 Task: Find connections with filter location Fonte Boa with filter topic #covid19with filter profile language Spanish with filter current company Jindal Steel & Power Ltd. with filter school Vignan's Foundation for Science, Technology & Research with filter industry Utilities Administration with filter service category Coaching & Mentoring with filter keywords title Office Manager
Action: Mouse moved to (503, 88)
Screenshot: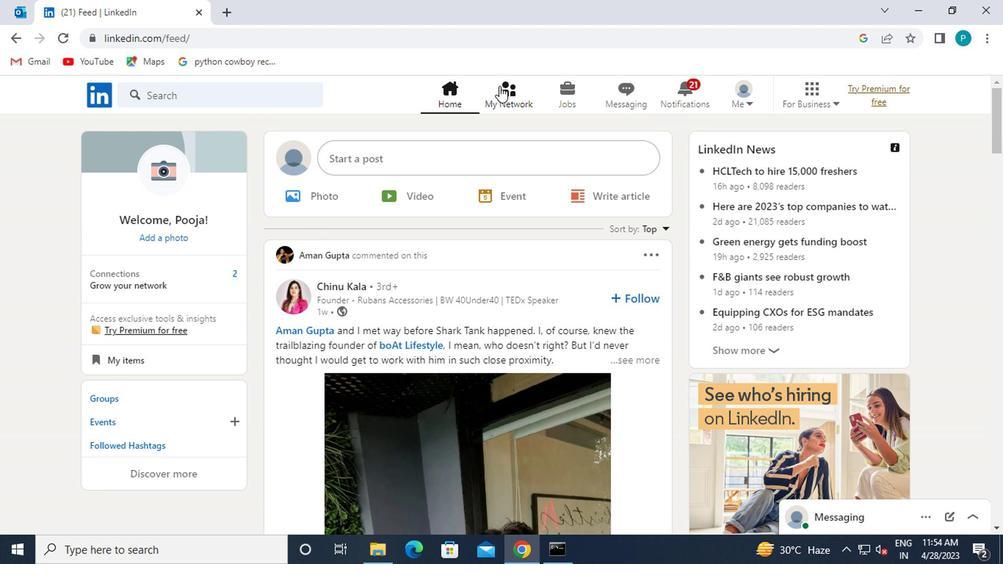 
Action: Mouse pressed left at (503, 88)
Screenshot: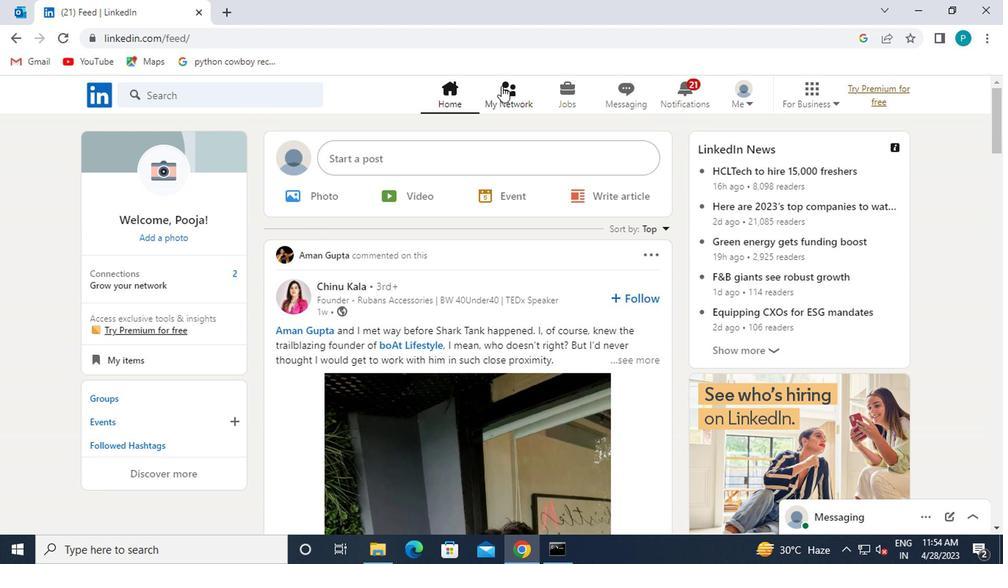 
Action: Mouse moved to (284, 183)
Screenshot: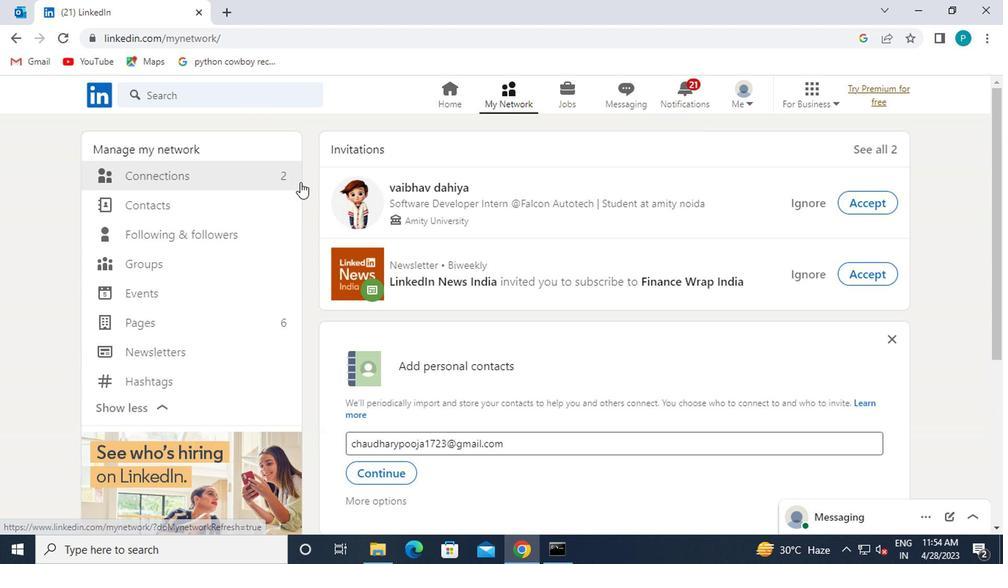 
Action: Mouse pressed left at (284, 183)
Screenshot: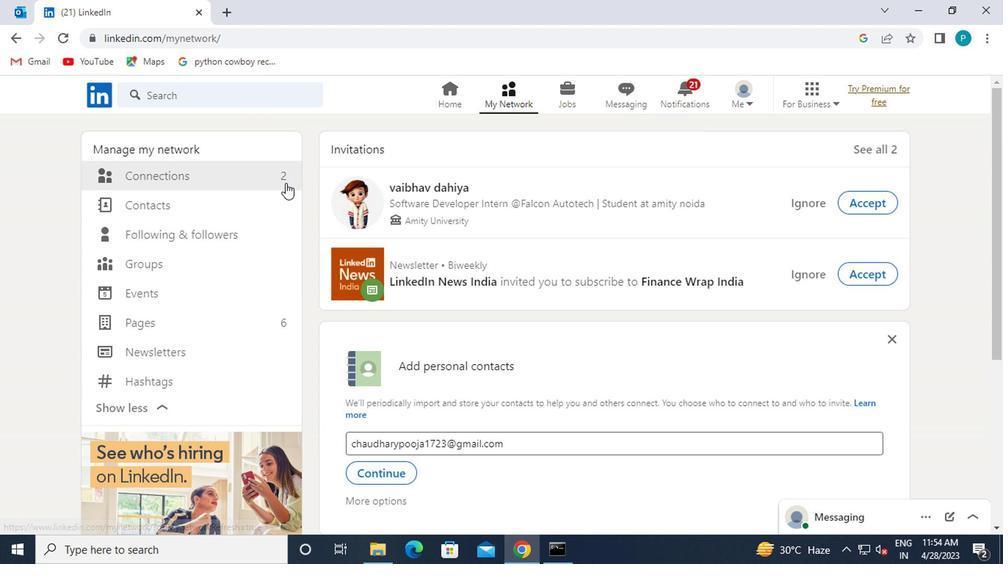 
Action: Mouse moved to (586, 172)
Screenshot: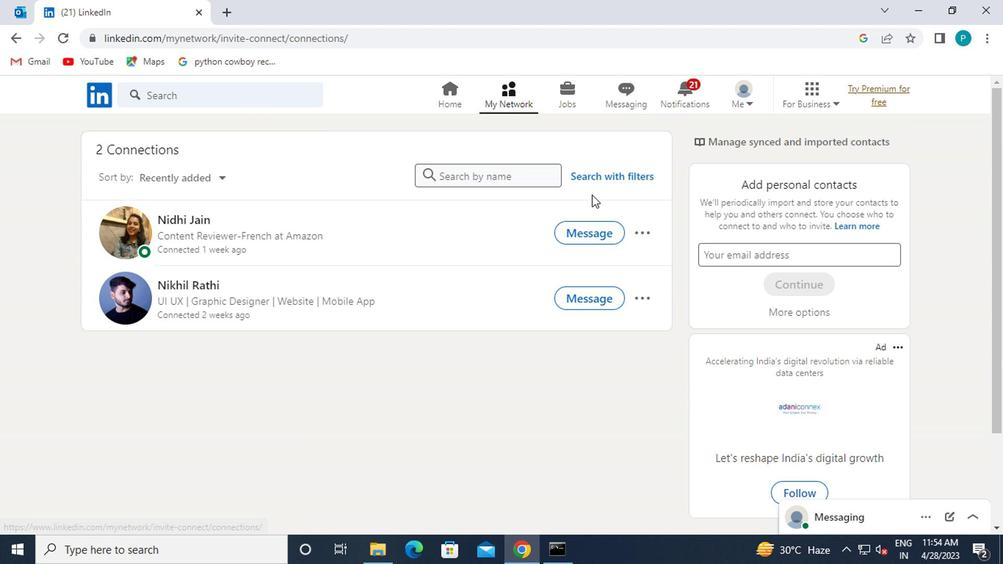 
Action: Mouse pressed left at (586, 172)
Screenshot: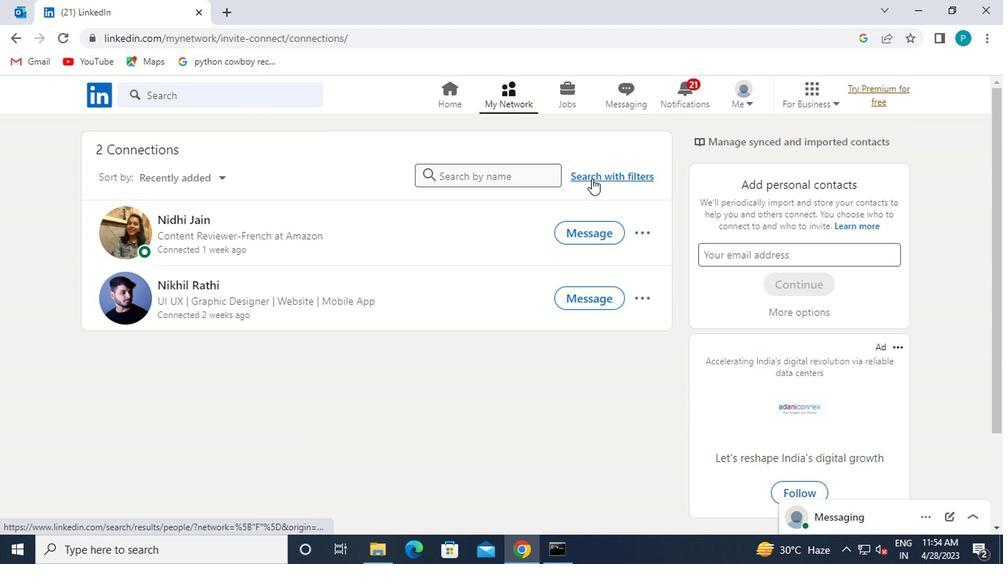 
Action: Mouse moved to (531, 133)
Screenshot: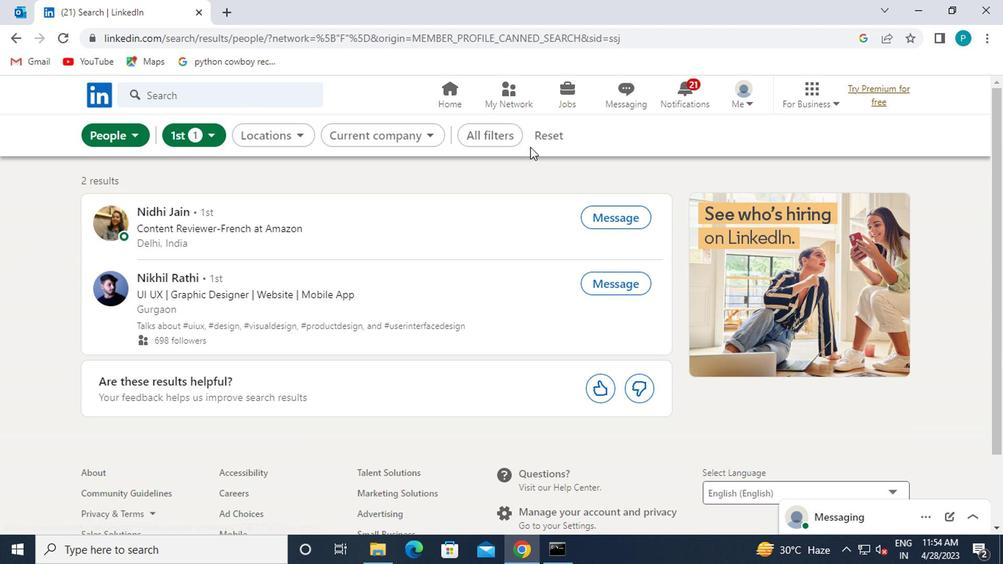 
Action: Mouse pressed left at (531, 133)
Screenshot: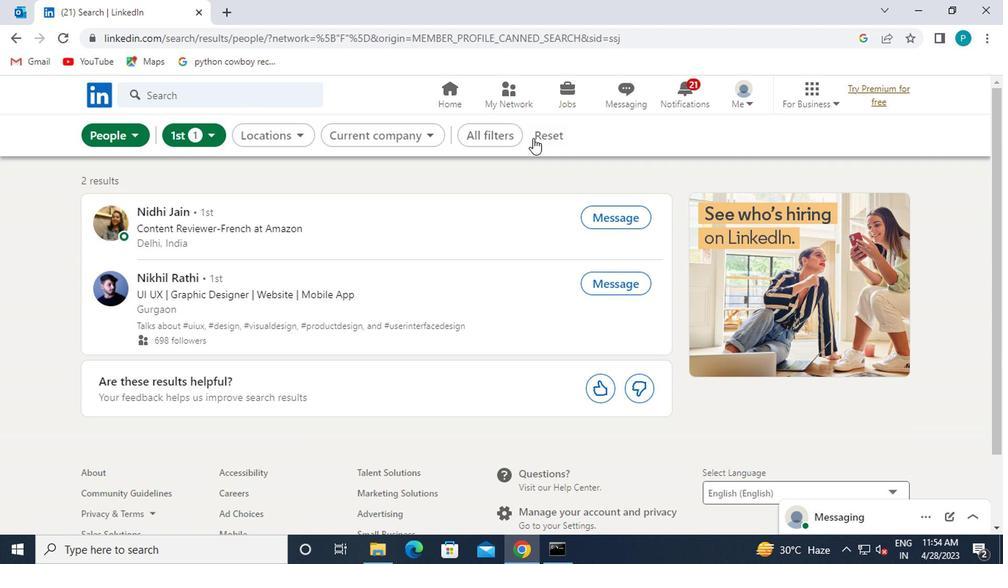 
Action: Mouse moved to (514, 141)
Screenshot: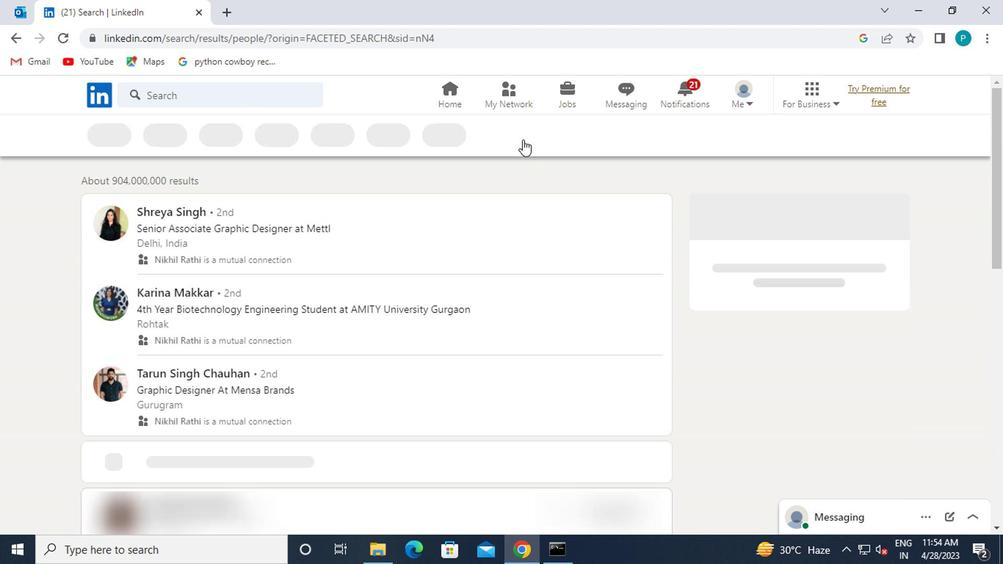 
Action: Mouse pressed left at (514, 141)
Screenshot: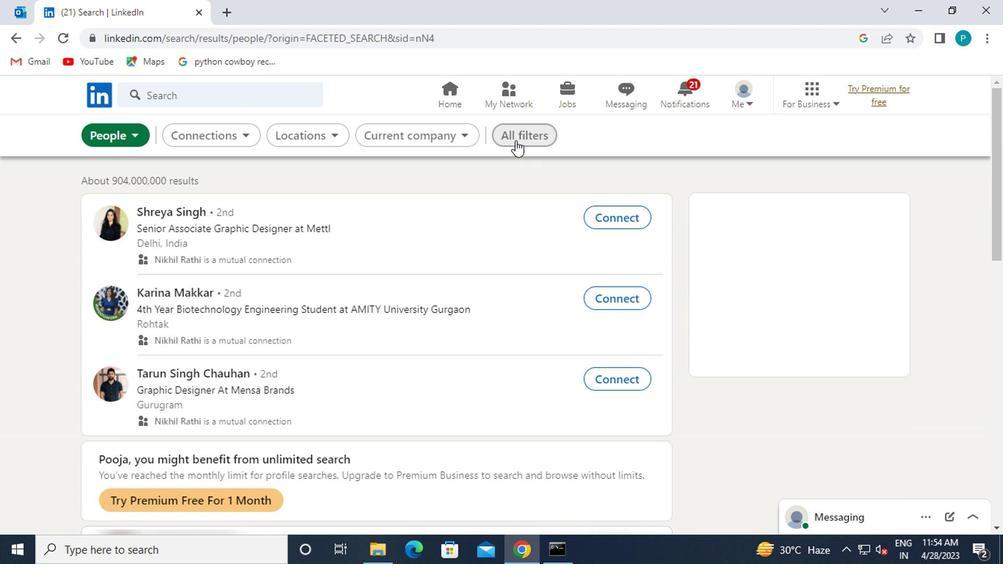 
Action: Mouse moved to (771, 277)
Screenshot: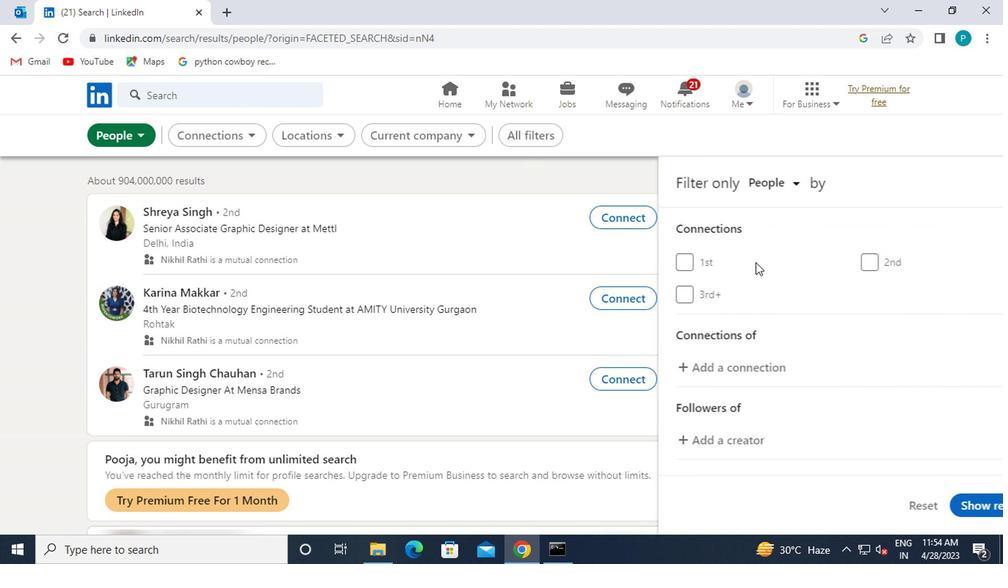 
Action: Mouse scrolled (771, 277) with delta (0, 0)
Screenshot: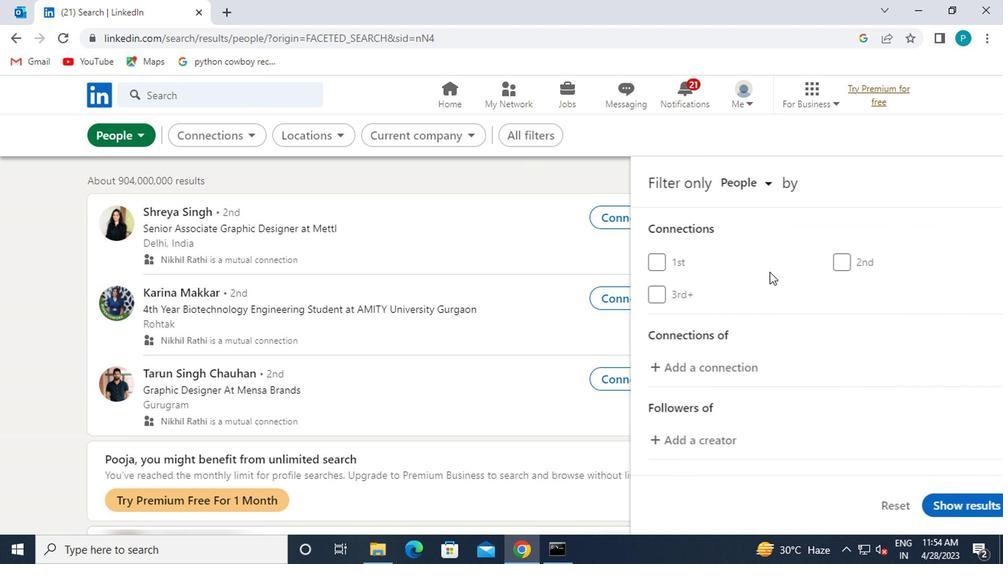 
Action: Mouse moved to (771, 277)
Screenshot: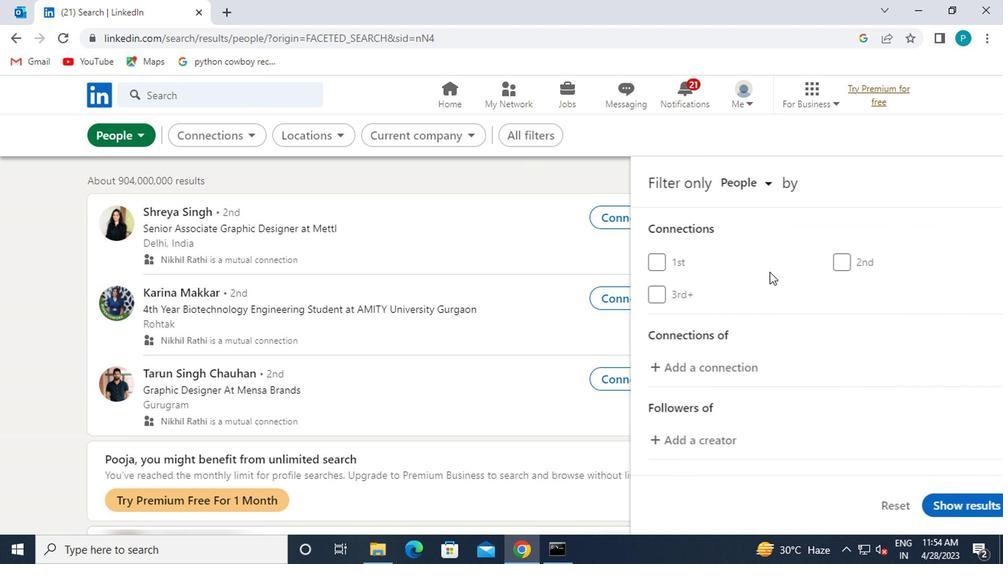 
Action: Mouse scrolled (771, 277) with delta (0, 0)
Screenshot: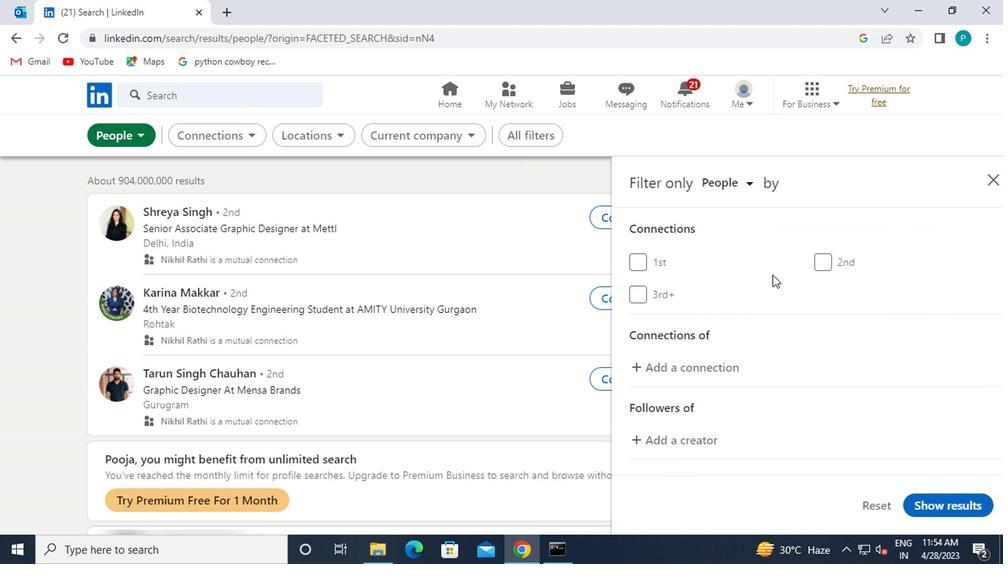 
Action: Mouse moved to (830, 361)
Screenshot: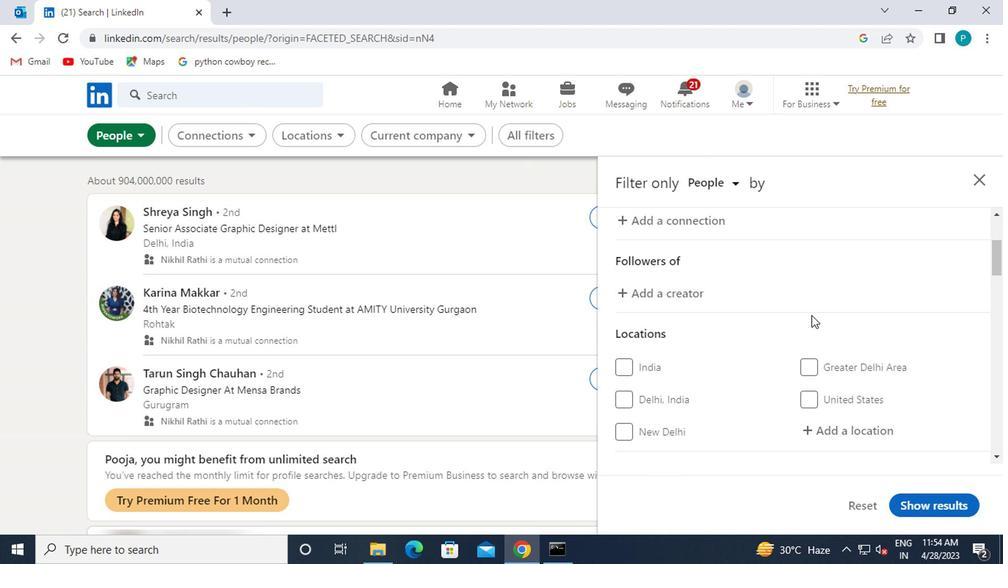 
Action: Mouse scrolled (830, 361) with delta (0, 0)
Screenshot: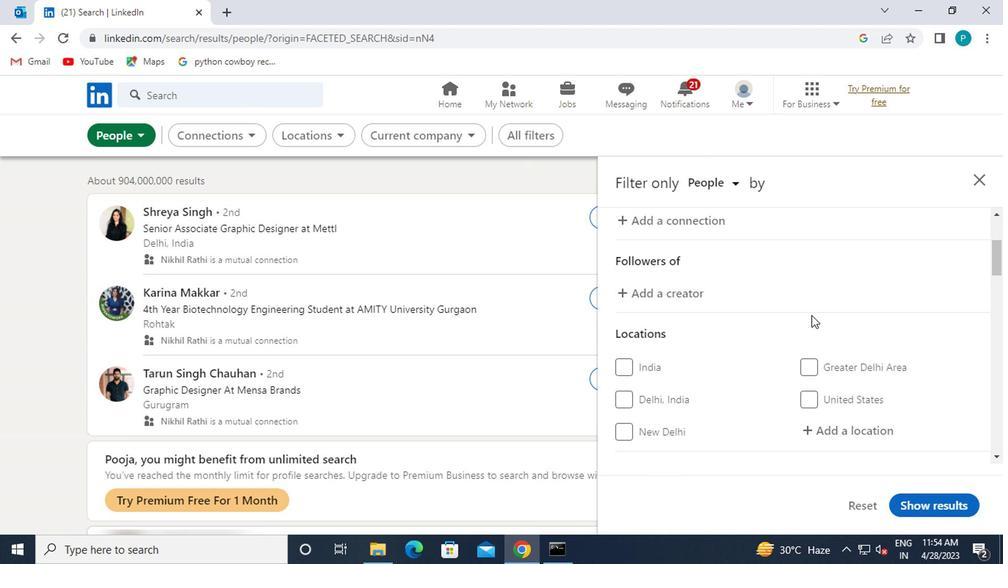 
Action: Mouse moved to (830, 363)
Screenshot: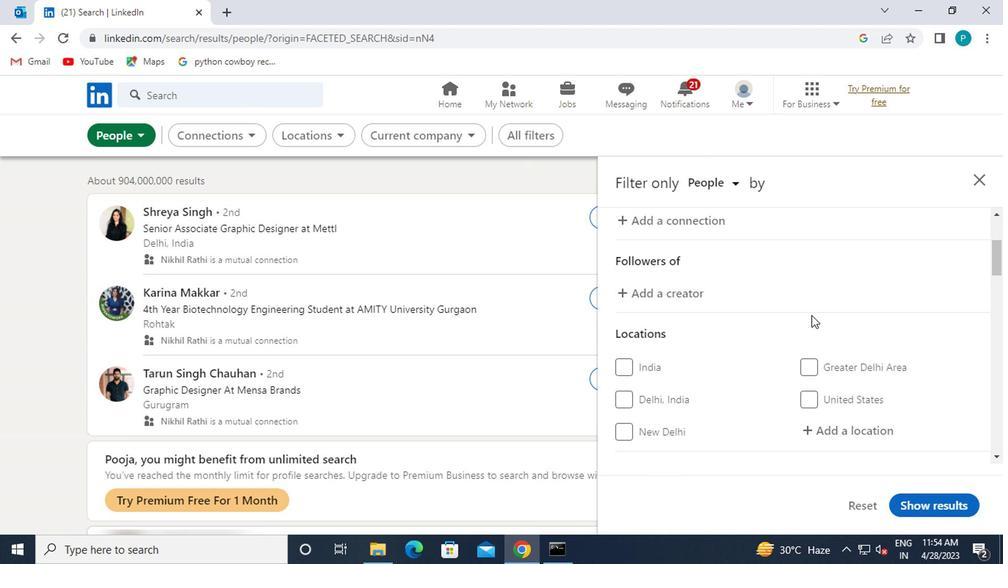 
Action: Mouse scrolled (830, 362) with delta (0, 0)
Screenshot: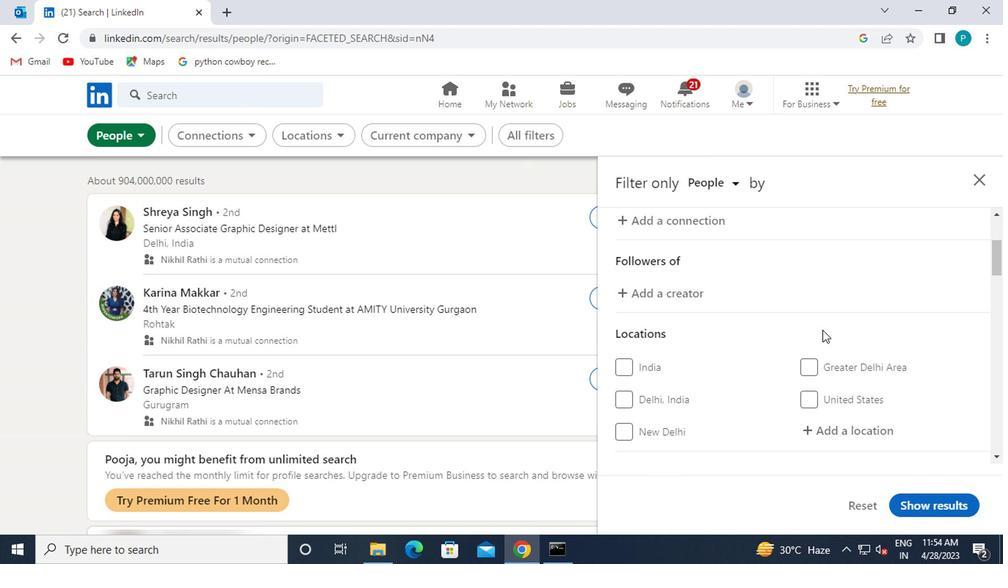 
Action: Mouse moved to (801, 293)
Screenshot: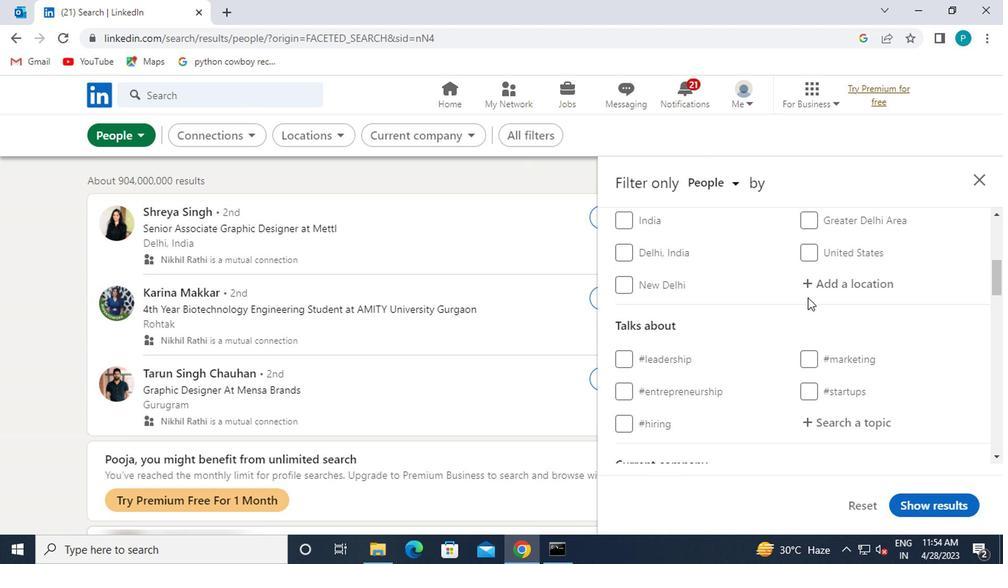 
Action: Mouse pressed left at (801, 293)
Screenshot: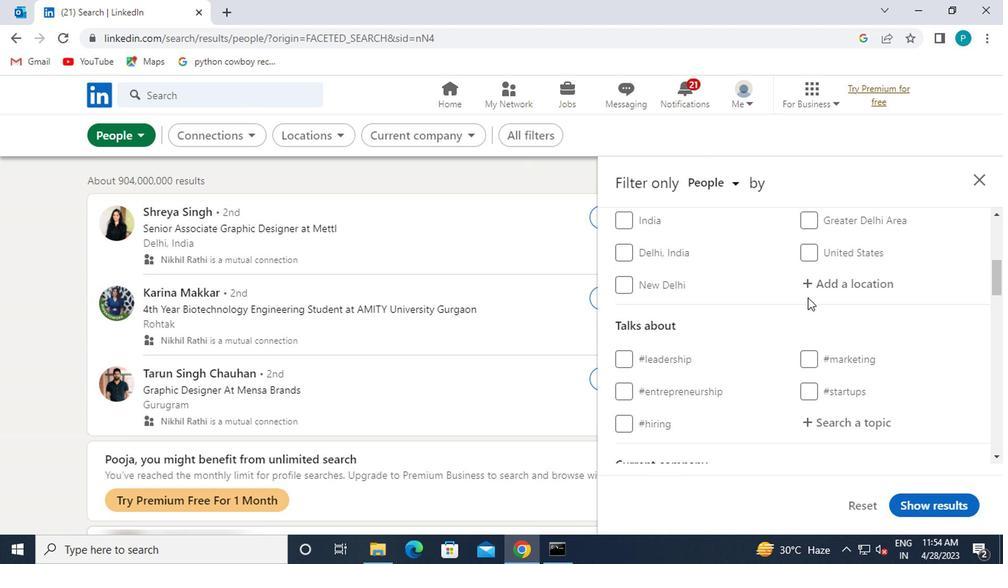 
Action: Mouse moved to (822, 289)
Screenshot: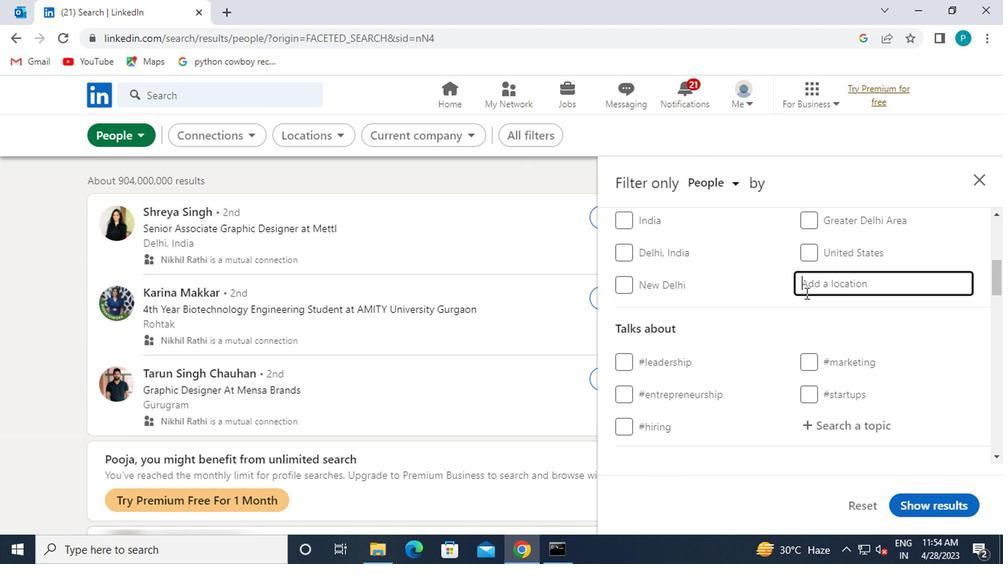
Action: Key pressed <Key.caps_lock>f<Key.caps_lock>onte<Key.space><Key.caps_lock>b<Key.caps_lock>o
Screenshot: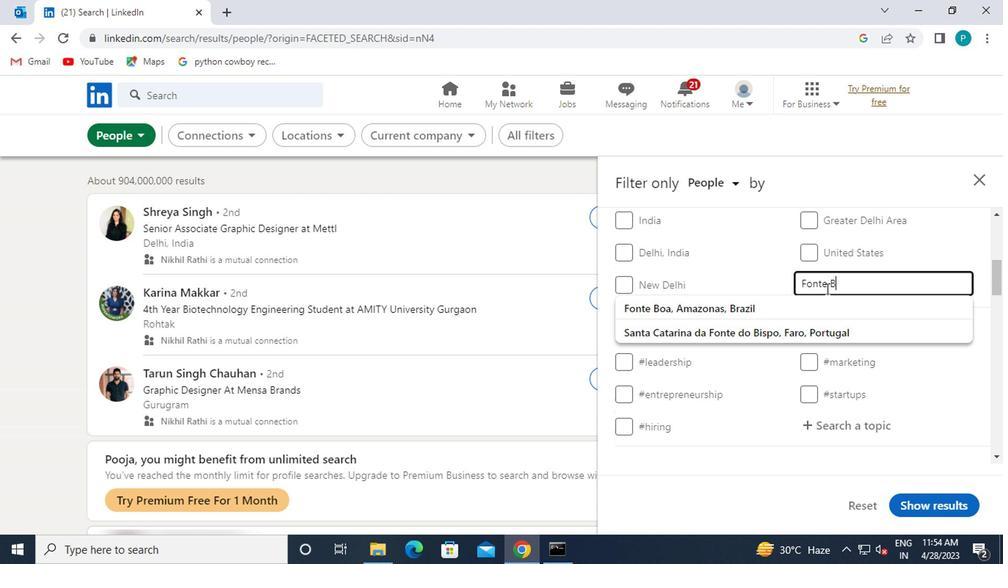 
Action: Mouse moved to (806, 298)
Screenshot: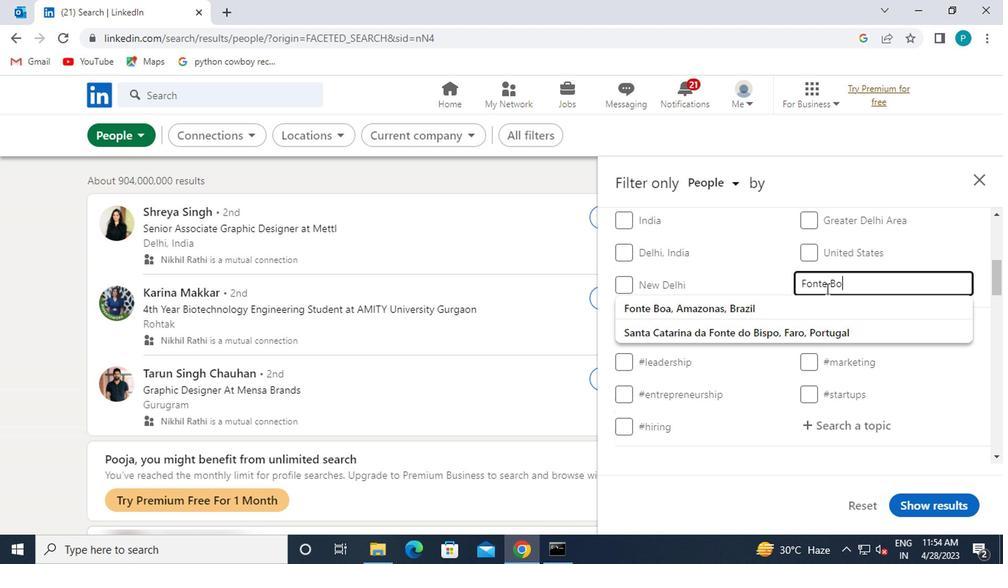 
Action: Key pressed a
Screenshot: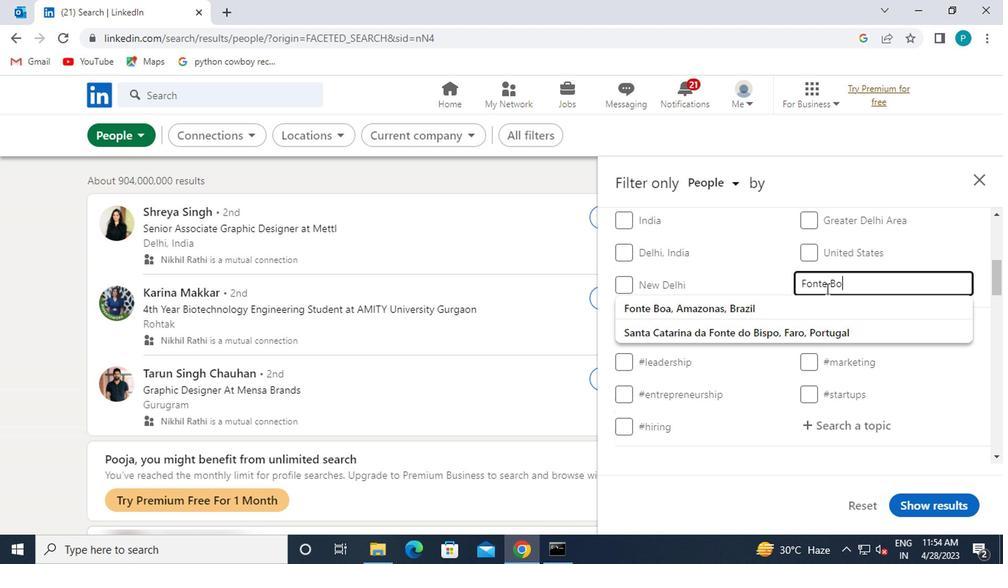 
Action: Mouse moved to (801, 309)
Screenshot: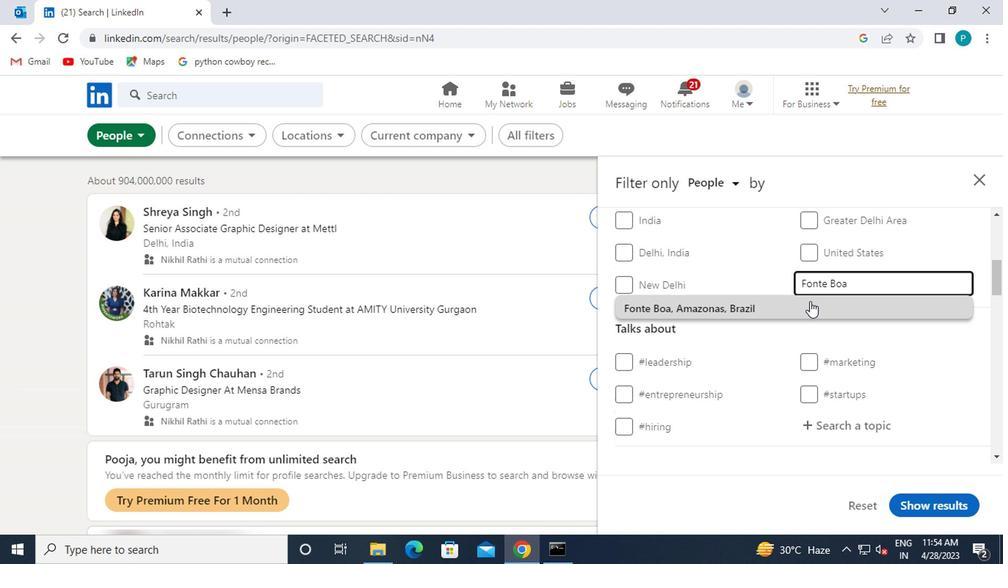 
Action: Mouse pressed left at (801, 309)
Screenshot: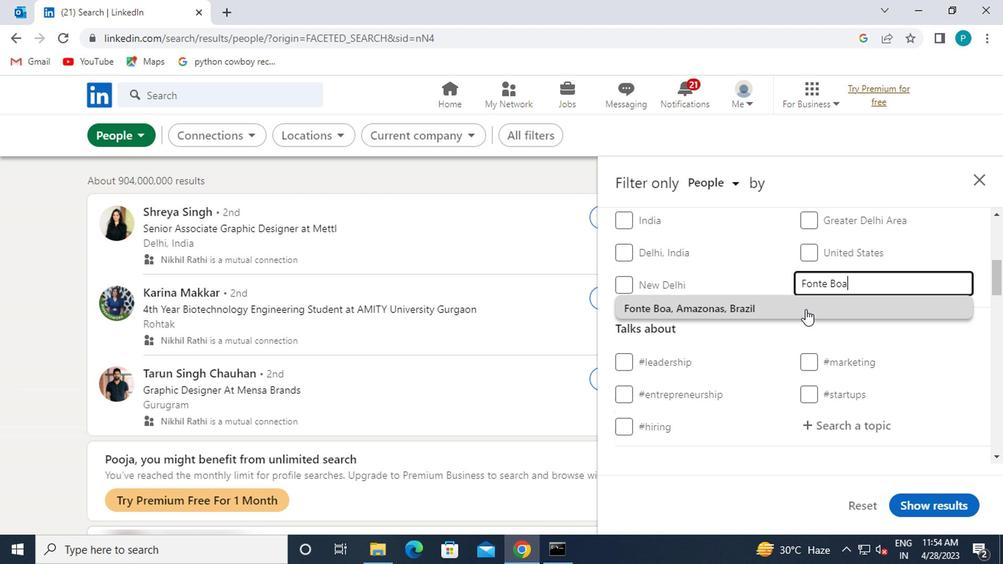 
Action: Mouse moved to (795, 313)
Screenshot: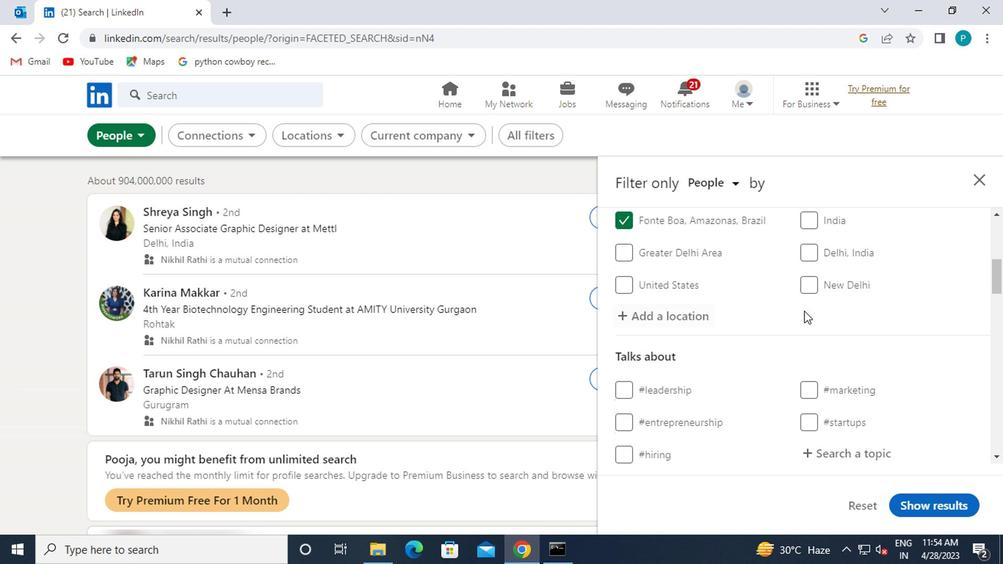 
Action: Mouse scrolled (795, 313) with delta (0, 0)
Screenshot: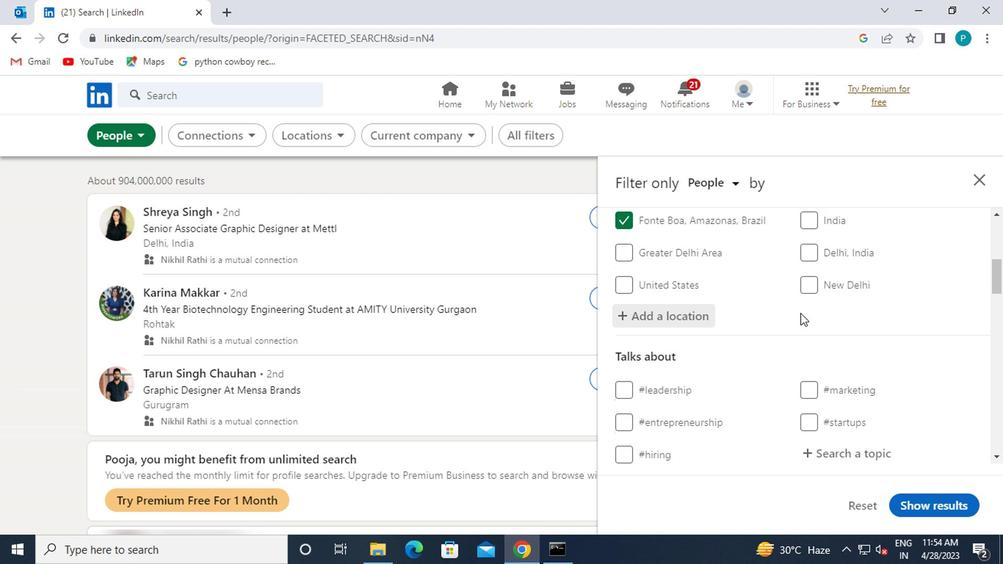 
Action: Mouse moved to (794, 324)
Screenshot: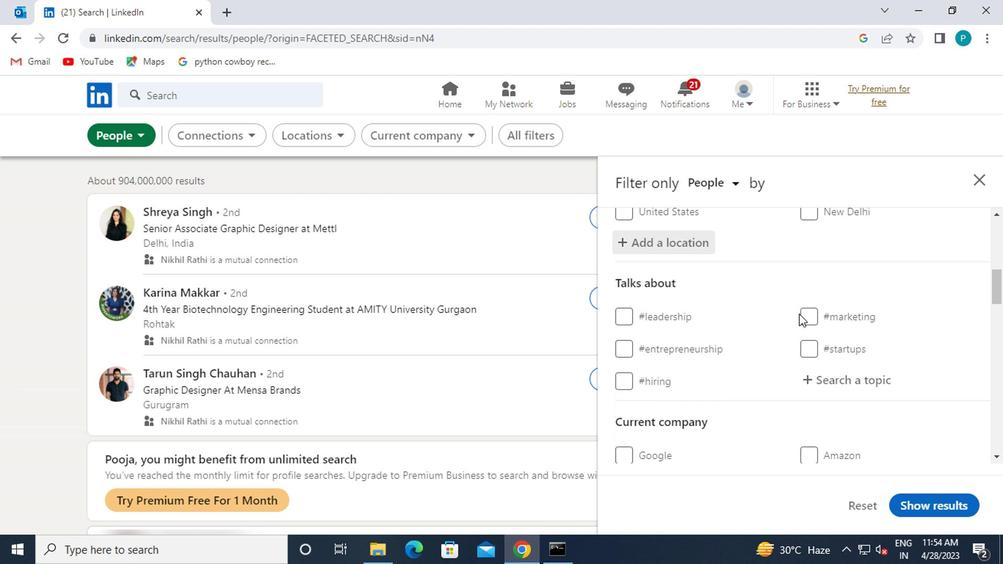 
Action: Mouse scrolled (794, 323) with delta (0, -1)
Screenshot: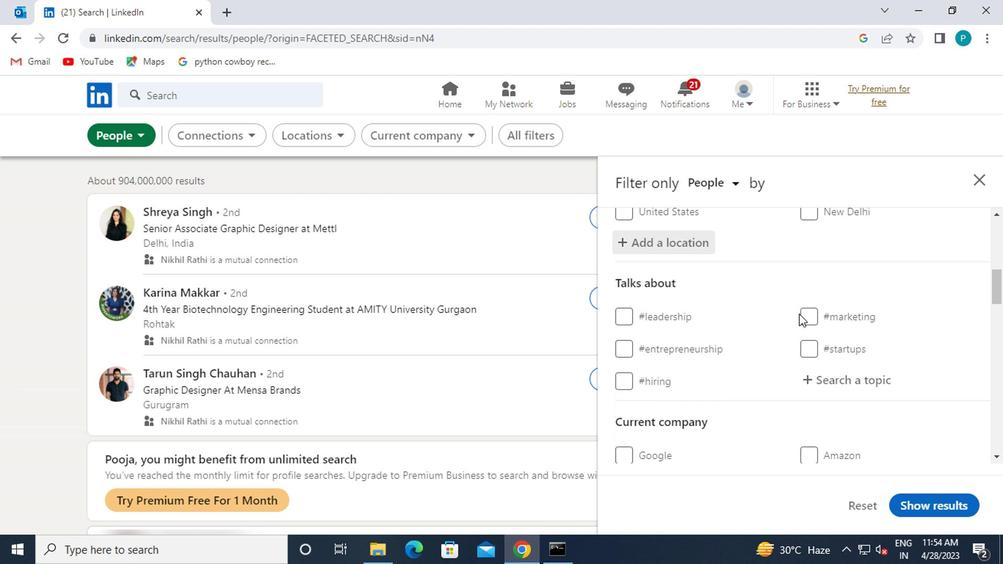 
Action: Mouse moved to (828, 313)
Screenshot: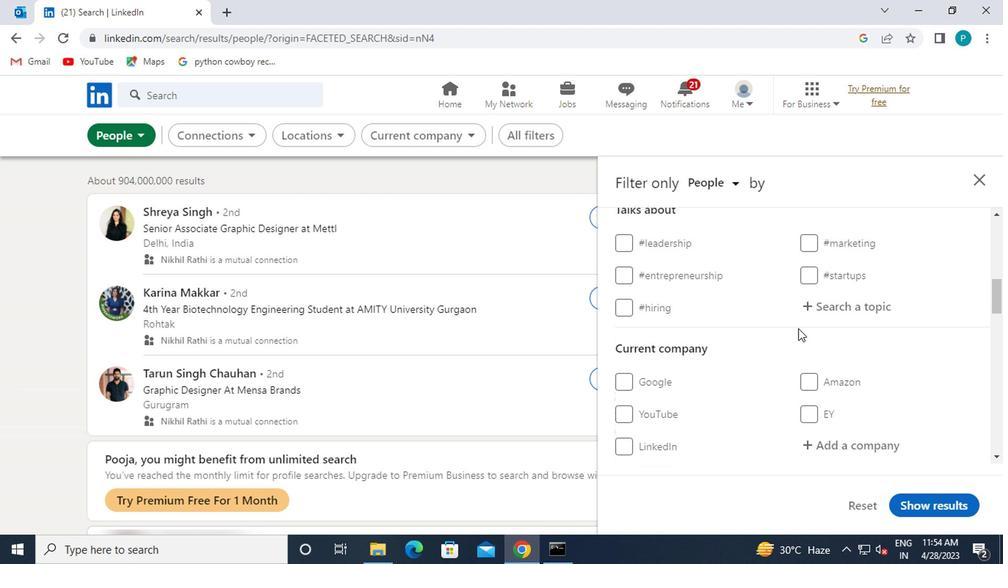 
Action: Mouse pressed left at (828, 313)
Screenshot: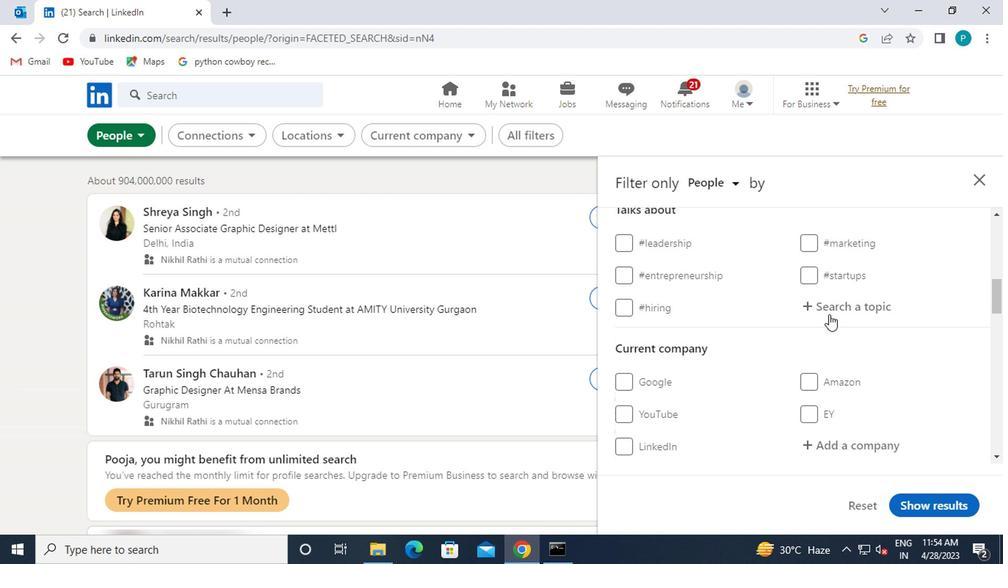 
Action: Mouse moved to (838, 300)
Screenshot: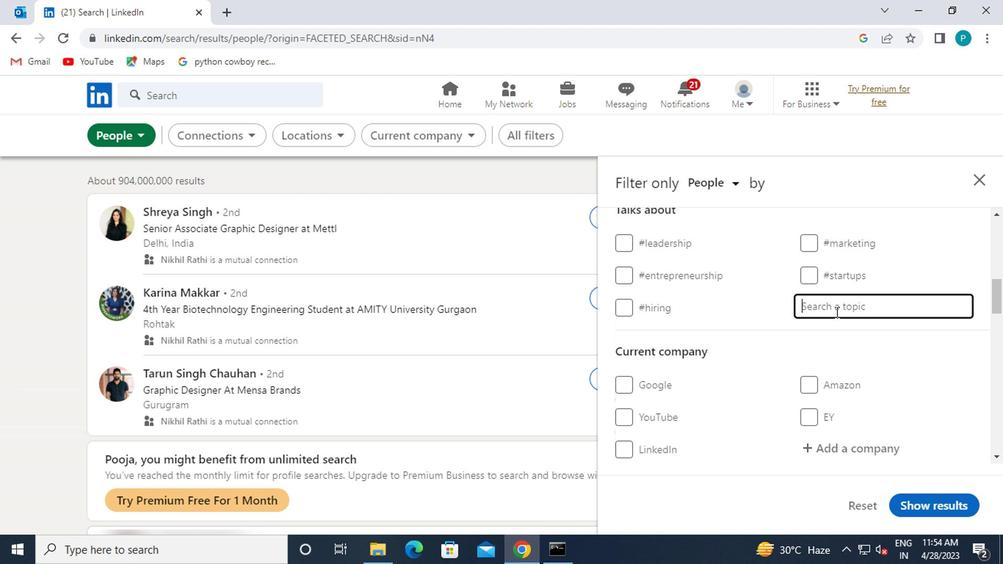 
Action: Key pressed <Key.shift><Key.shift><Key.shift><Key.shift><Key.shift><Key.shift><Key.shift>#<Key.caps_lock>C<Key.caps_lock>OVID19
Screenshot: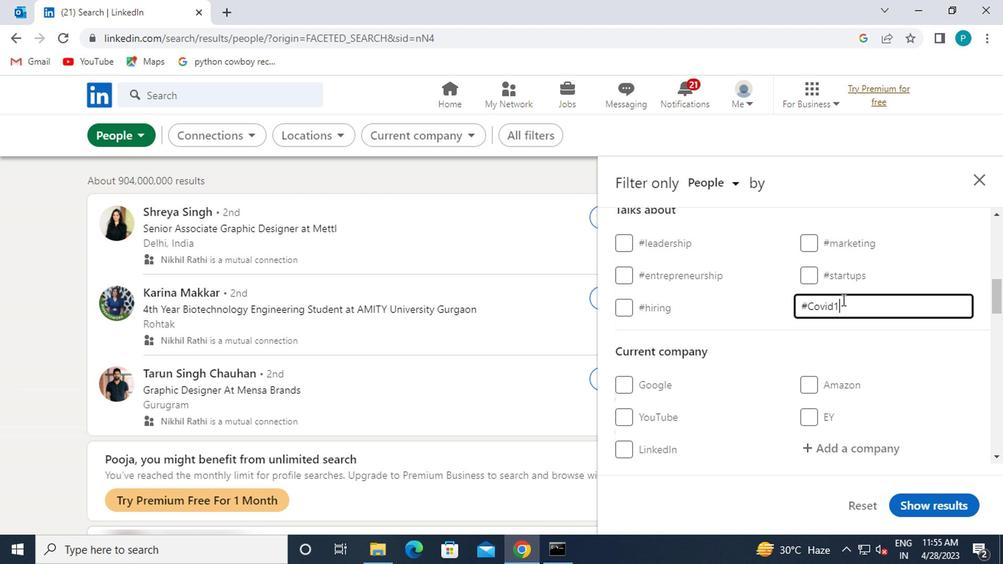 
Action: Mouse moved to (833, 313)
Screenshot: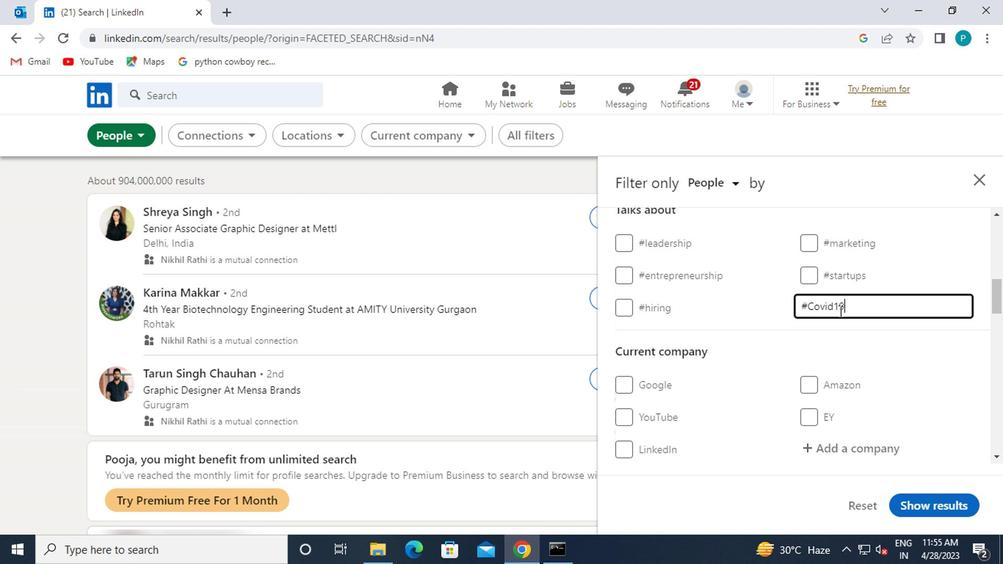 
Action: Mouse scrolled (833, 312) with delta (0, -1)
Screenshot: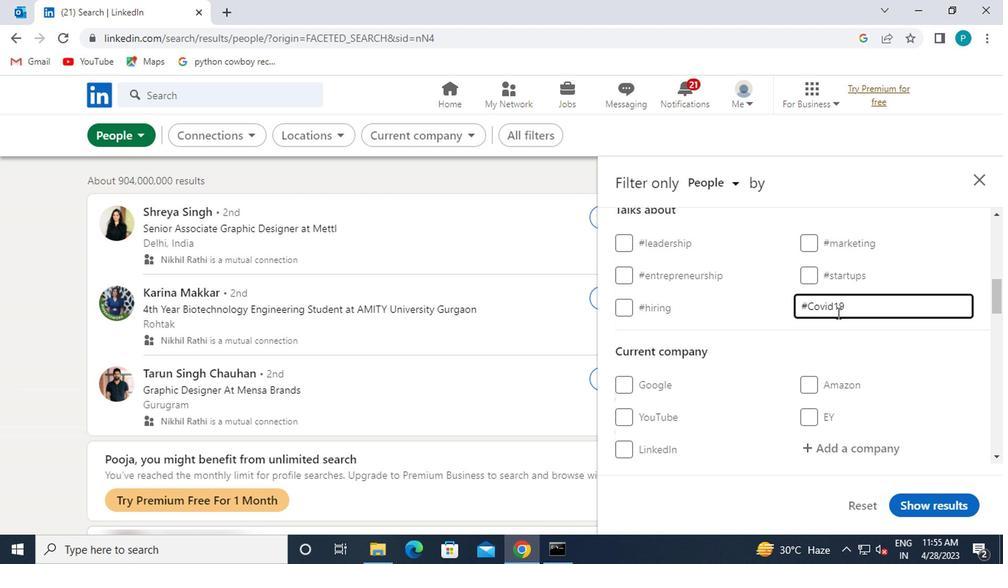 
Action: Mouse moved to (831, 313)
Screenshot: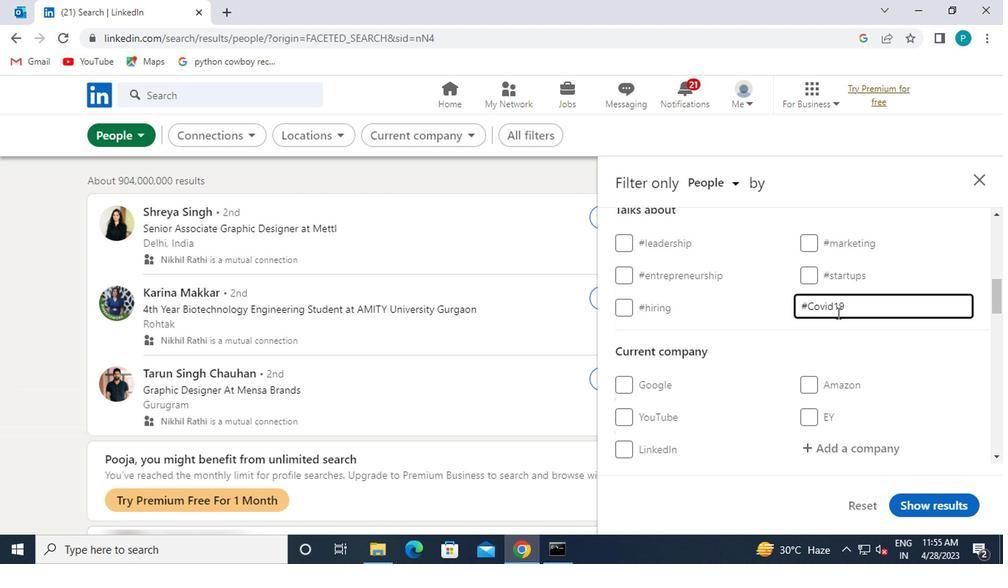 
Action: Mouse scrolled (831, 313) with delta (0, 0)
Screenshot: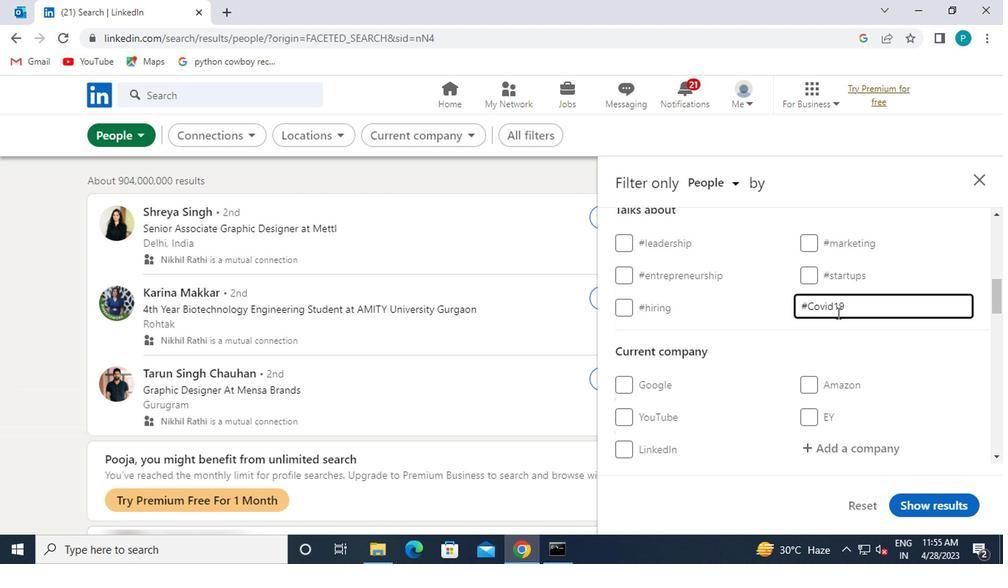 
Action: Mouse moved to (752, 341)
Screenshot: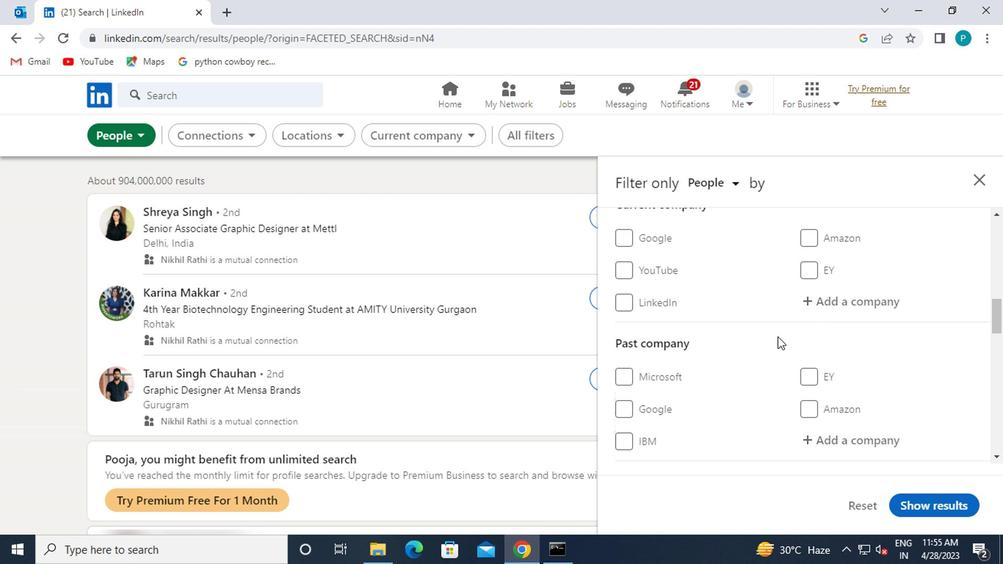 
Action: Mouse scrolled (752, 340) with delta (0, 0)
Screenshot: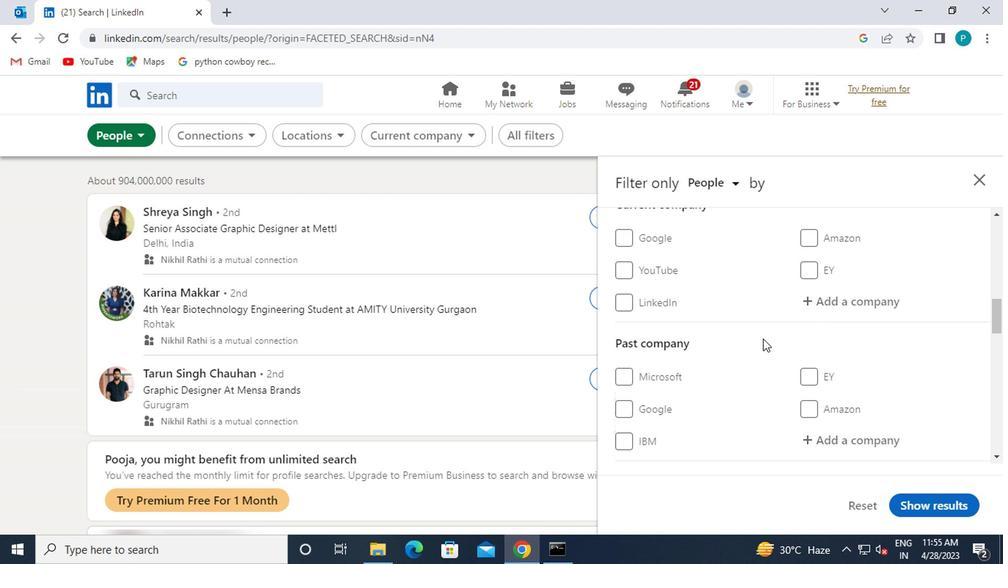 
Action: Mouse moved to (750, 343)
Screenshot: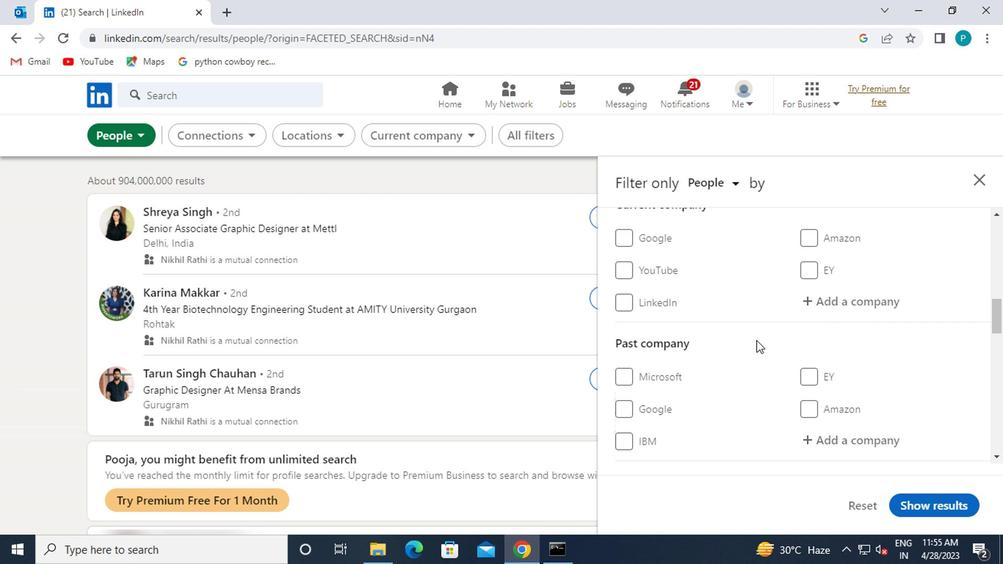 
Action: Mouse scrolled (750, 342) with delta (0, 0)
Screenshot: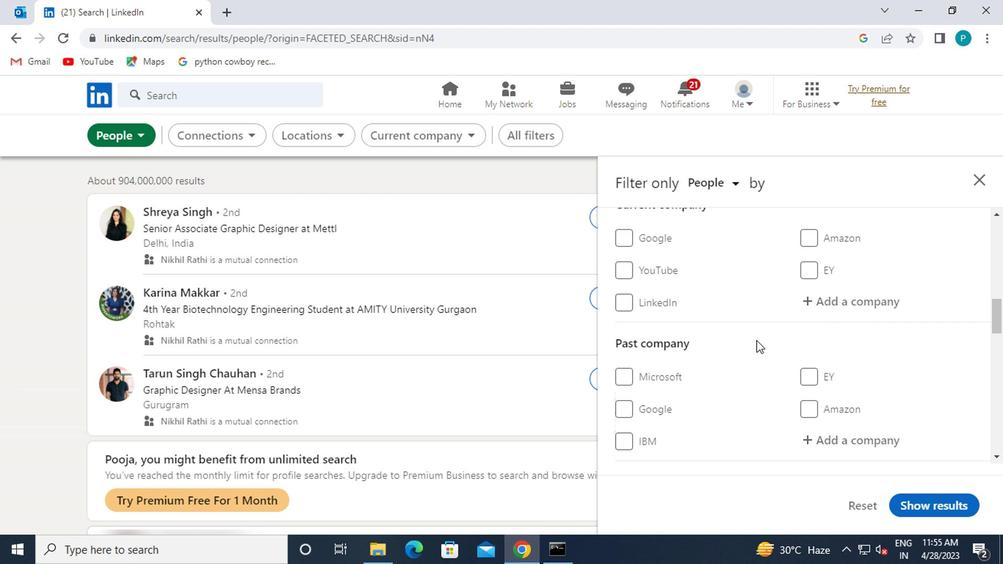 
Action: Mouse moved to (671, 377)
Screenshot: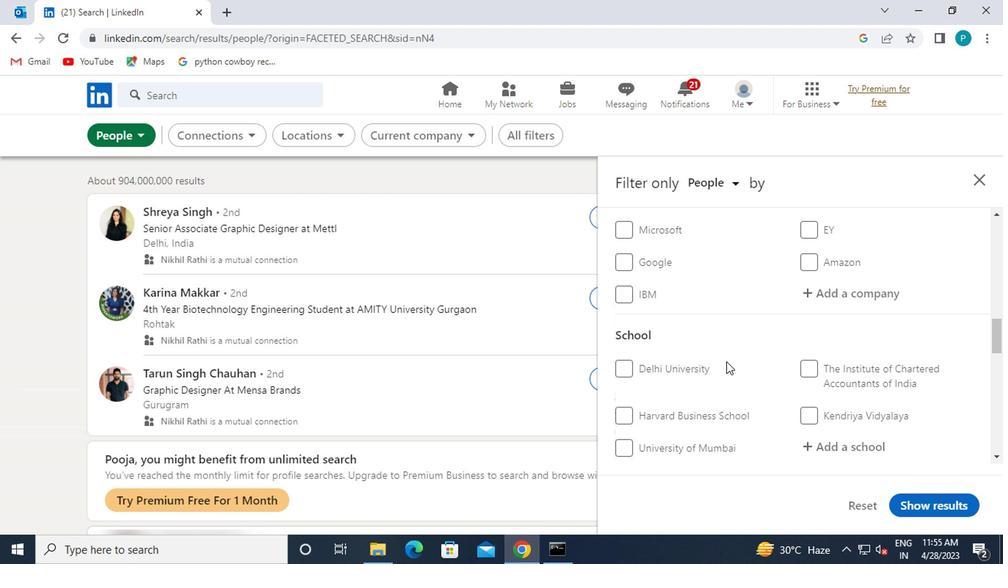 
Action: Mouse scrolled (671, 377) with delta (0, 0)
Screenshot: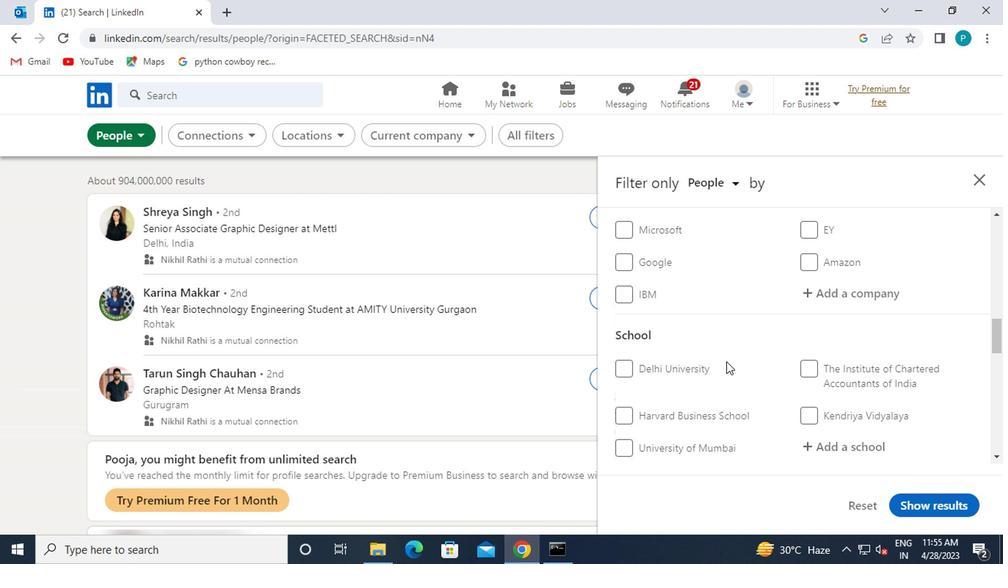 
Action: Mouse moved to (666, 380)
Screenshot: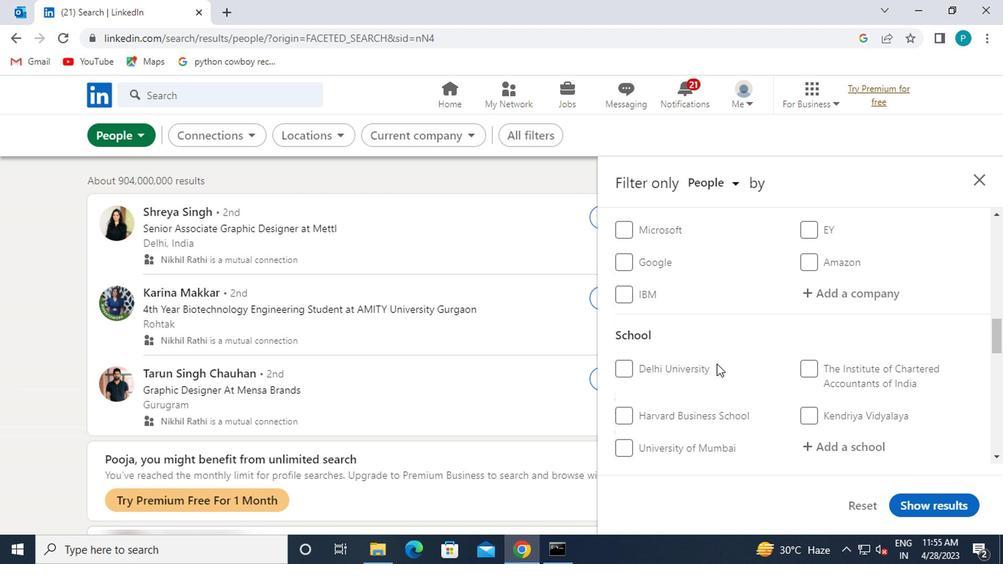 
Action: Mouse scrolled (666, 379) with delta (0, -1)
Screenshot: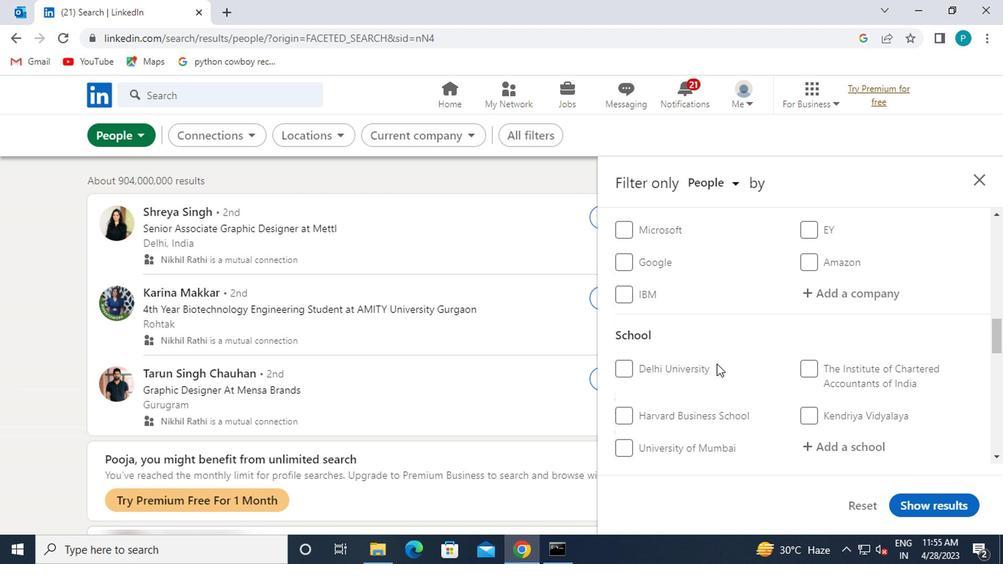 
Action: Mouse moved to (648, 382)
Screenshot: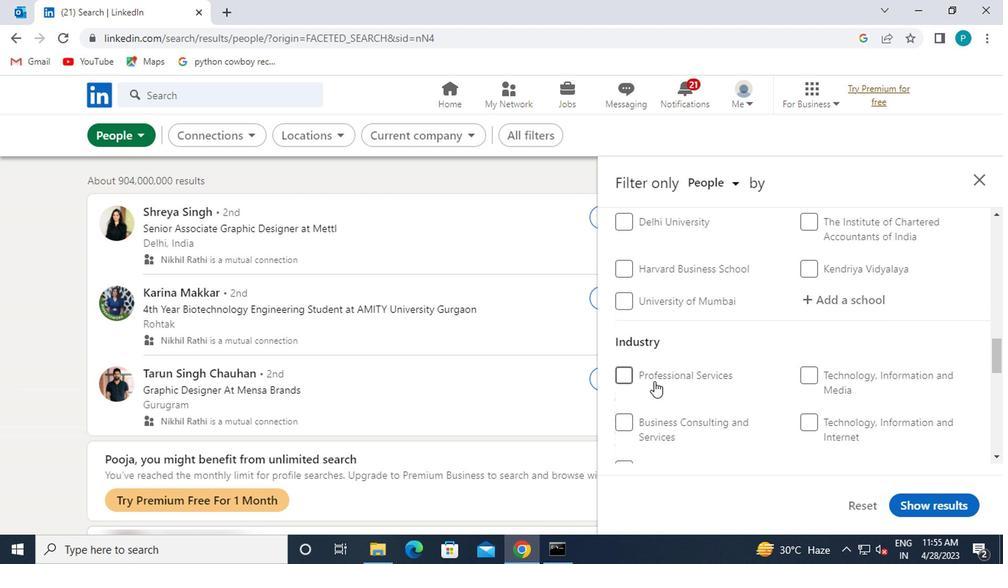 
Action: Mouse scrolled (648, 382) with delta (0, 0)
Screenshot: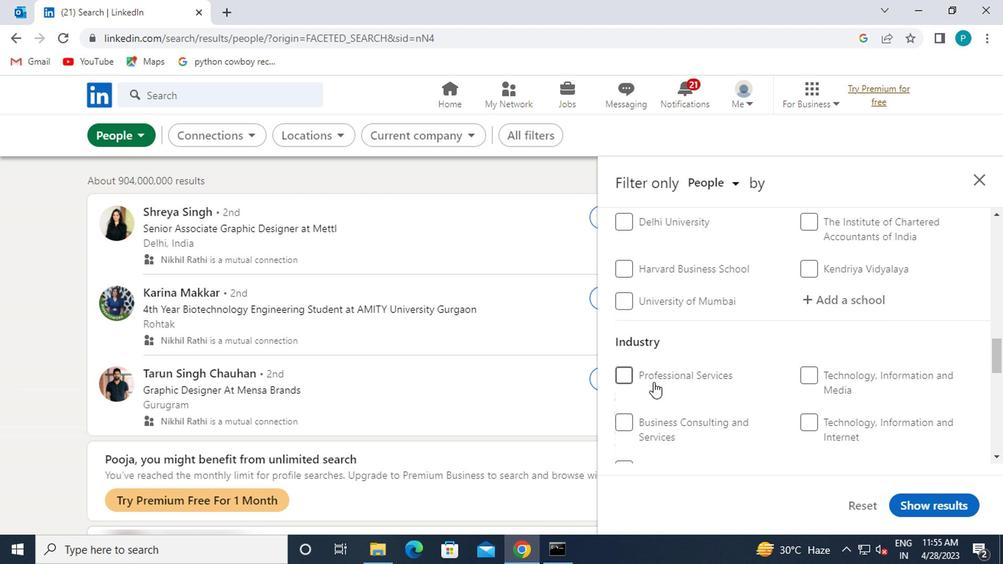 
Action: Mouse moved to (647, 384)
Screenshot: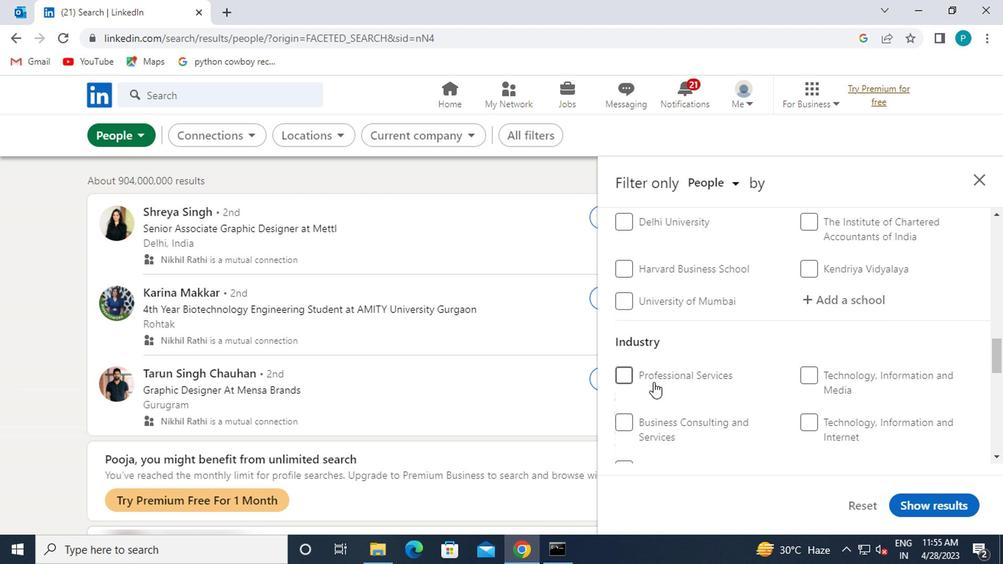 
Action: Mouse scrolled (647, 382) with delta (0, -1)
Screenshot: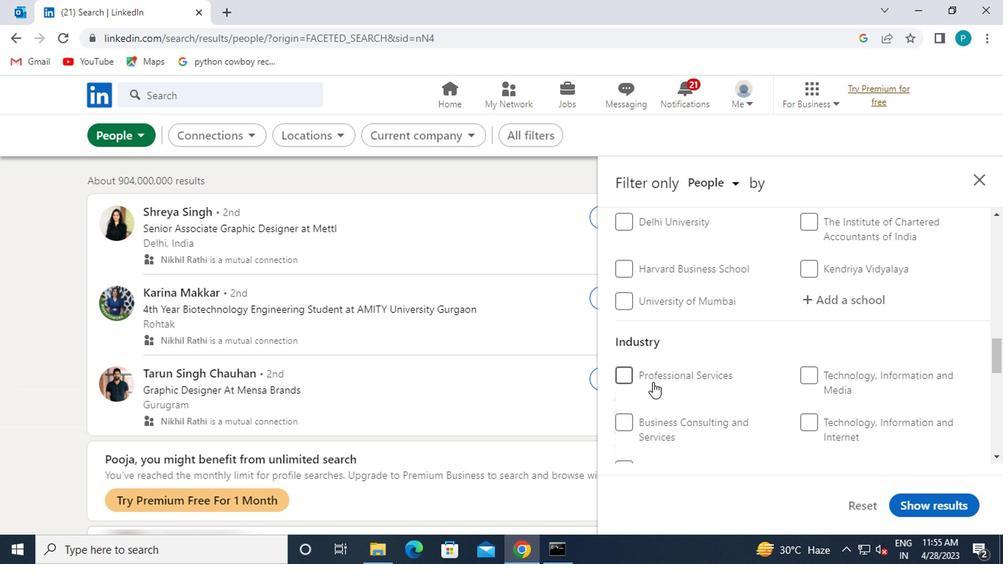 
Action: Mouse moved to (642, 384)
Screenshot: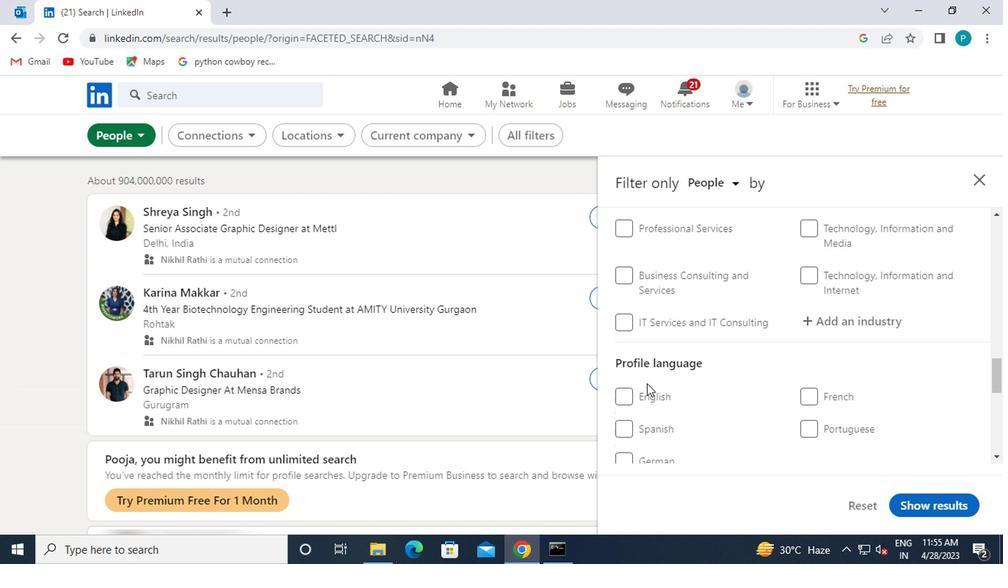 
Action: Mouse scrolled (642, 384) with delta (0, 0)
Screenshot: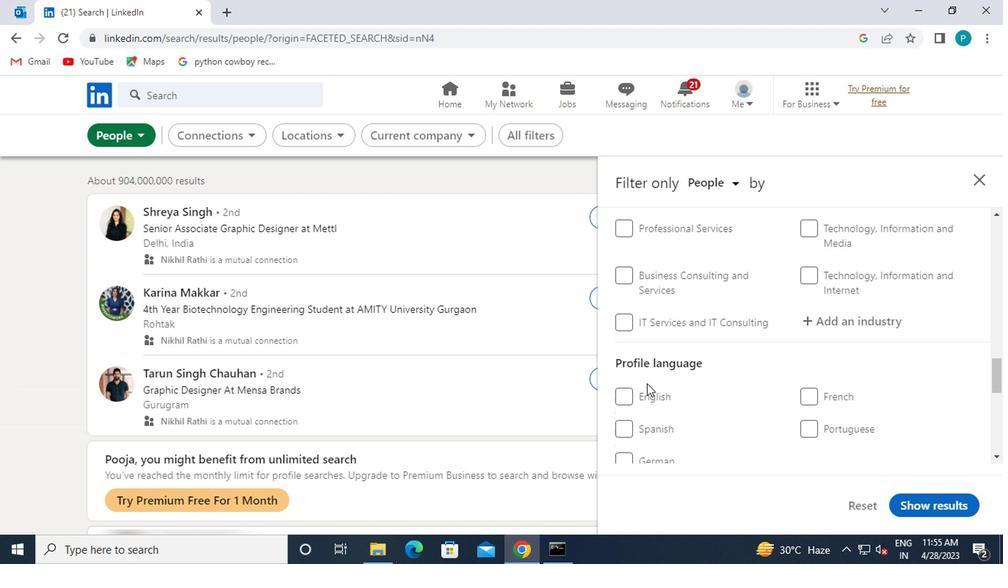 
Action: Mouse moved to (641, 363)
Screenshot: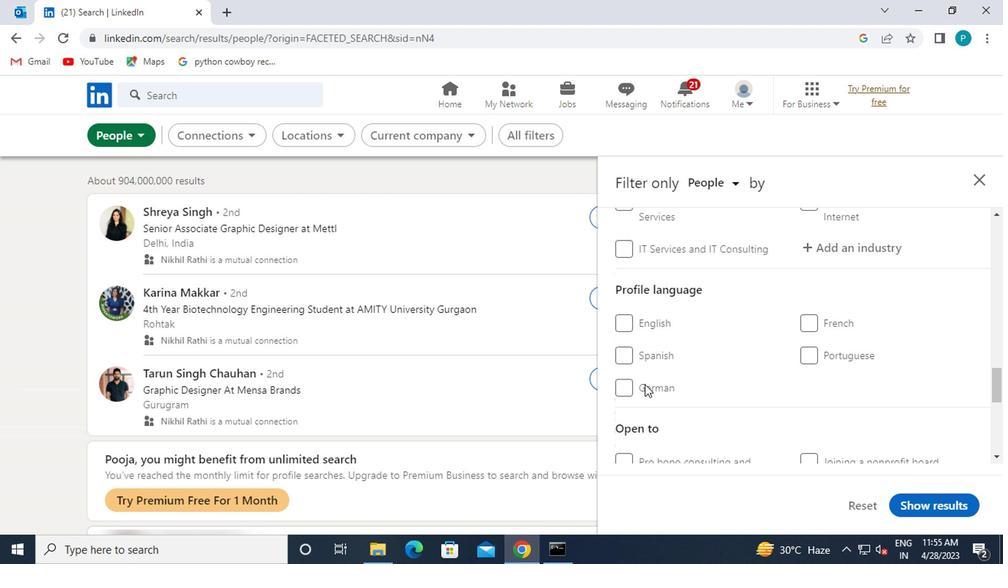 
Action: Mouse pressed left at (641, 363)
Screenshot: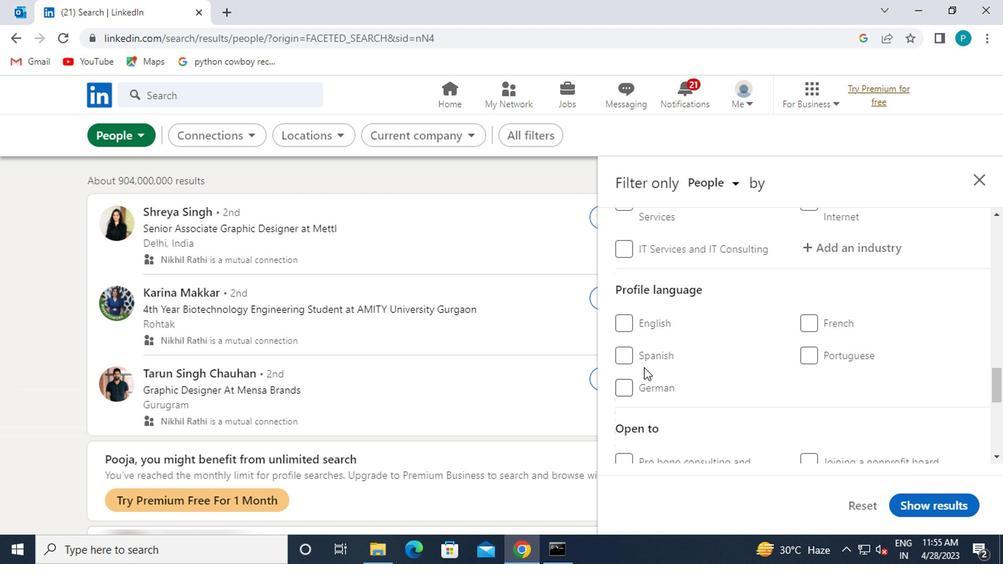 
Action: Mouse moved to (656, 359)
Screenshot: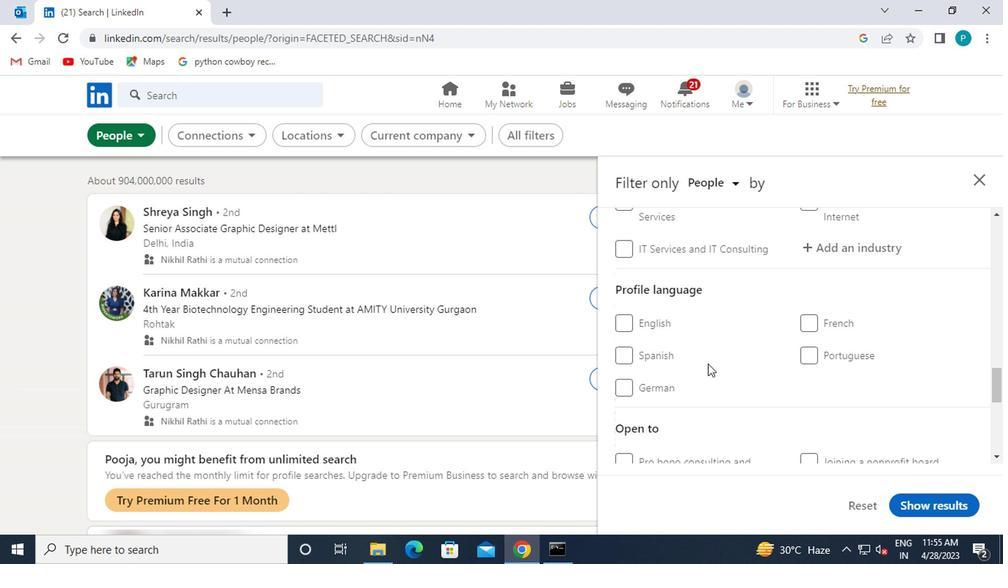 
Action: Mouse pressed left at (656, 359)
Screenshot: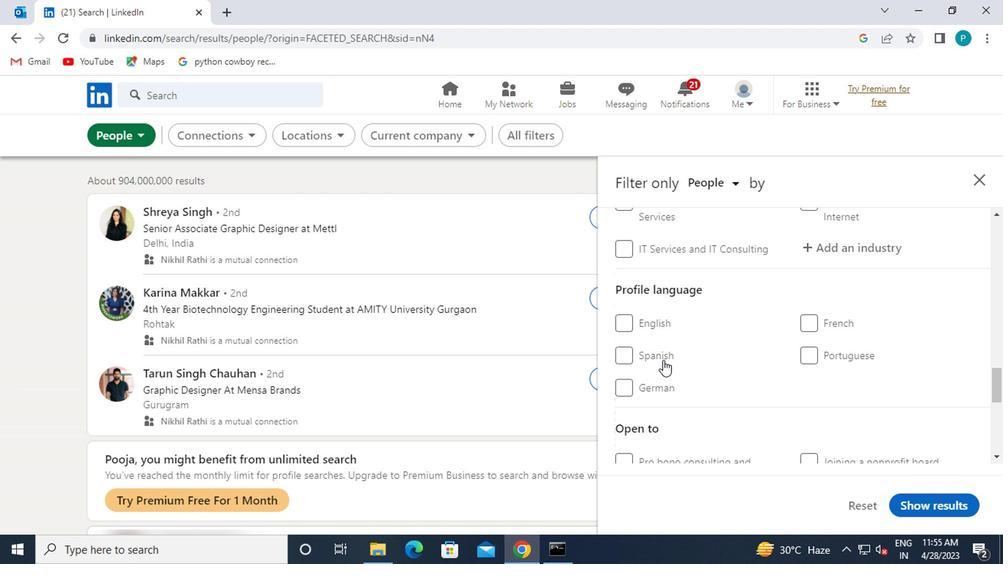 
Action: Mouse moved to (798, 355)
Screenshot: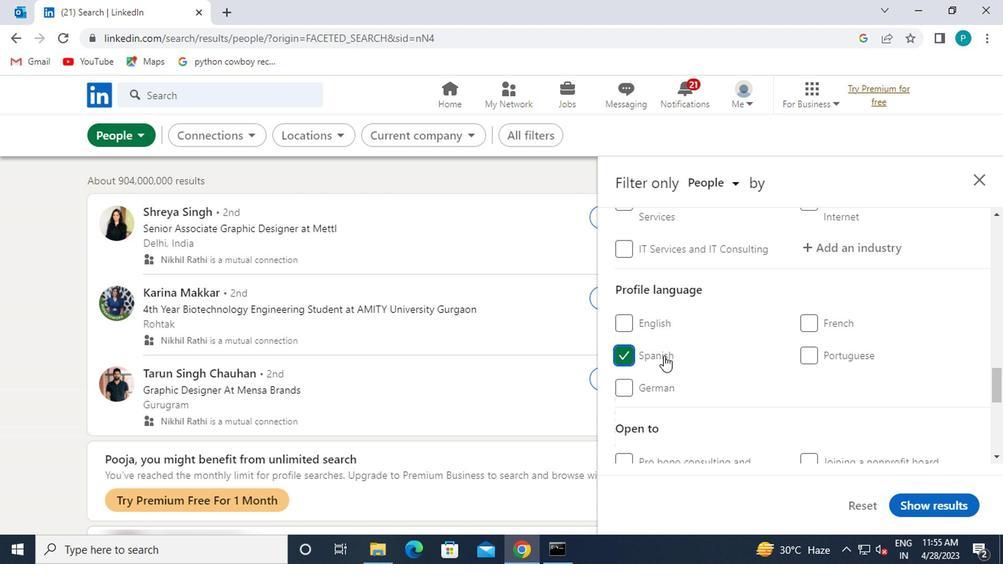
Action: Mouse scrolled (798, 355) with delta (0, 0)
Screenshot: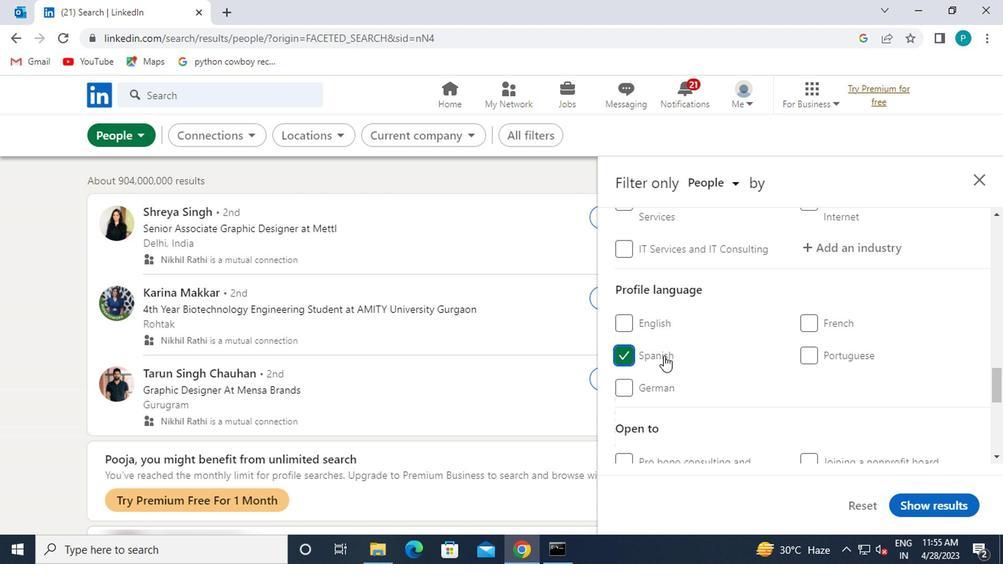 
Action: Mouse moved to (799, 355)
Screenshot: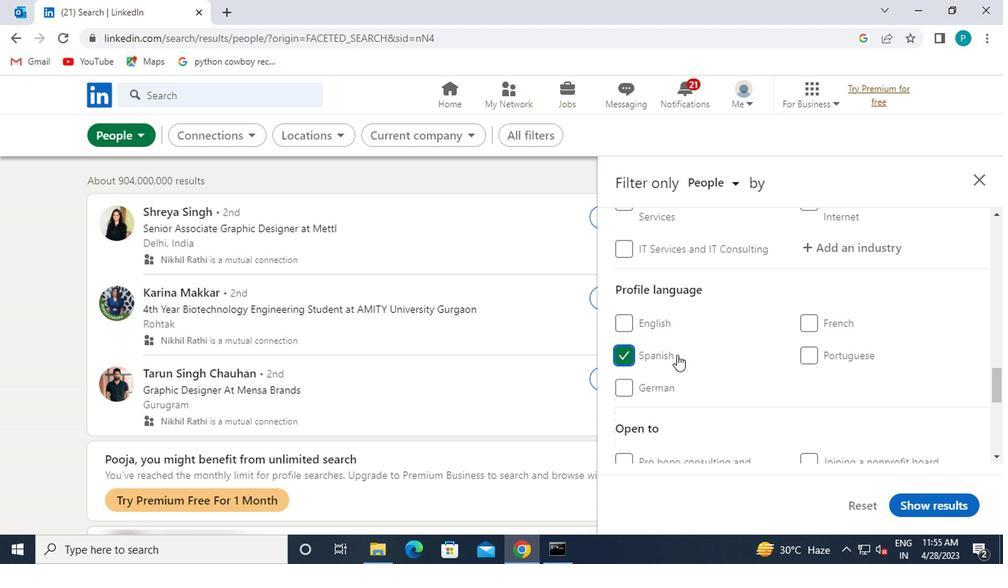 
Action: Mouse scrolled (799, 355) with delta (0, 0)
Screenshot: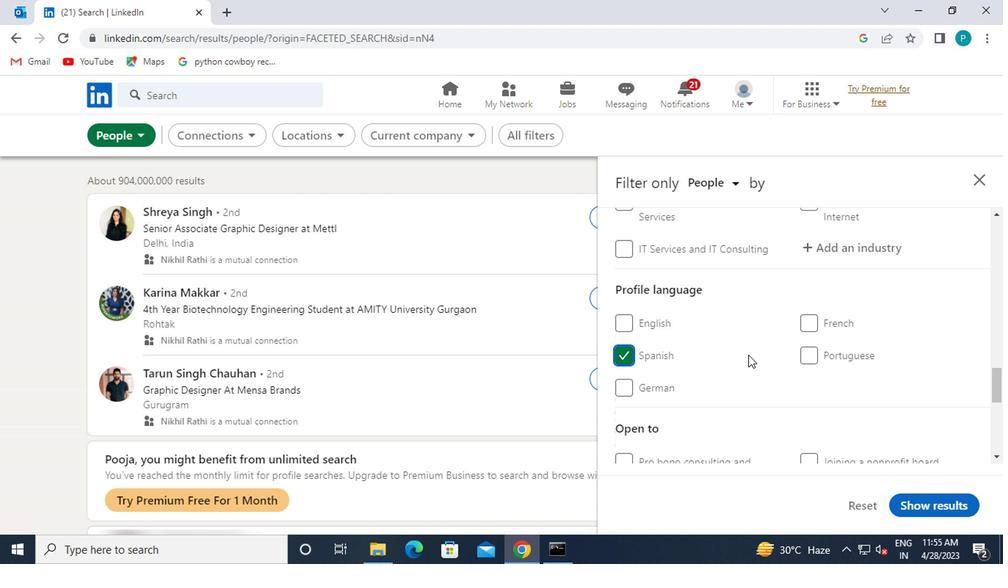 
Action: Mouse scrolled (799, 355) with delta (0, 0)
Screenshot: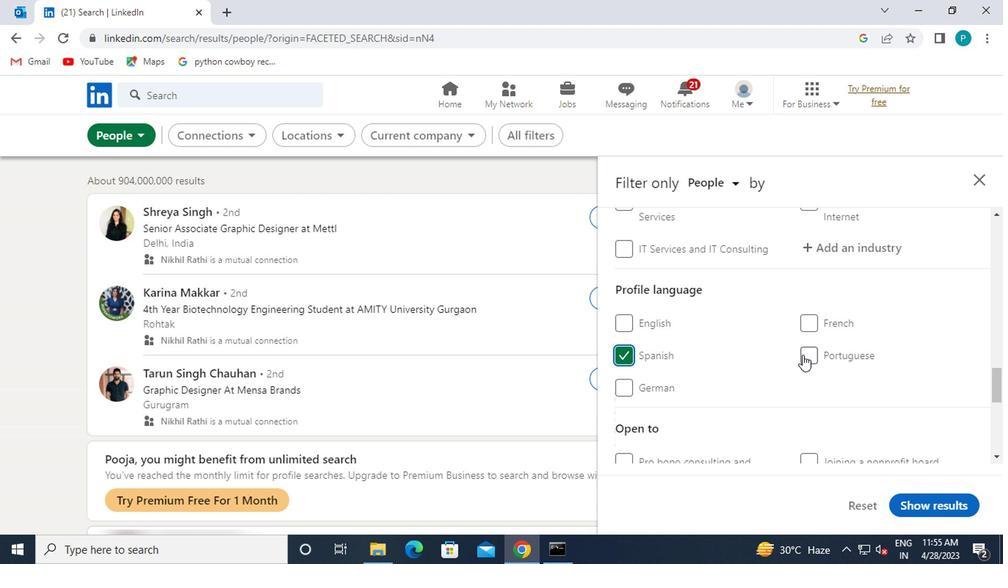 
Action: Mouse scrolled (799, 355) with delta (0, 0)
Screenshot: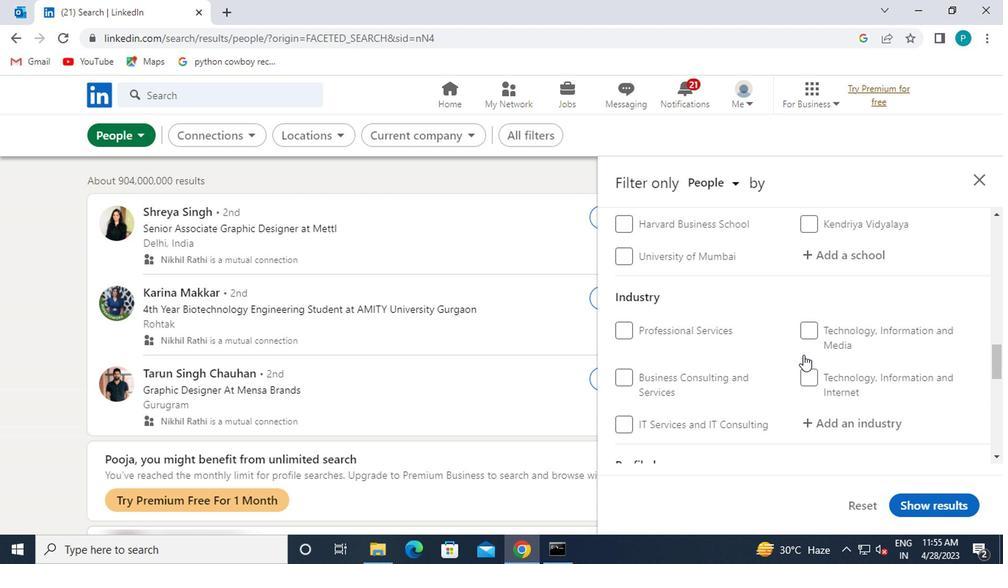 
Action: Mouse moved to (800, 355)
Screenshot: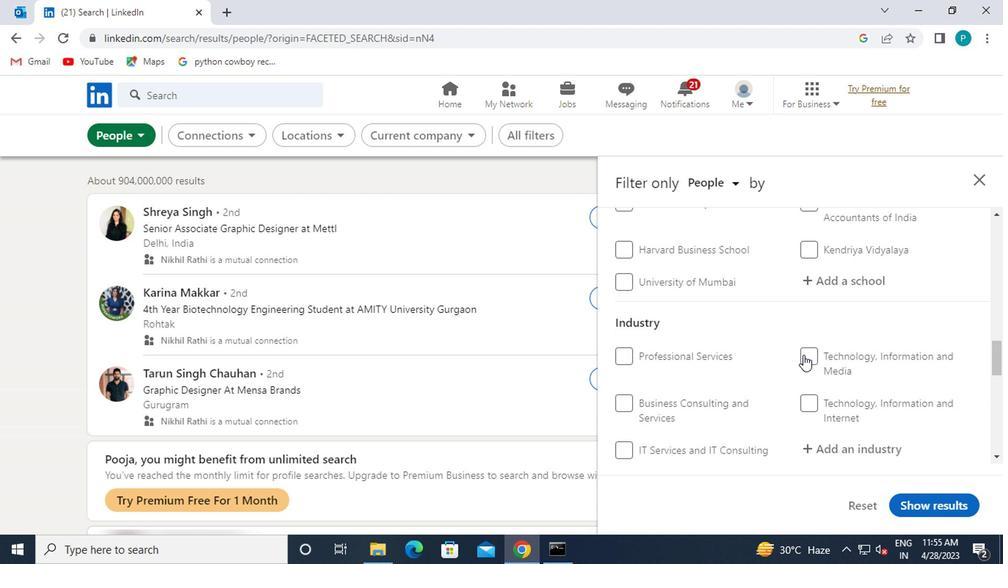 
Action: Mouse scrolled (800, 355) with delta (0, 0)
Screenshot: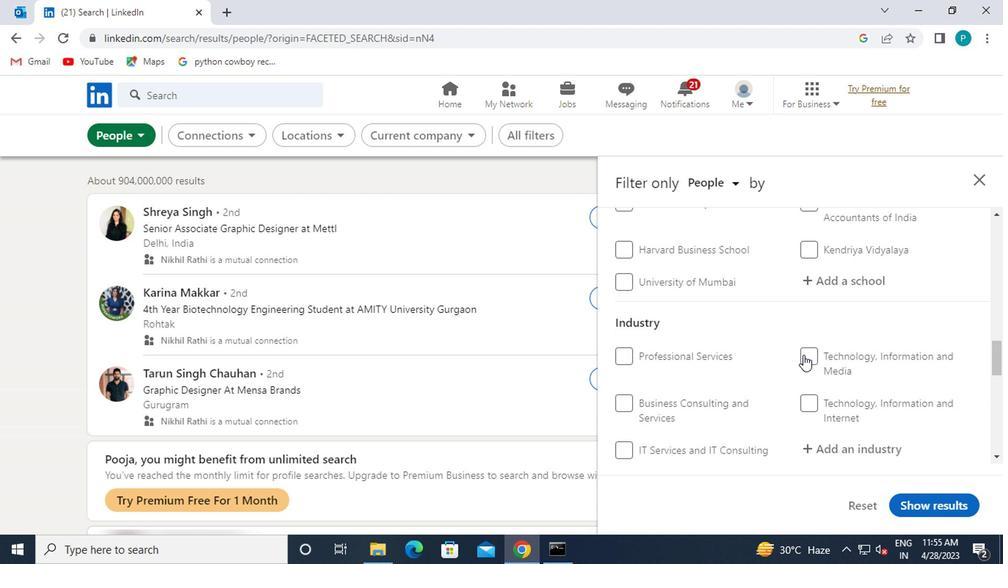 
Action: Mouse moved to (802, 355)
Screenshot: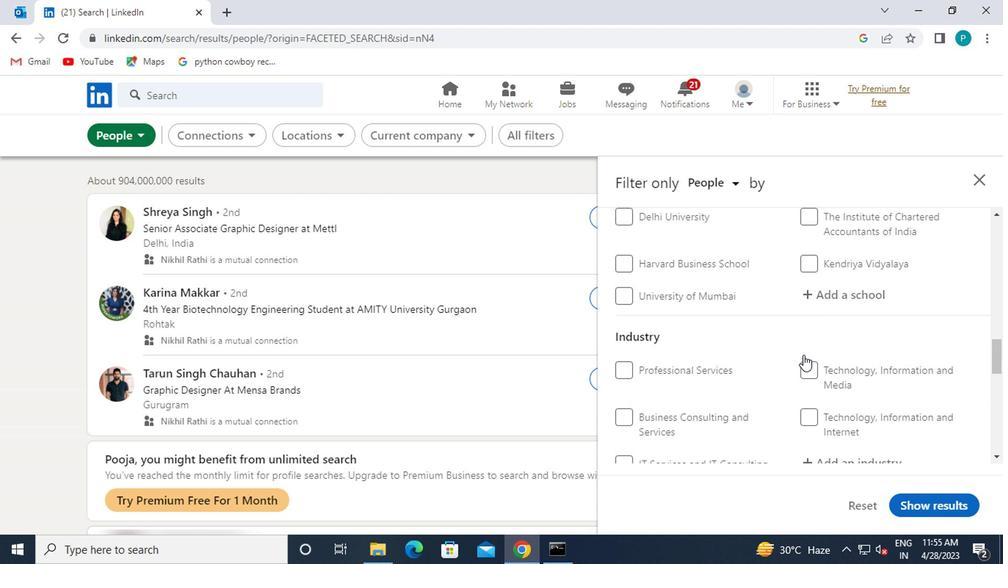 
Action: Mouse scrolled (802, 355) with delta (0, 0)
Screenshot: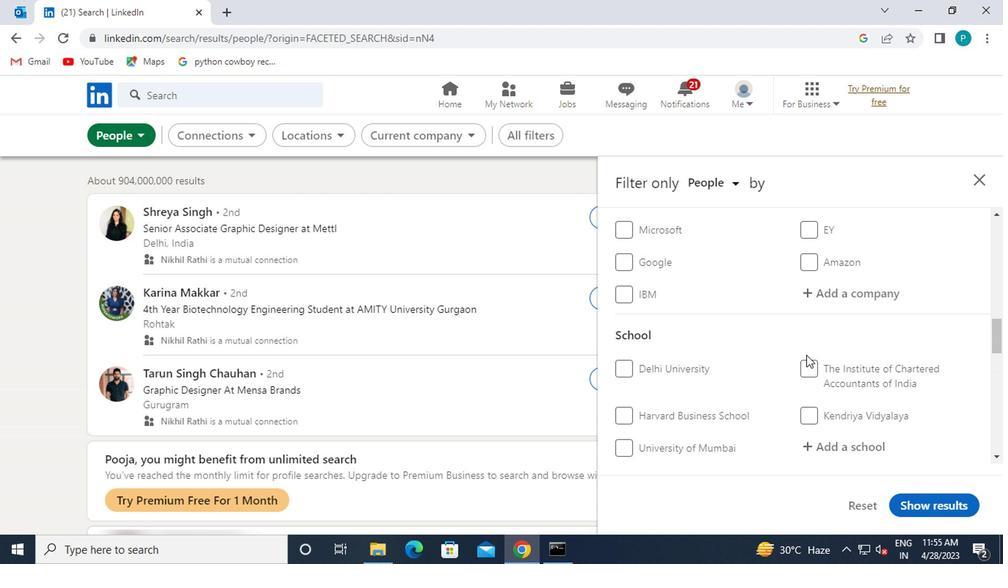 
Action: Mouse scrolled (802, 355) with delta (0, 0)
Screenshot: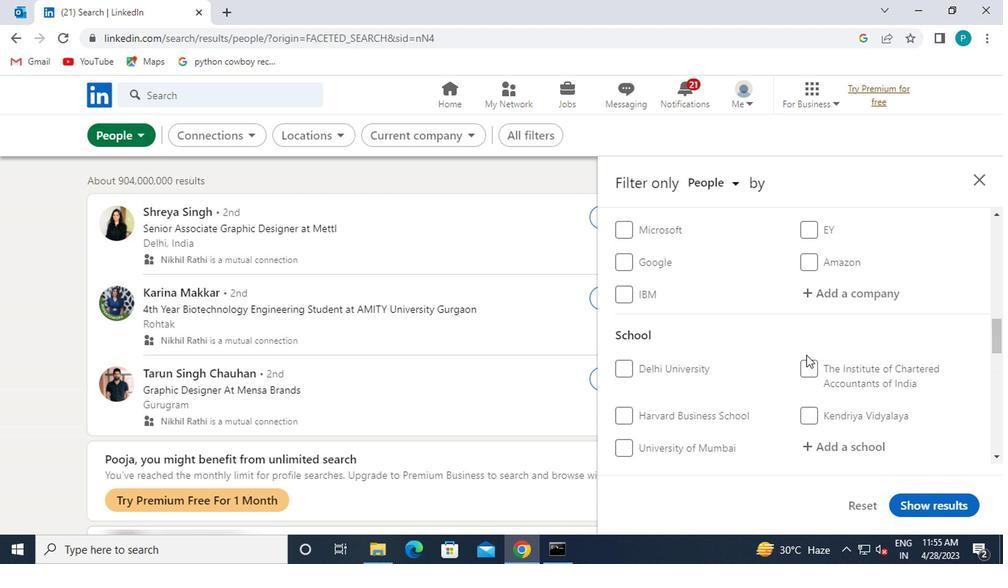 
Action: Mouse scrolled (802, 355) with delta (0, 0)
Screenshot: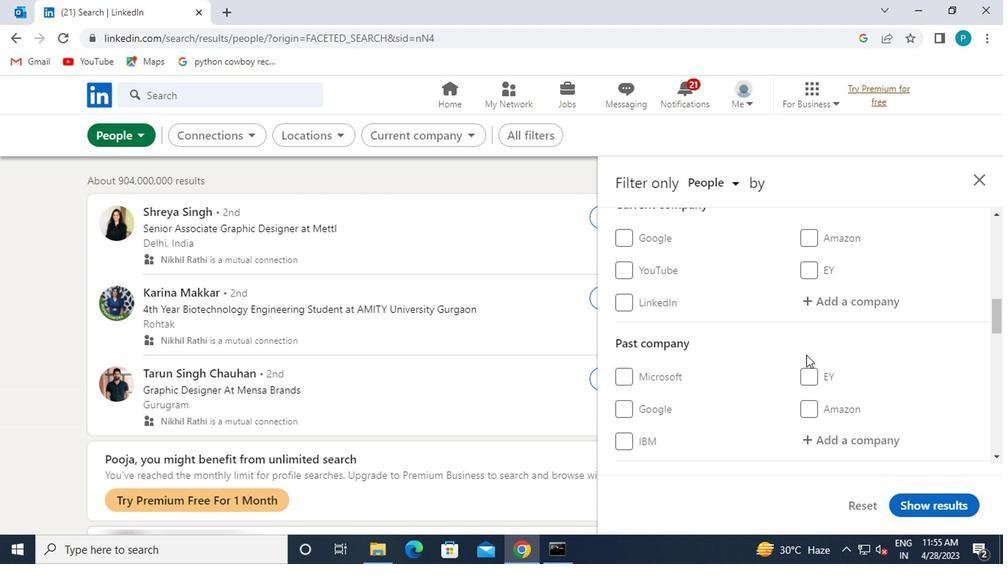 
Action: Mouse moved to (824, 380)
Screenshot: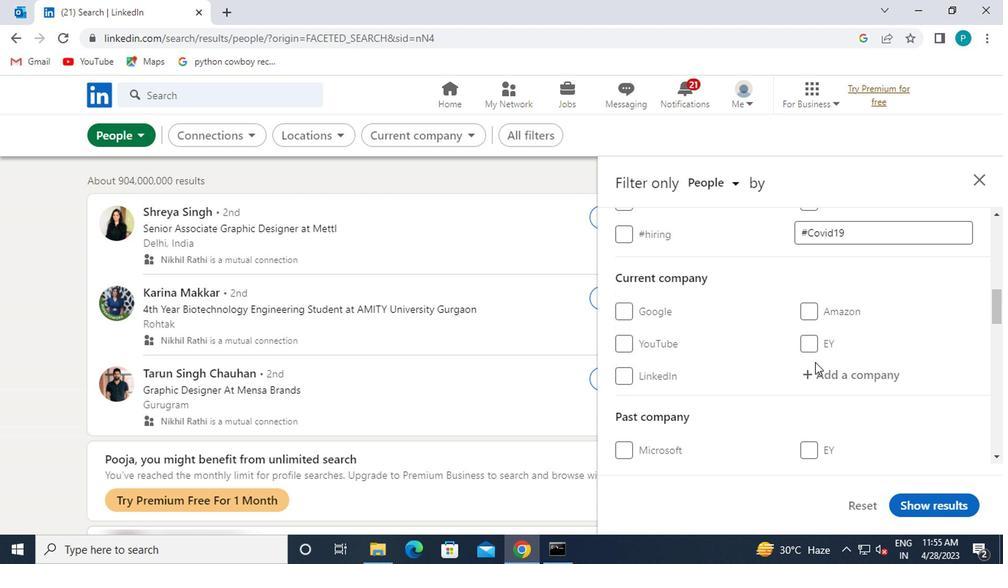 
Action: Mouse pressed left at (824, 380)
Screenshot: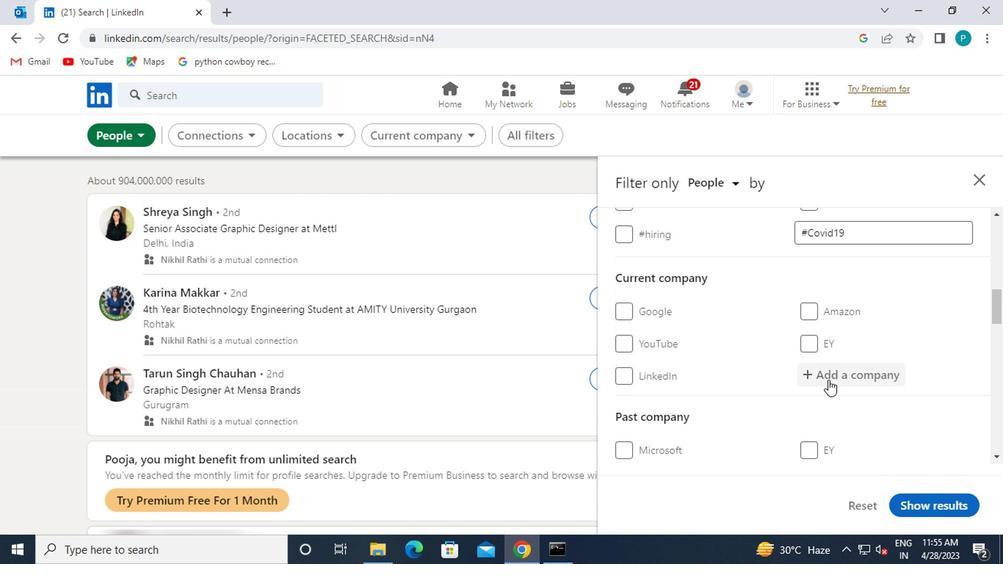 
Action: Mouse moved to (824, 375)
Screenshot: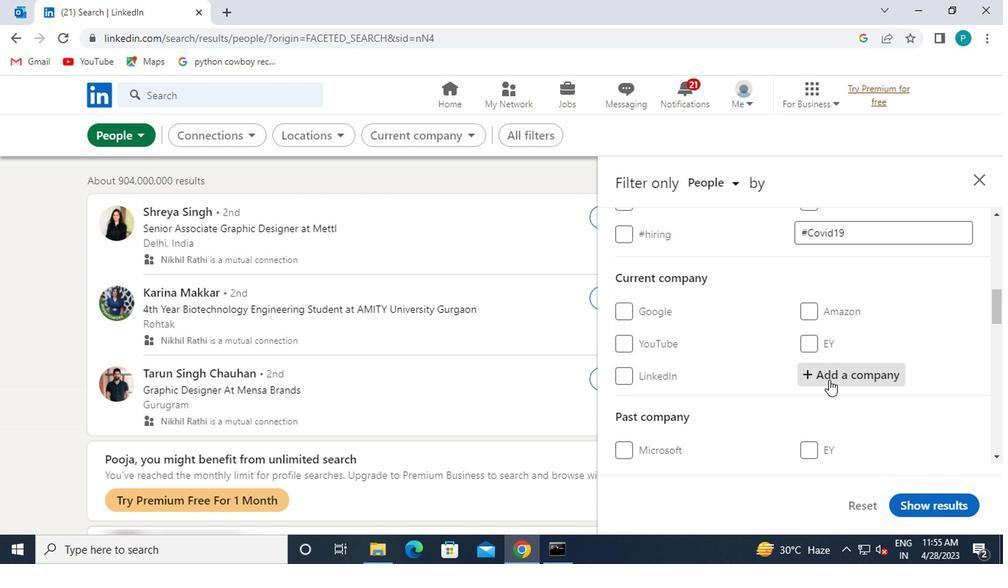 
Action: Key pressed <Key.caps_lock>J<Key.caps_lock>INDAL
Screenshot: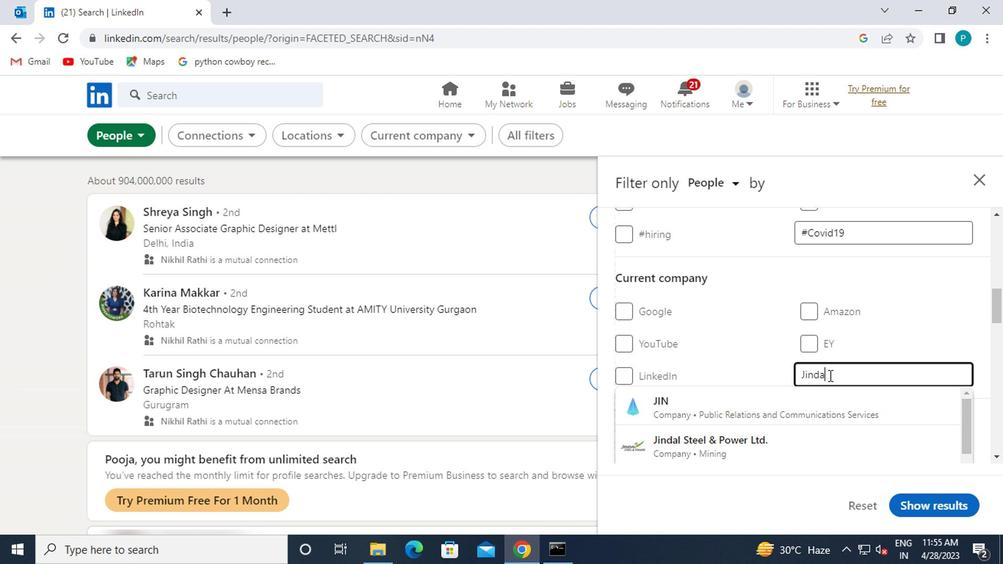 
Action: Mouse moved to (787, 411)
Screenshot: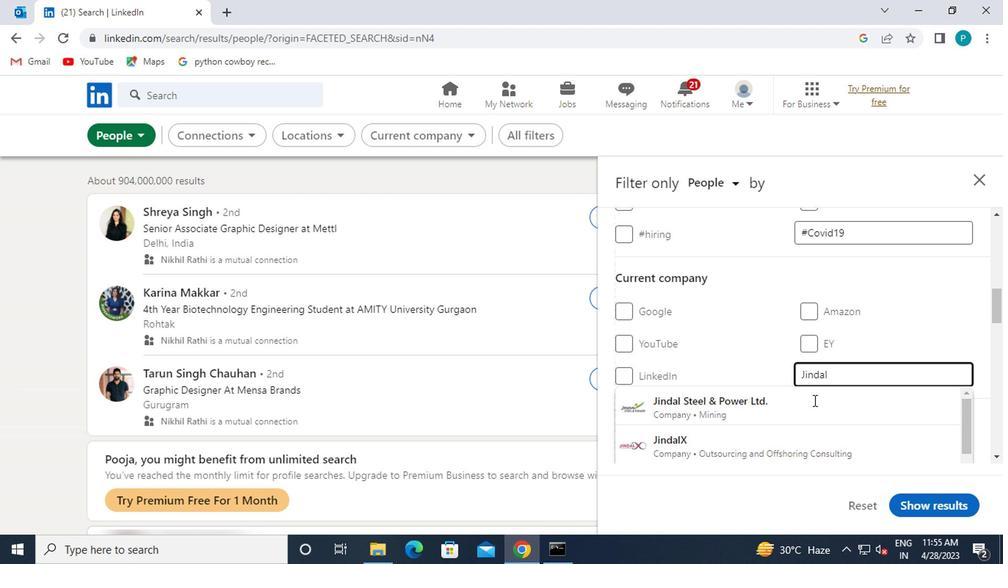 
Action: Mouse pressed left at (787, 411)
Screenshot: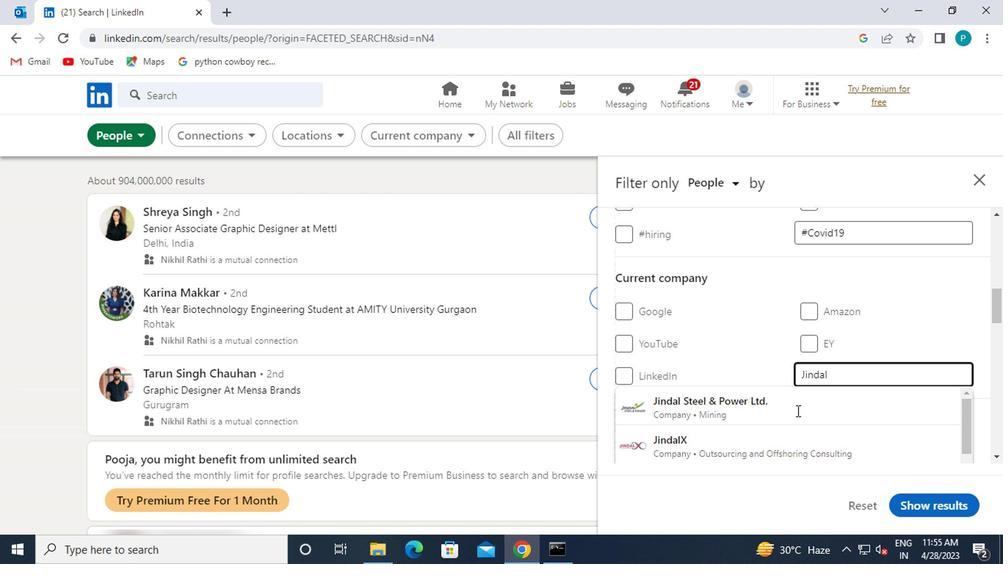 
Action: Mouse scrolled (787, 411) with delta (0, 0)
Screenshot: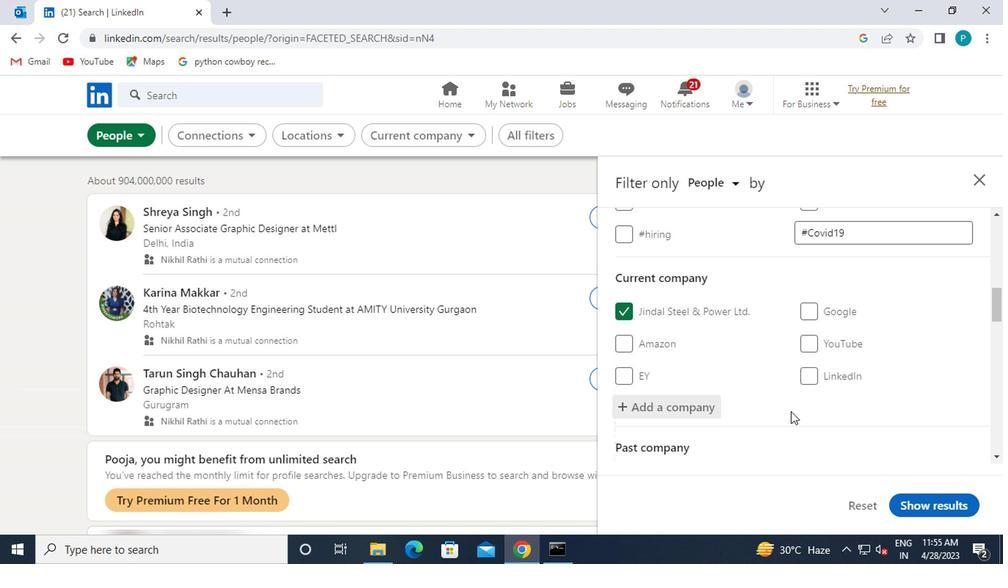 
Action: Mouse scrolled (787, 411) with delta (0, 0)
Screenshot: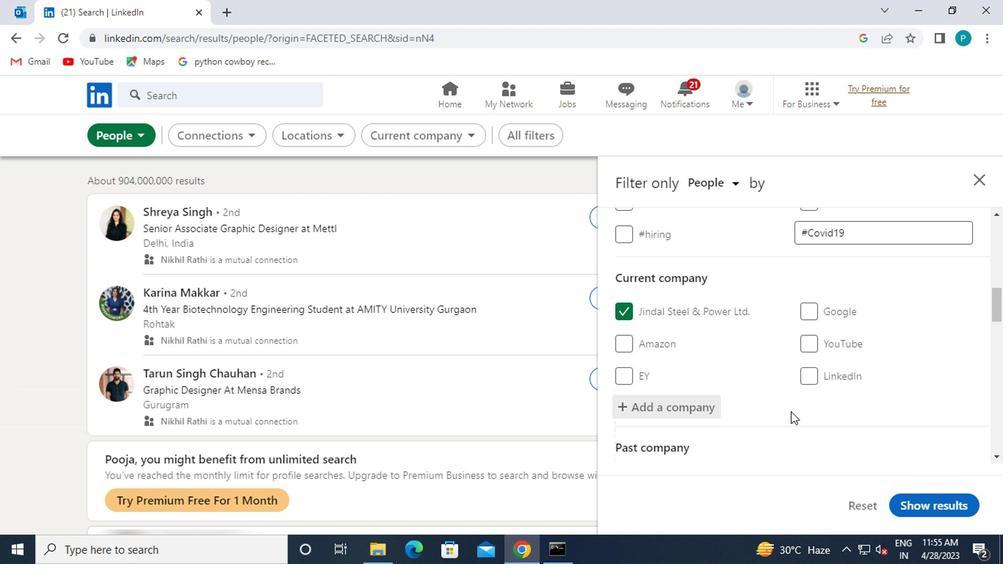 
Action: Mouse moved to (787, 411)
Screenshot: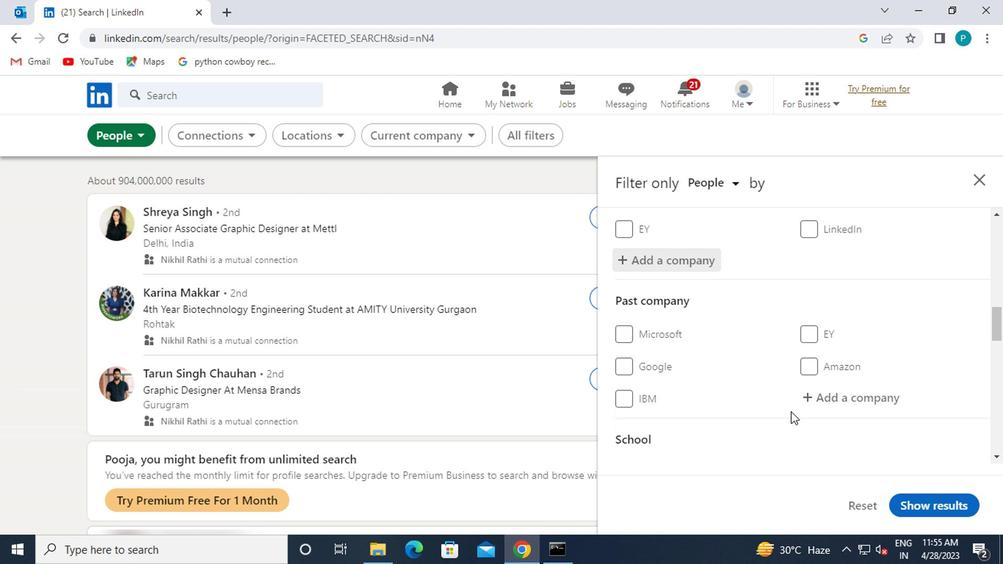 
Action: Mouse scrolled (787, 411) with delta (0, 0)
Screenshot: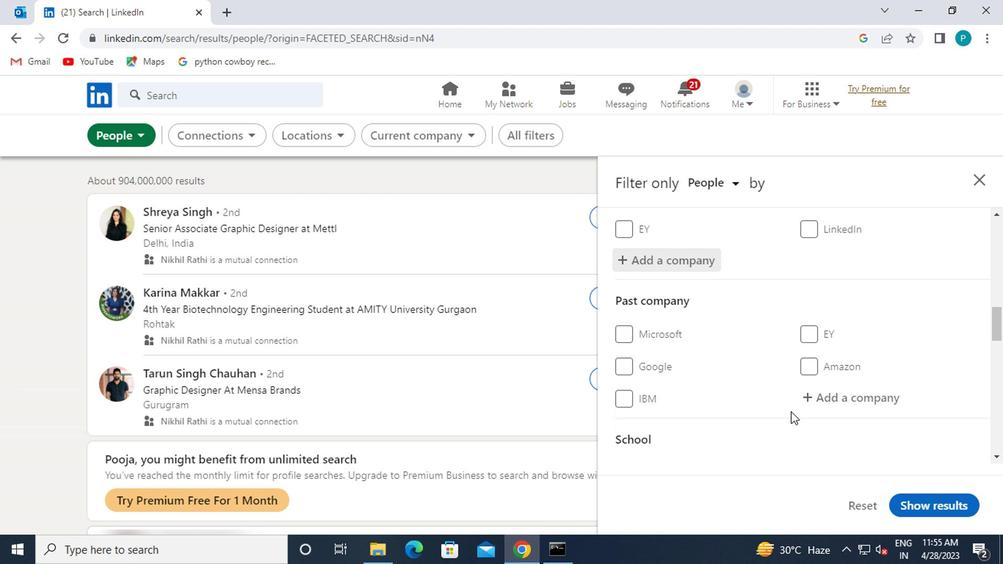 
Action: Mouse moved to (787, 411)
Screenshot: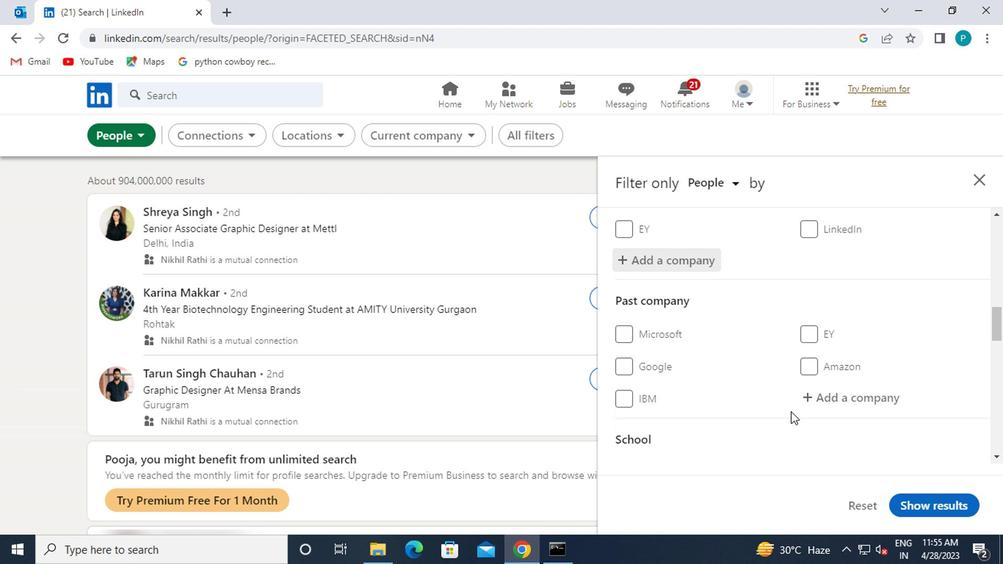 
Action: Mouse scrolled (787, 411) with delta (0, 0)
Screenshot: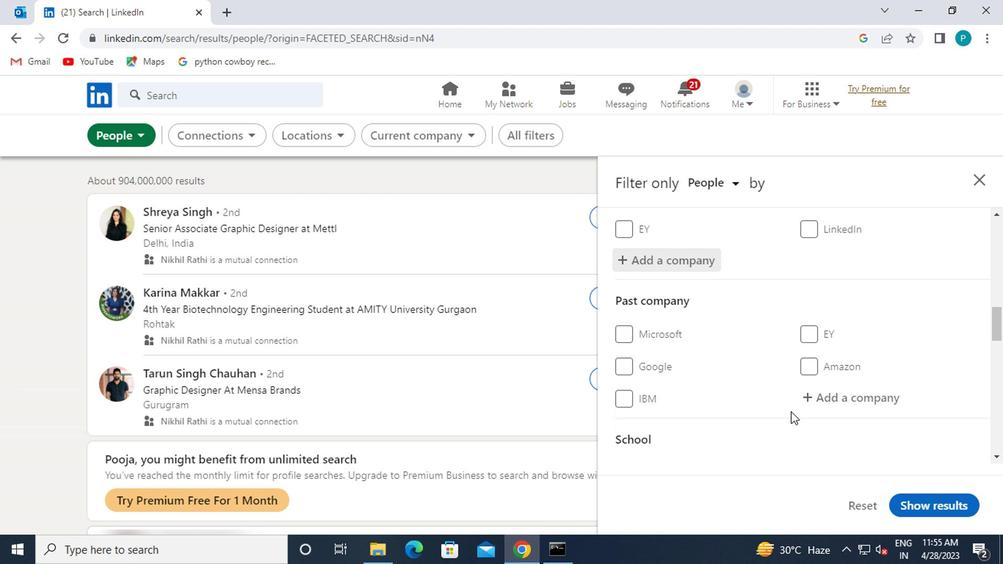 
Action: Mouse moved to (817, 400)
Screenshot: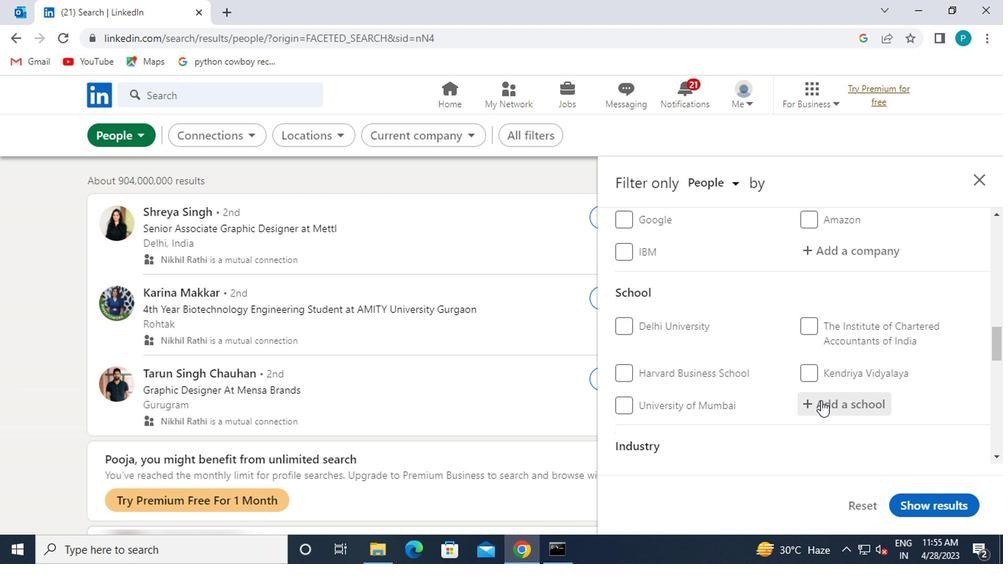 
Action: Mouse pressed left at (817, 400)
Screenshot: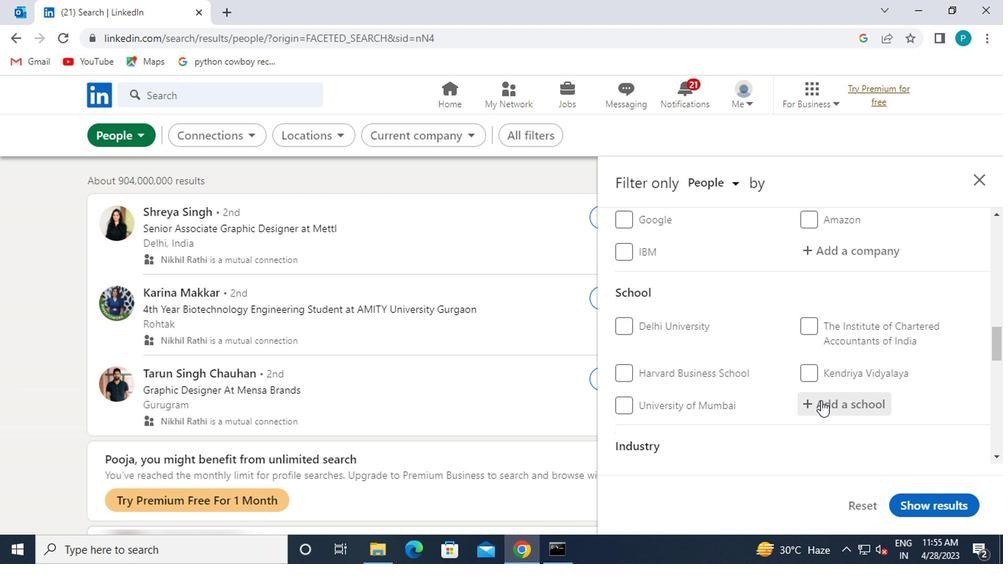 
Action: Mouse moved to (828, 387)
Screenshot: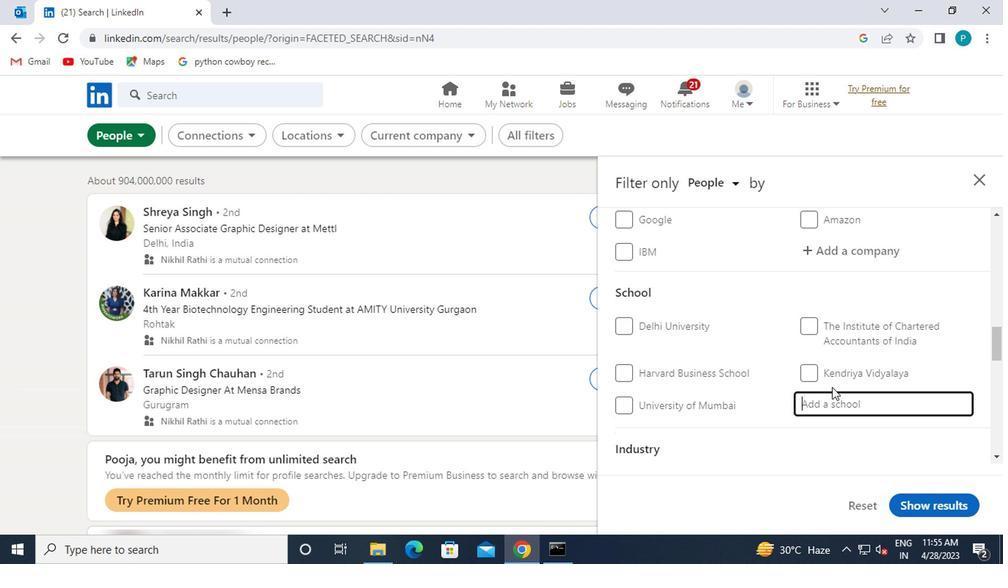 
Action: Key pressed <Key.caps_lock>V<Key.caps_lock>IGNAN'S
Screenshot: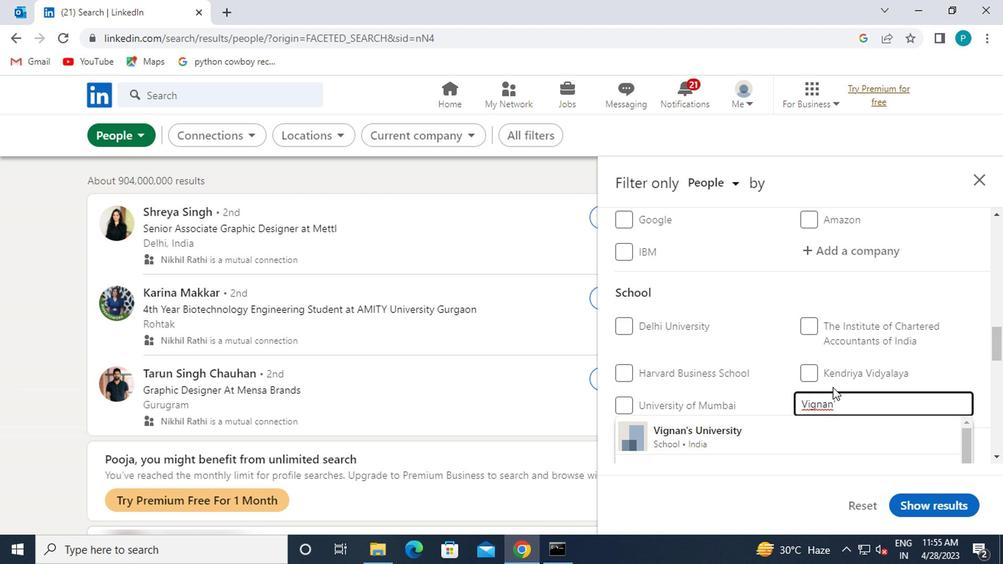 
Action: Mouse scrolled (828, 386) with delta (0, -1)
Screenshot: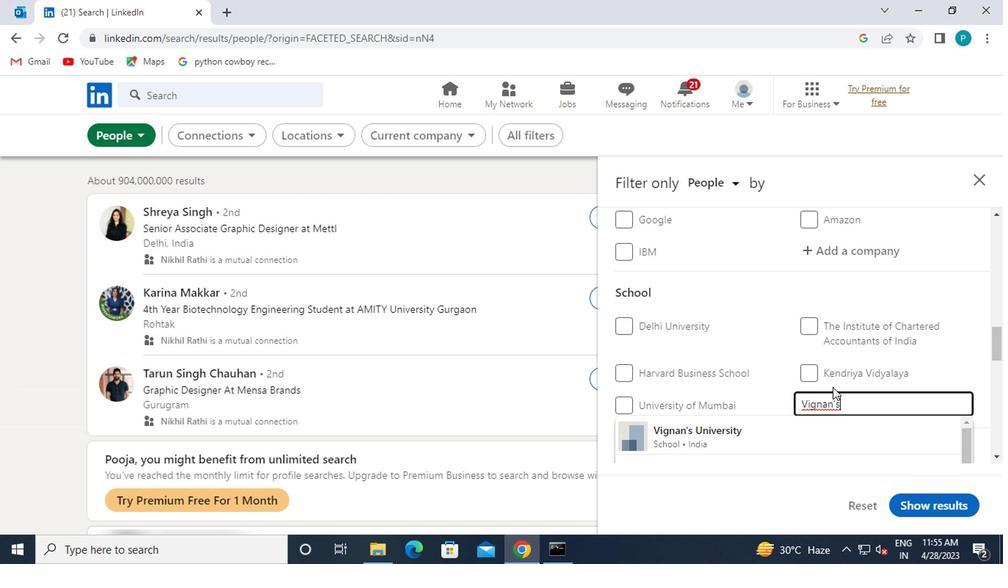 
Action: Mouse moved to (816, 401)
Screenshot: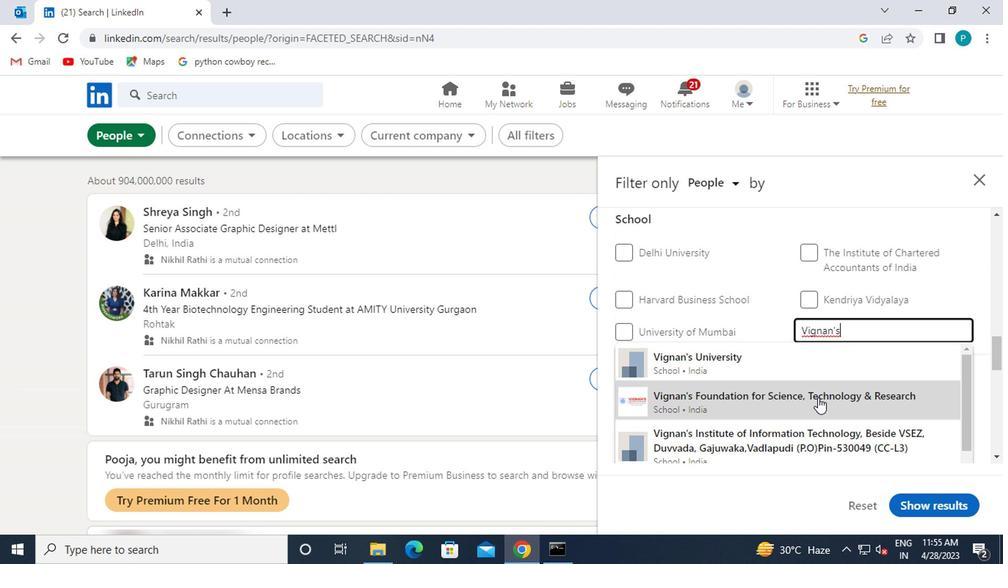 
Action: Mouse pressed left at (816, 401)
Screenshot: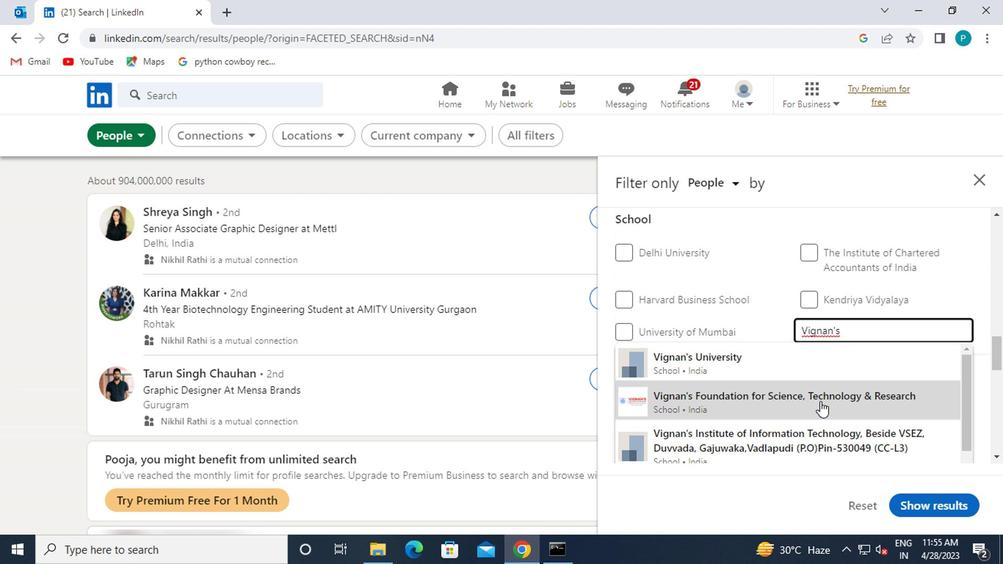 
Action: Mouse scrolled (816, 400) with delta (0, 0)
Screenshot: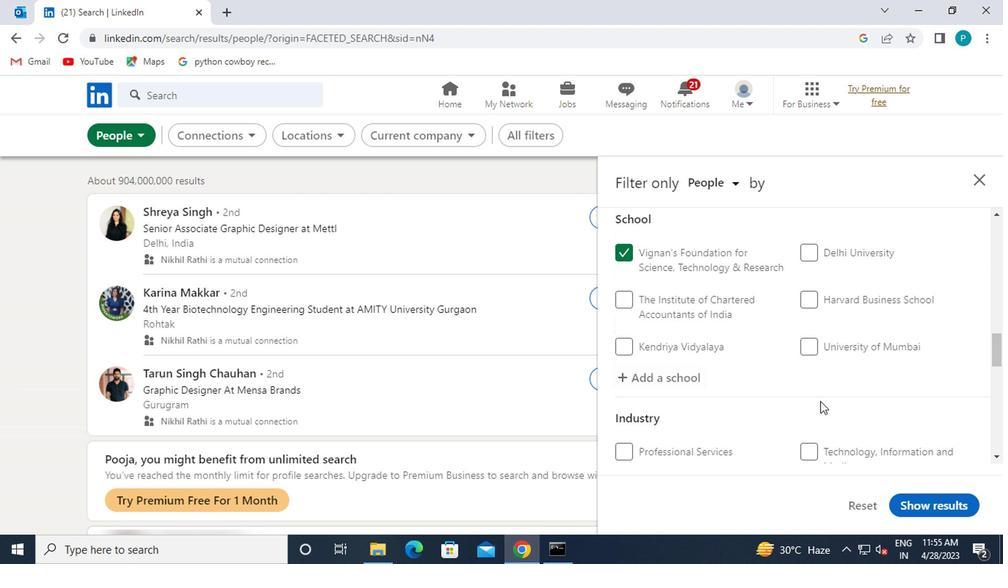 
Action: Mouse scrolled (816, 400) with delta (0, 0)
Screenshot: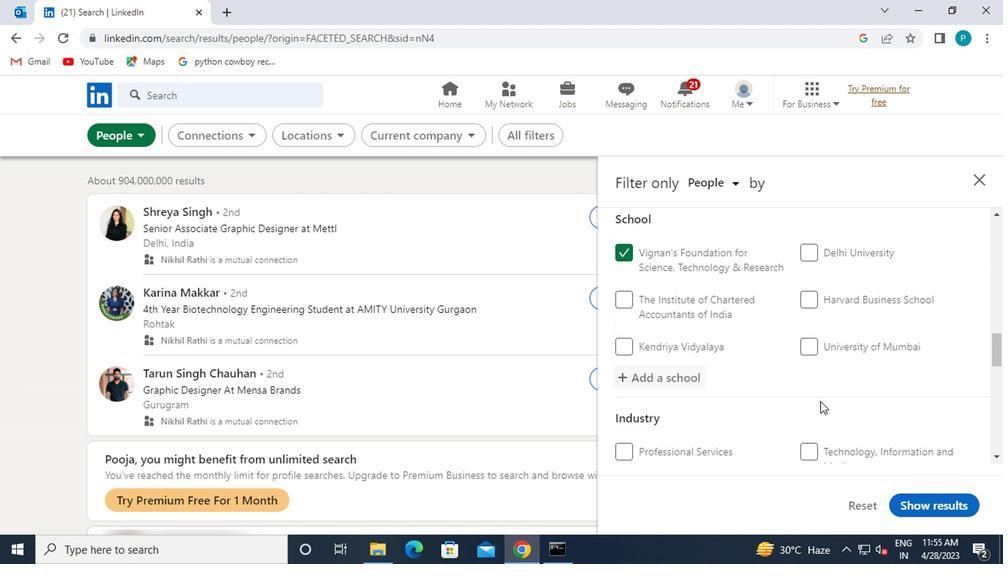 
Action: Mouse moved to (820, 391)
Screenshot: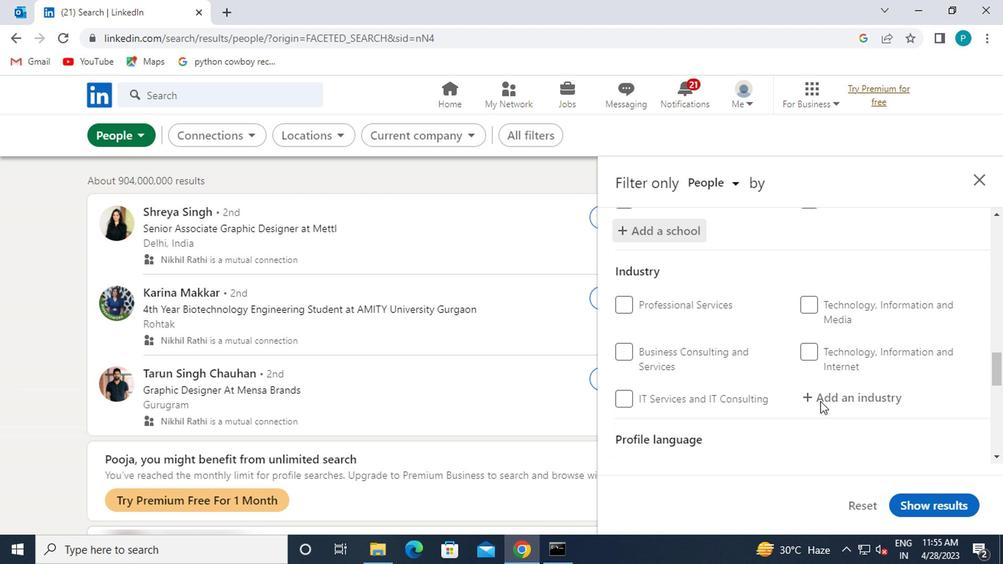 
Action: Mouse pressed left at (820, 391)
Screenshot: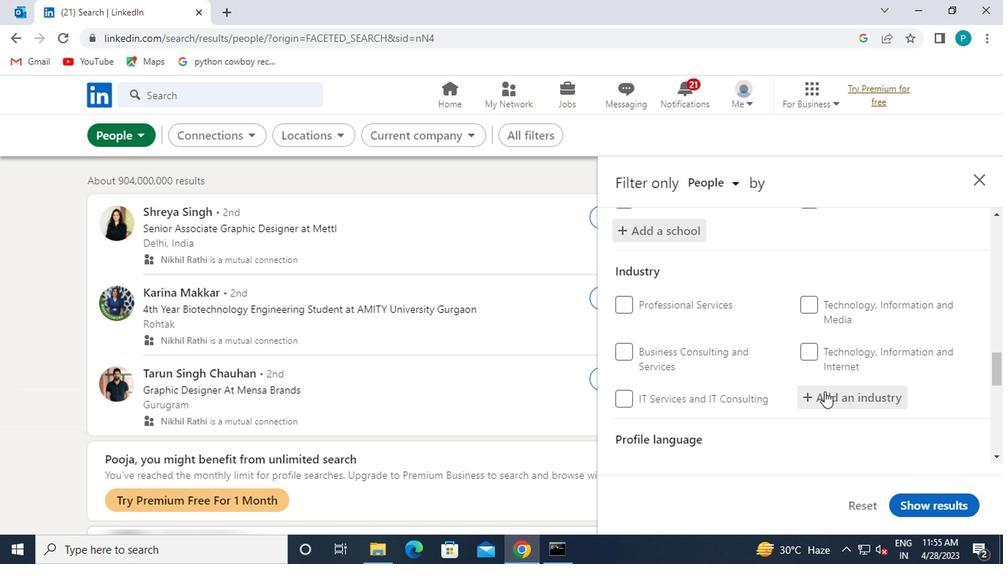 
Action: Mouse moved to (729, 344)
Screenshot: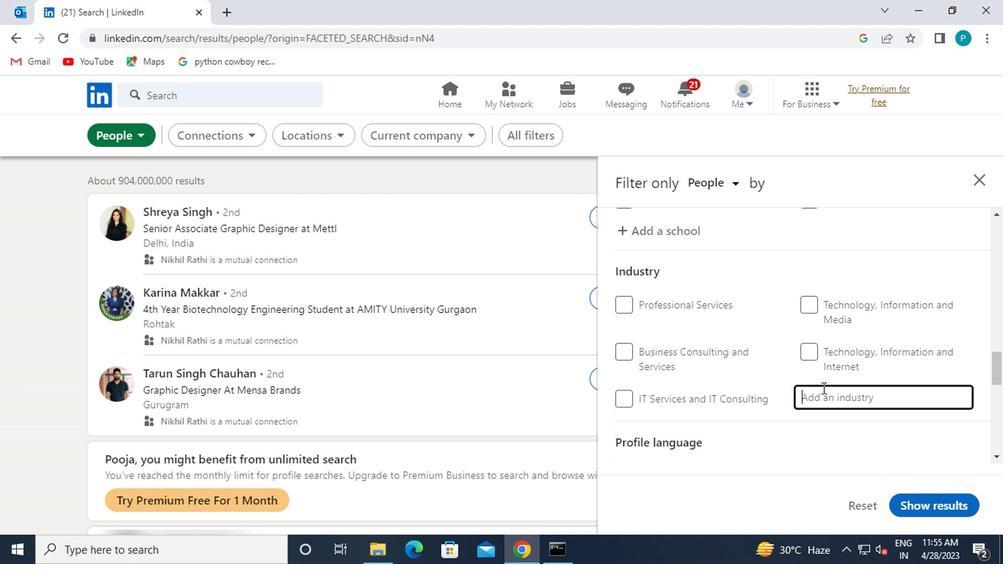 
Action: Key pressed <Key.shift><Key.shift><Key.shift><Key.shift><Key.shift><Key.shift><Key.shift><Key.shift><Key.shift><Key.shift><Key.shift><Key.shift><Key.shift><Key.shift><Key.shift><Key.shift><Key.shift><Key.shift><Key.shift><Key.shift><Key.shift><Key.shift><Key.shift><Key.shift><Key.shift><Key.shift><Key.shift><Key.shift><Key.shift><Key.shift><Key.shift><Key.shift><Key.shift><Key.shift><Key.shift><Key.shift><Key.shift><Key.shift><Key.shift><Key.shift><Key.shift><Key.shift><Key.shift><Key.shift><Key.shift><Key.shift><Key.shift><Key.shift><Key.shift><Key.shift><Key.shift><Key.shift><Key.shift><Key.shift><Key.shift><Key.shift><Key.shift><Key.shift><Key.shift><Key.shift><Key.shift><Key.shift><Key.shift><Key.shift><Key.shift><Key.shift><Key.shift><Key.shift><Key.shift><Key.shift><Key.shift><Key.shift><Key.shift><Key.shift><Key.shift><Key.shift><Key.shift><Key.shift><Key.shift><Key.caps_lock>U<Key.caps_lock>T
Screenshot: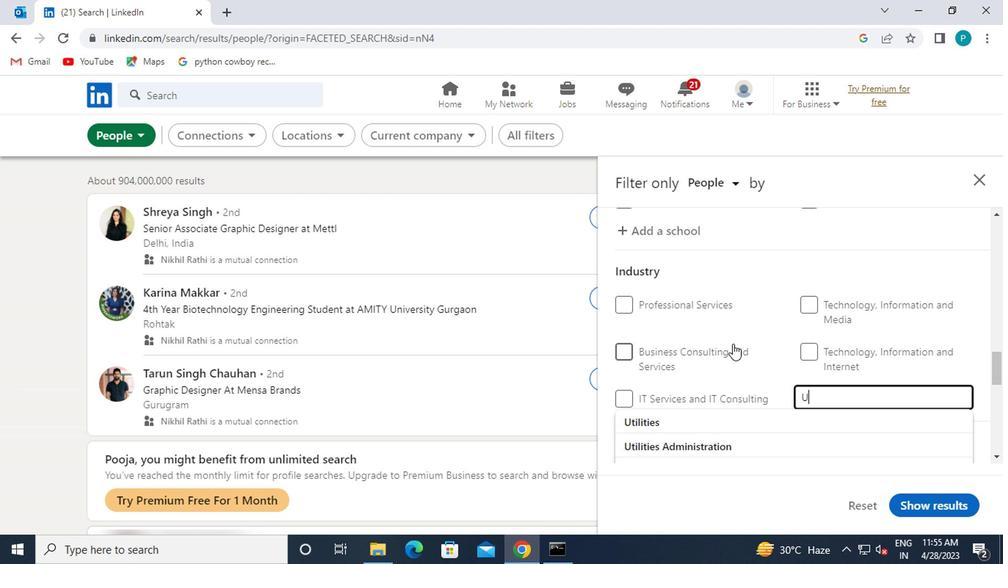 
Action: Mouse moved to (703, 444)
Screenshot: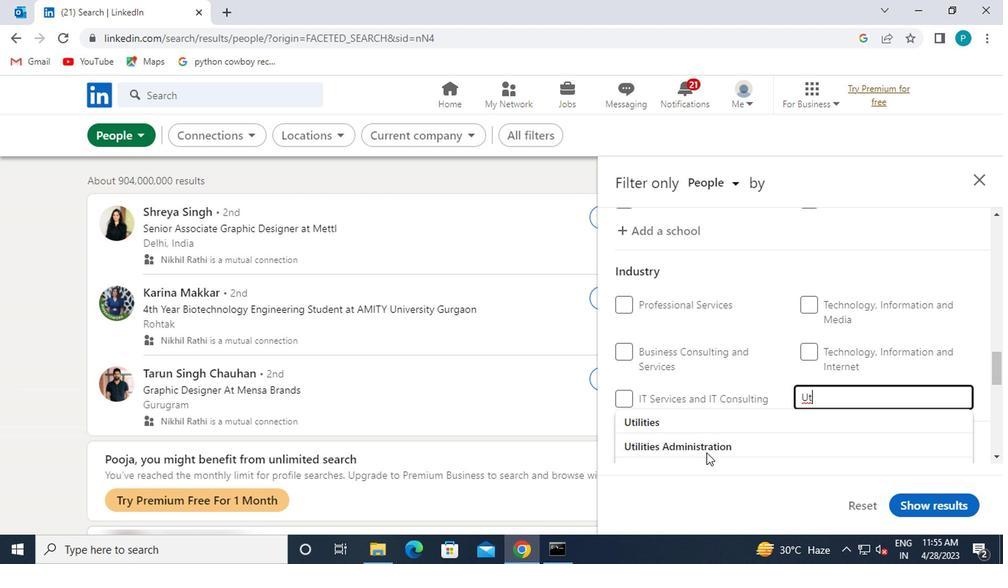 
Action: Mouse pressed left at (703, 444)
Screenshot: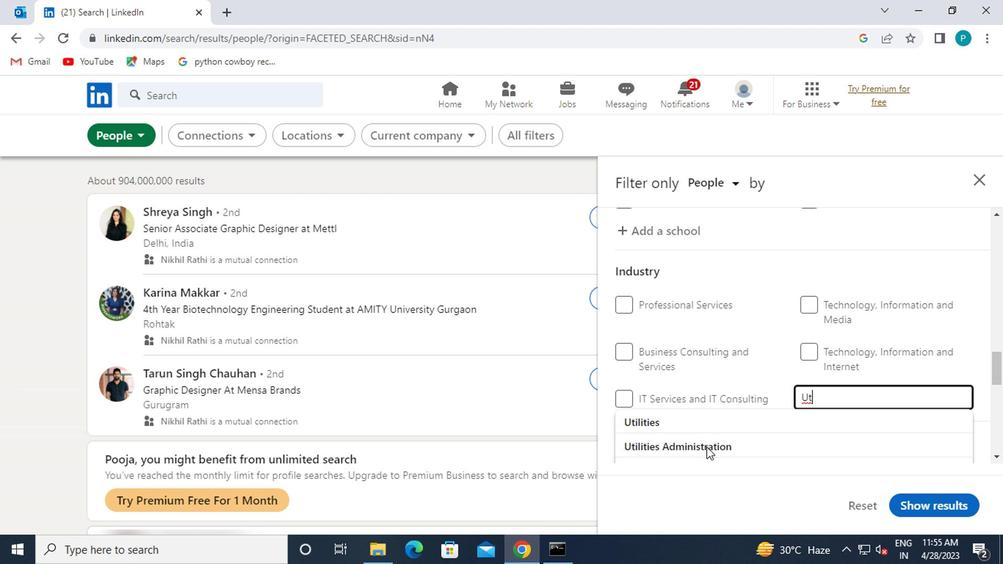 
Action: Mouse moved to (715, 427)
Screenshot: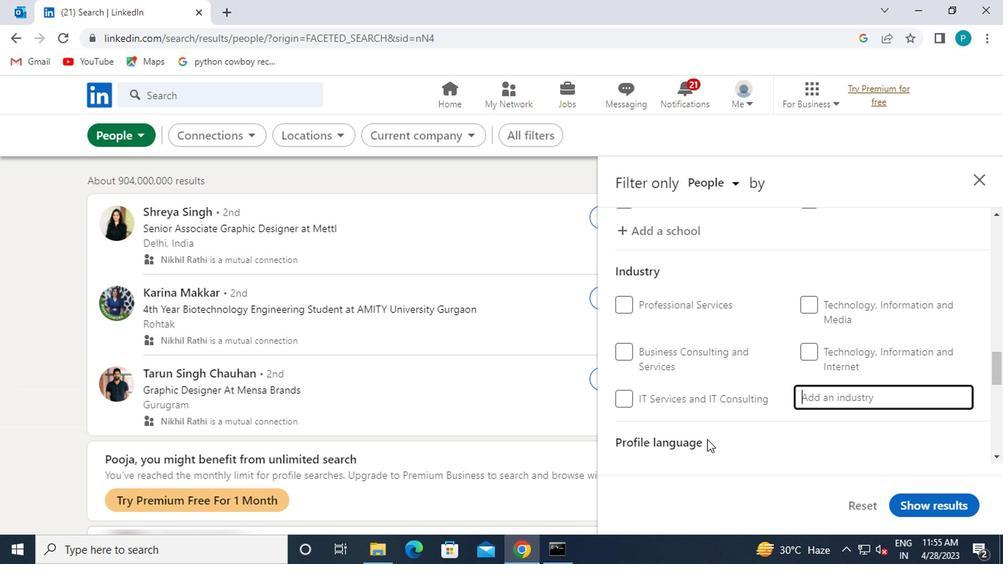 
Action: Mouse scrolled (715, 426) with delta (0, -1)
Screenshot: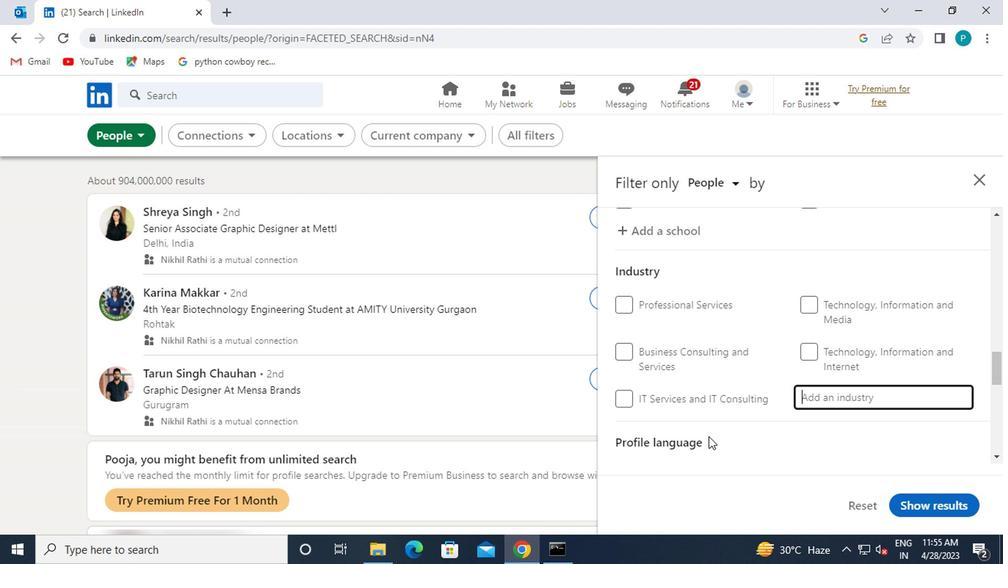 
Action: Mouse moved to (716, 426)
Screenshot: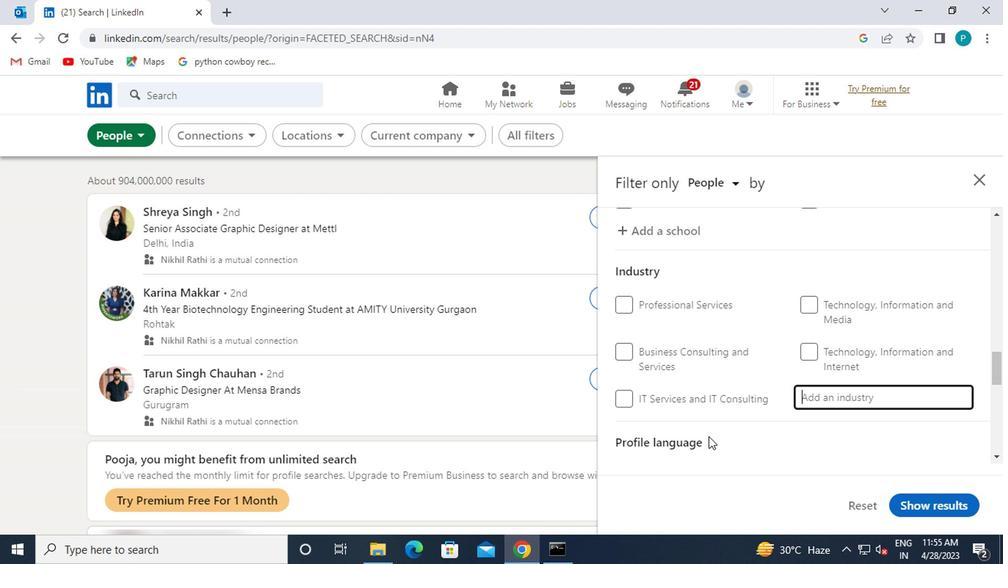
Action: Mouse scrolled (716, 426) with delta (0, 0)
Screenshot: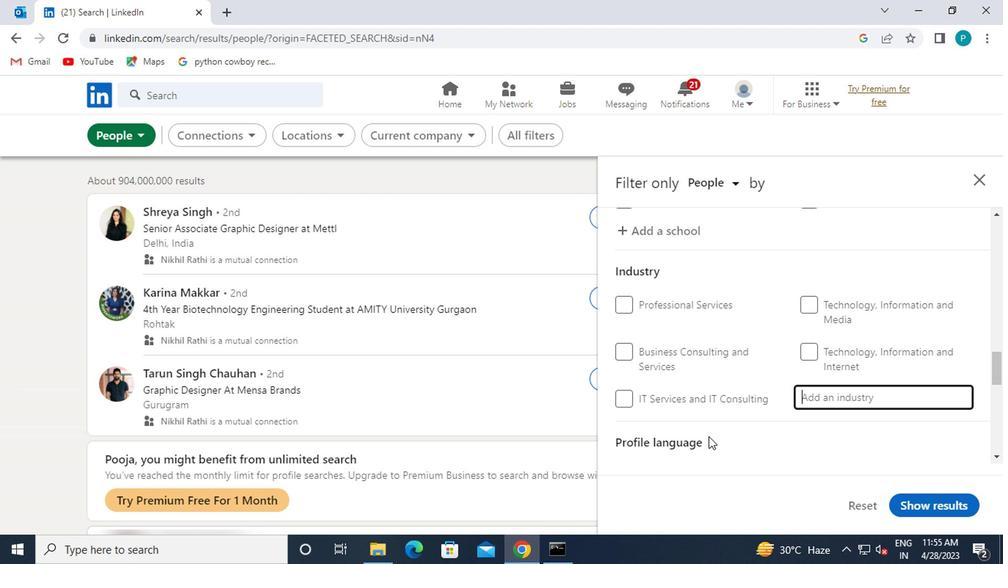 
Action: Mouse moved to (754, 406)
Screenshot: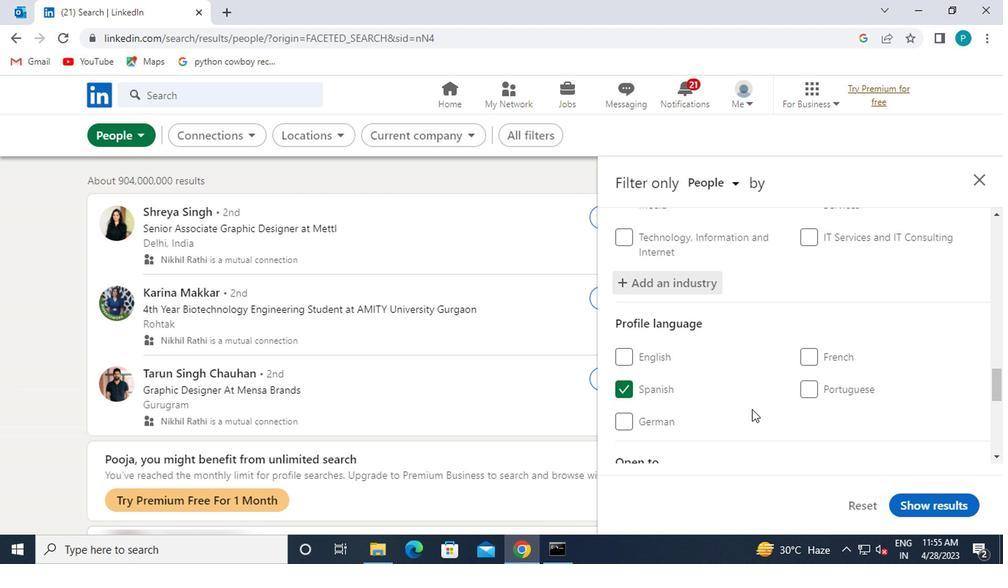 
Action: Mouse scrolled (754, 405) with delta (0, 0)
Screenshot: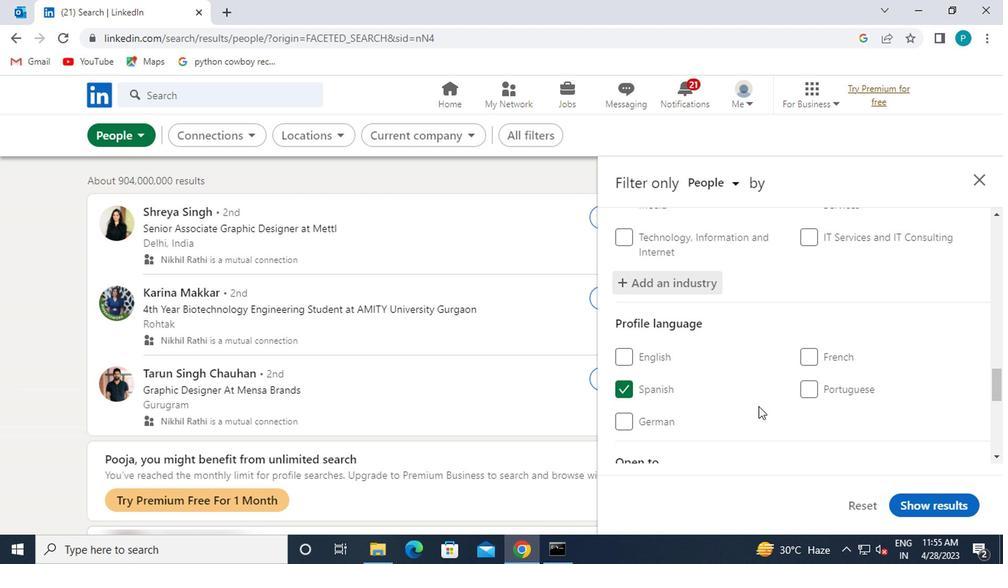 
Action: Mouse scrolled (754, 405) with delta (0, 0)
Screenshot: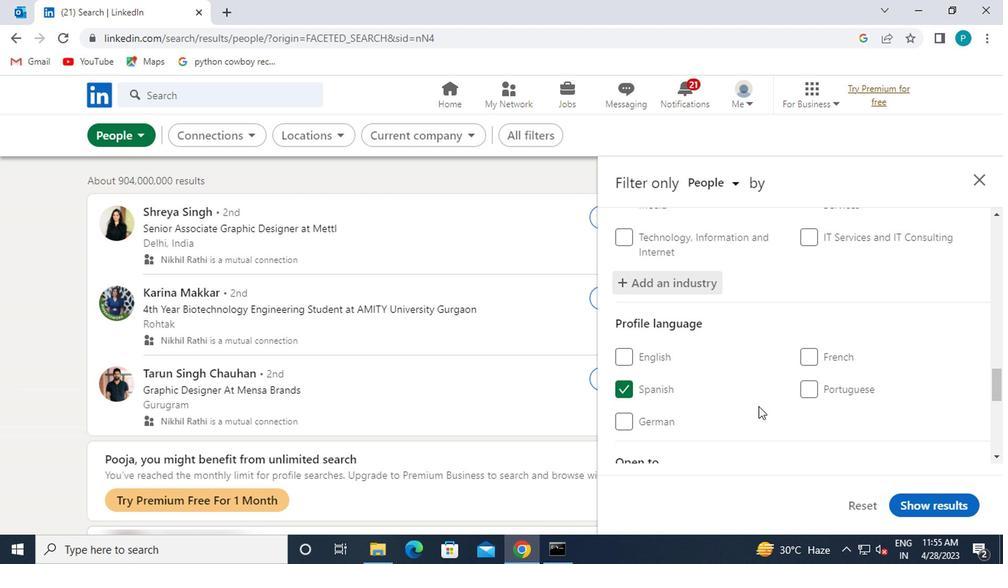 
Action: Mouse moved to (761, 408)
Screenshot: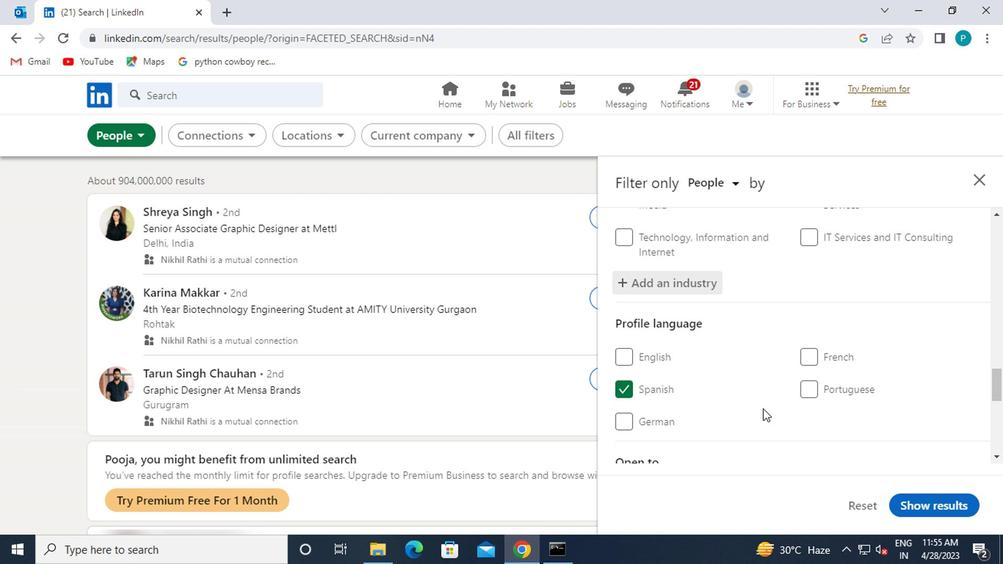 
Action: Mouse scrolled (761, 408) with delta (0, 0)
Screenshot: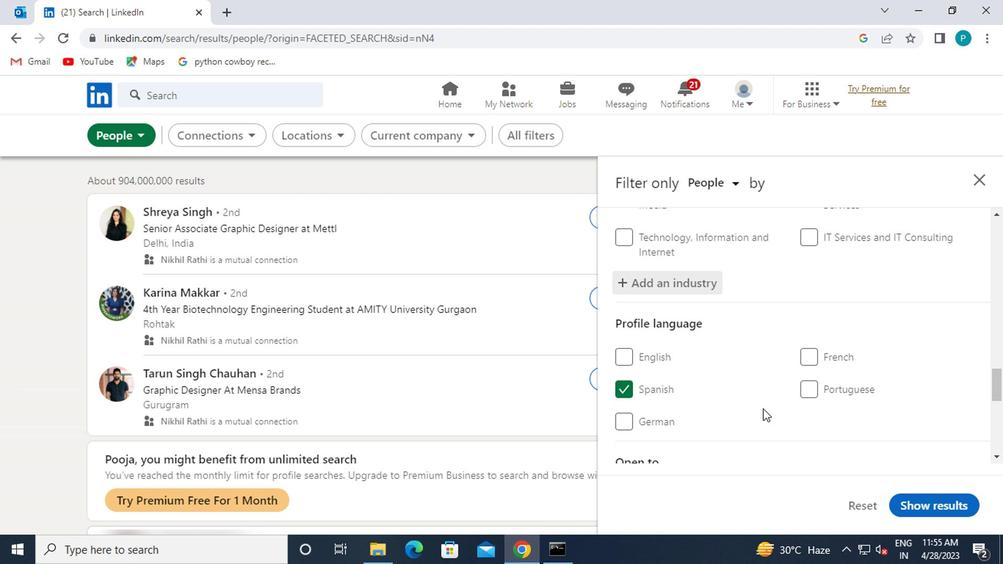 
Action: Mouse moved to (787, 408)
Screenshot: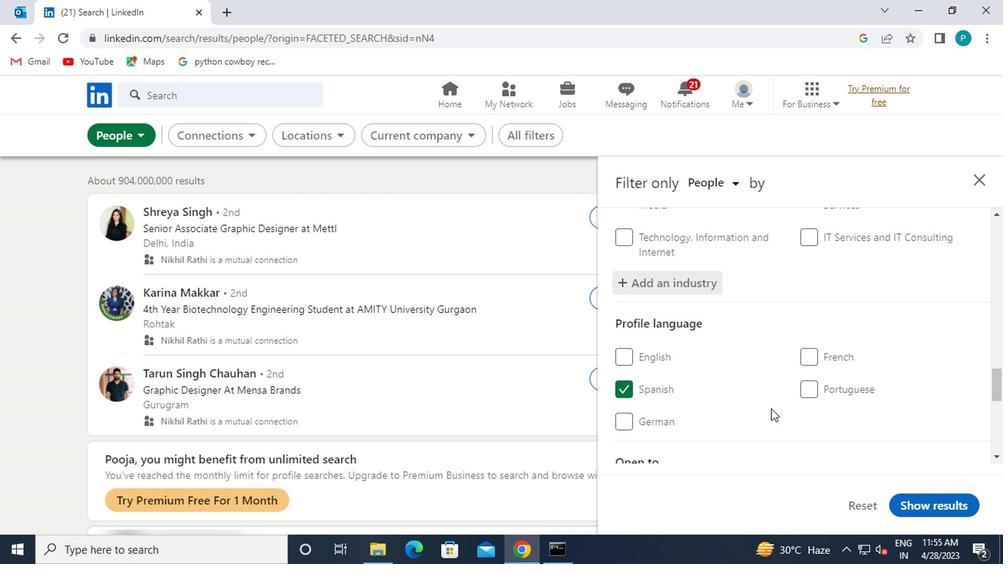 
Action: Mouse scrolled (787, 408) with delta (0, 0)
Screenshot: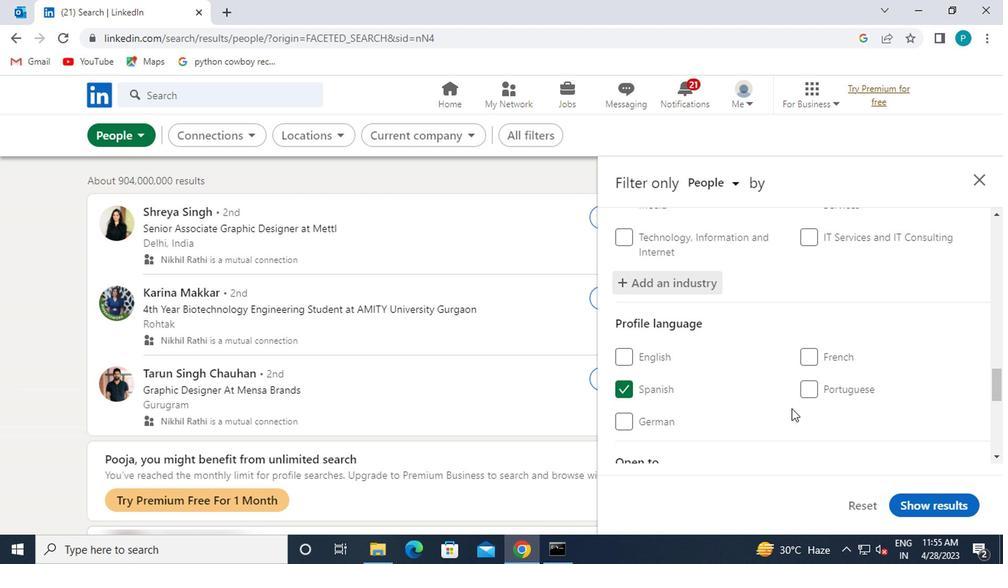 
Action: Mouse moved to (785, 408)
Screenshot: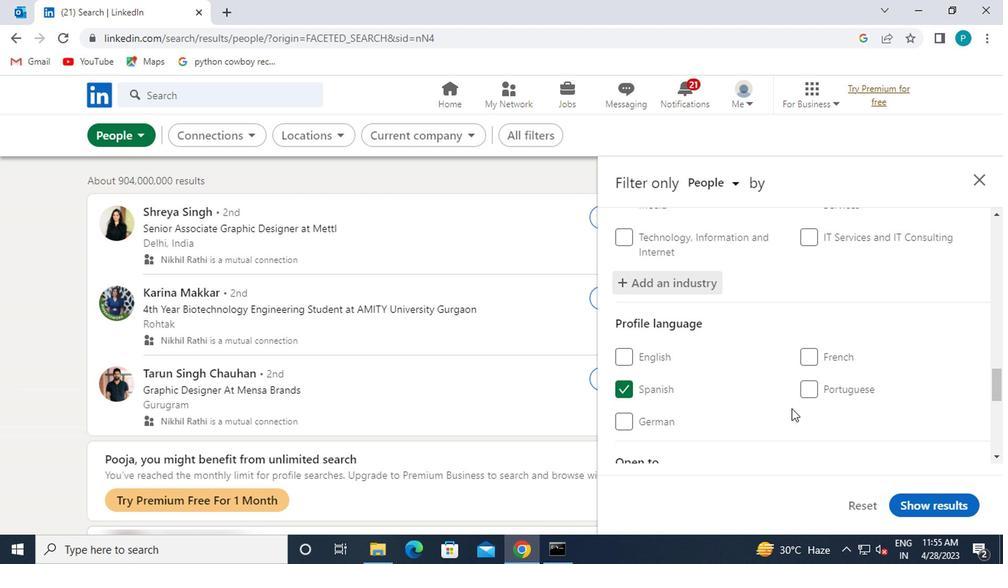 
Action: Mouse scrolled (785, 408) with delta (0, 0)
Screenshot: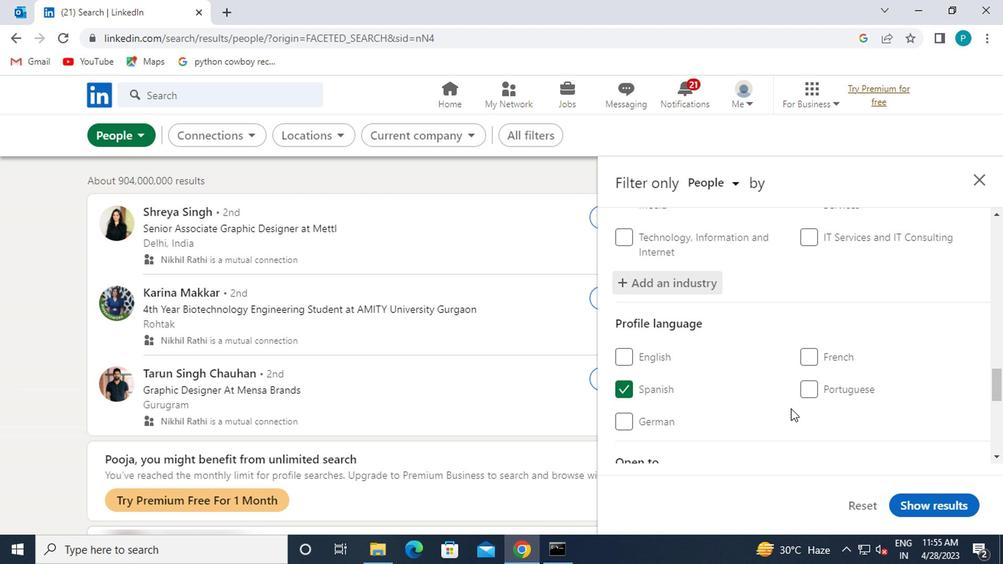 
Action: Mouse moved to (826, 282)
Screenshot: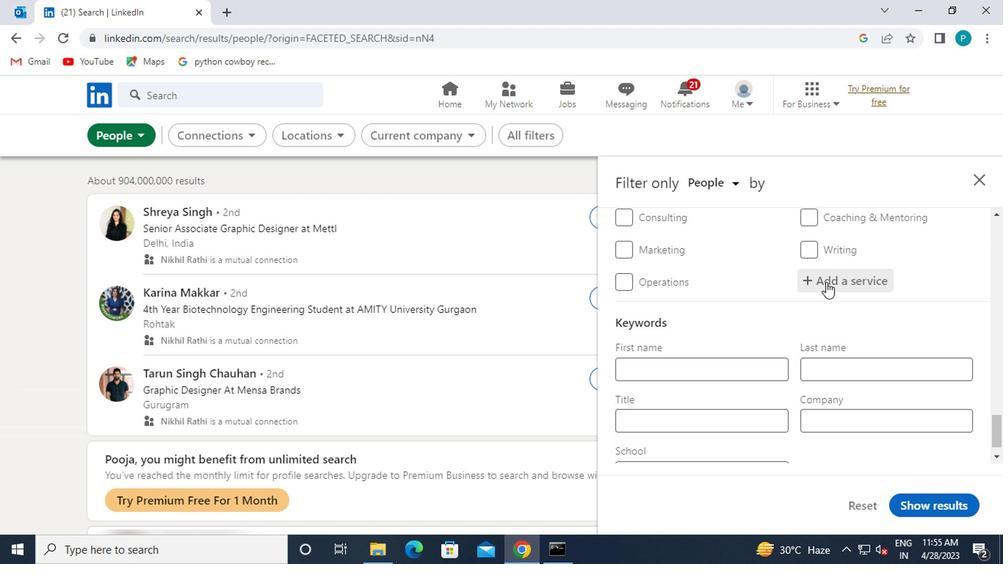 
Action: Mouse pressed left at (826, 282)
Screenshot: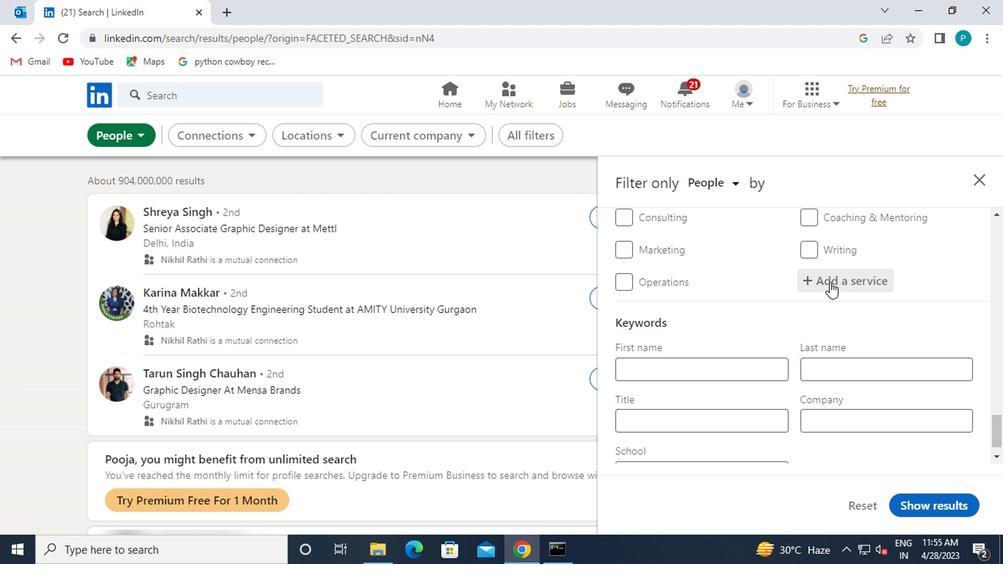 
Action: Key pressed <Key.caps_lock>C<Key.caps_lock>OACHING
Screenshot: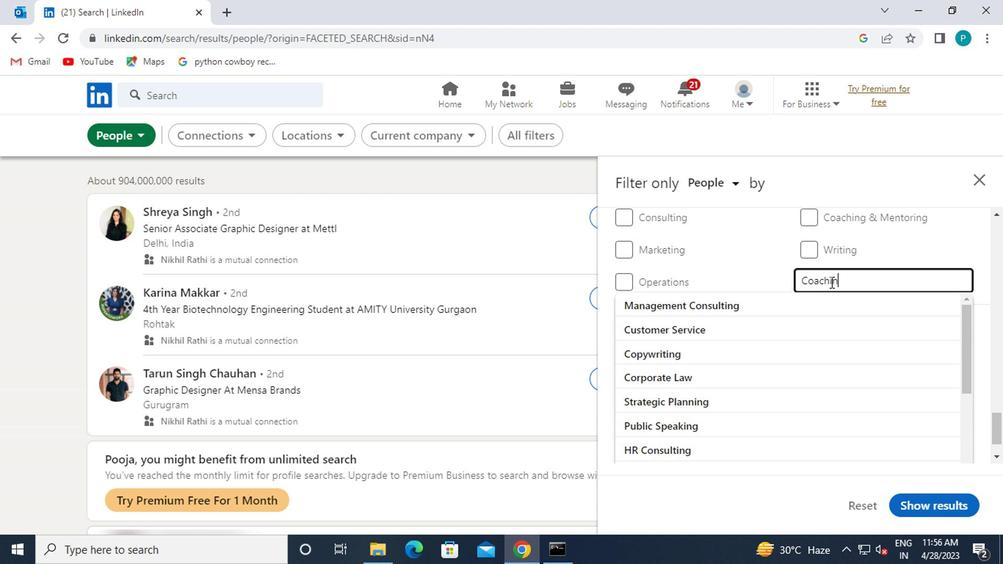 
Action: Mouse moved to (757, 309)
Screenshot: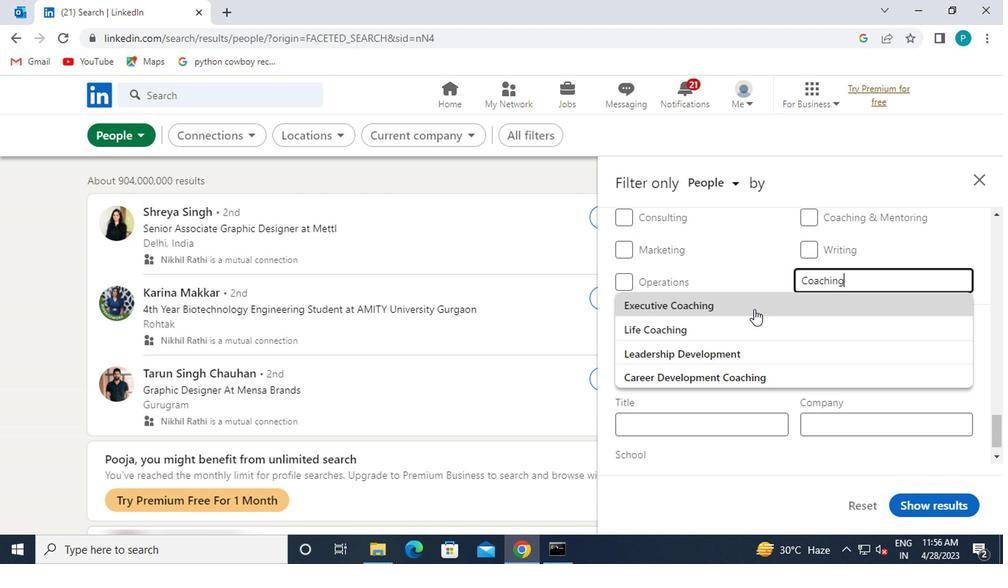 
Action: Key pressed <Key.shift><Key.shift><Key.shift><Key.shift><Key.shift><Key.shift><Key.shift><Key.shift><Key.shift><Key.shift><Key.shift><Key.shift><Key.shift><Key.shift><Key.shift><Key.shift><Key.shift><Key.shift><Key.shift><Key.shift><Key.shift><Key.shift><Key.shift><Key.shift><Key.shift><Key.shift><Key.shift><Key.shift><Key.shift><Key.shift><Key.shift><Key.shift><Key.shift><Key.shift><Key.shift><Key.shift><Key.shift><Key.shift>&<Key.space><Key.caps_lock>M<Key.caps_lock>ENTORING
Screenshot: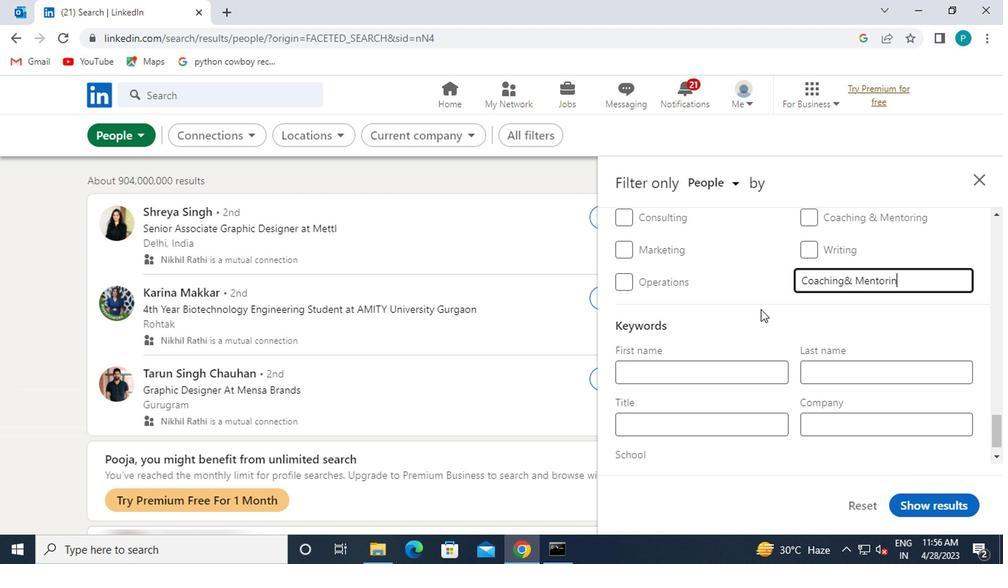 
Action: Mouse moved to (732, 352)
Screenshot: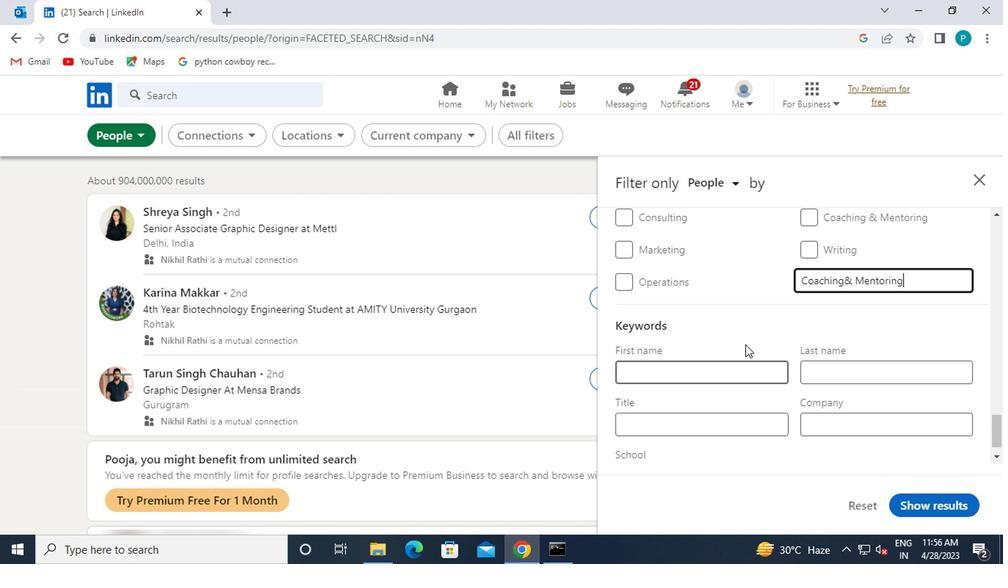 
Action: Mouse scrolled (732, 351) with delta (0, 0)
Screenshot: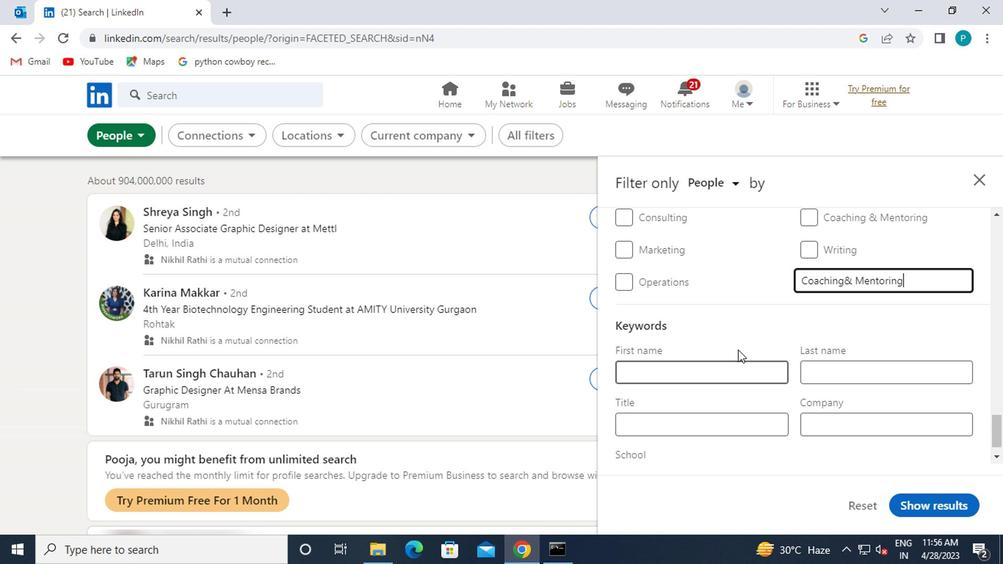 
Action: Mouse moved to (721, 391)
Screenshot: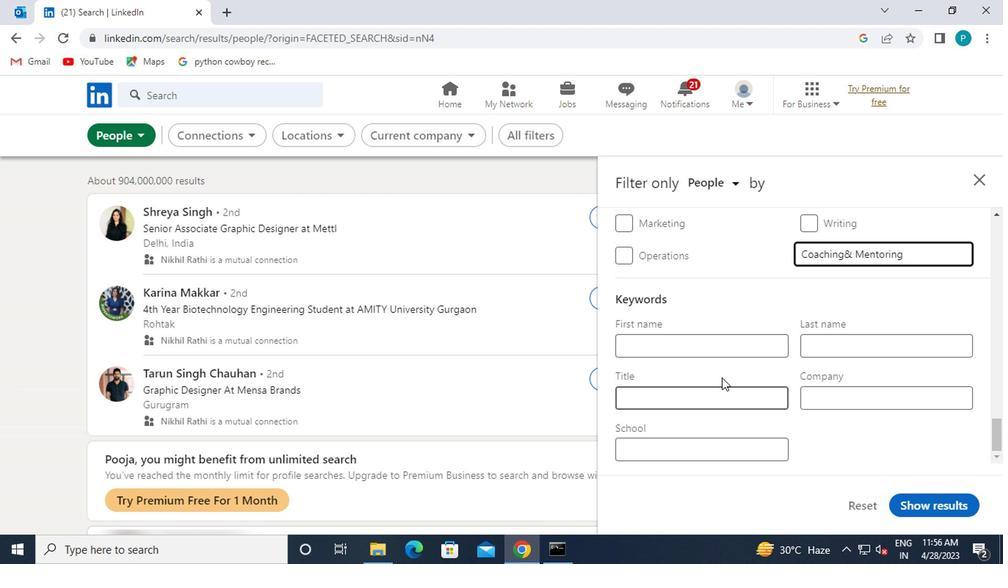 
Action: Mouse pressed left at (721, 391)
Screenshot: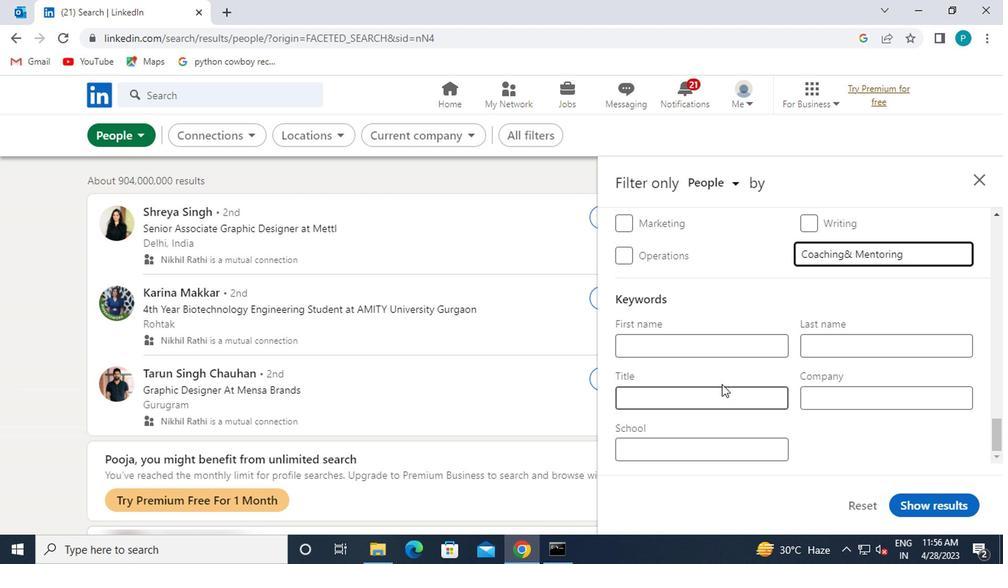 
Action: Key pressed <Key.caps_lock>O<Key.caps_lock>FFICER<Key.backspace><Key.space><Key.caps_lock>M<Key.caps_lock>ANAGE
Screenshot: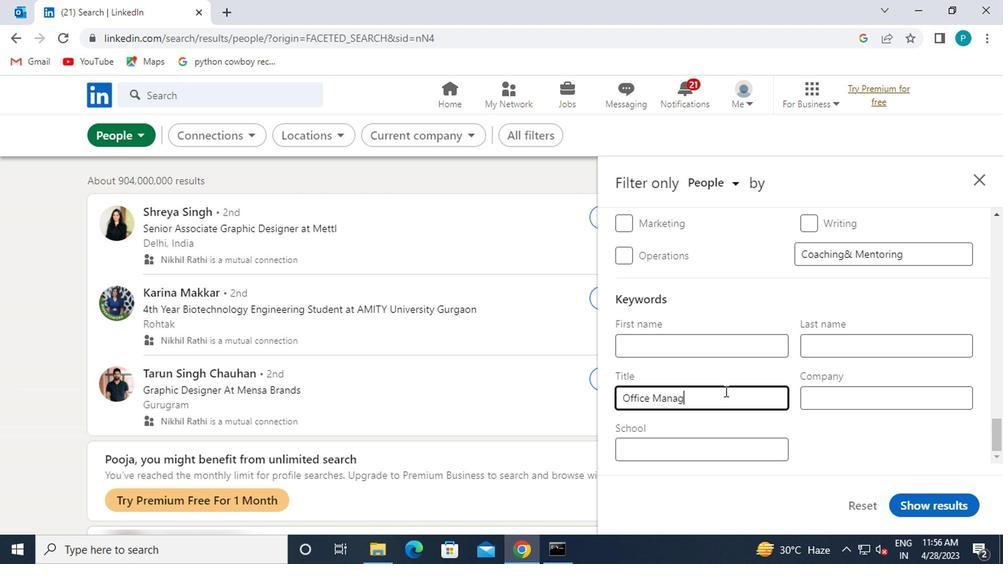 
Action: Mouse scrolled (721, 391) with delta (0, 0)
Screenshot: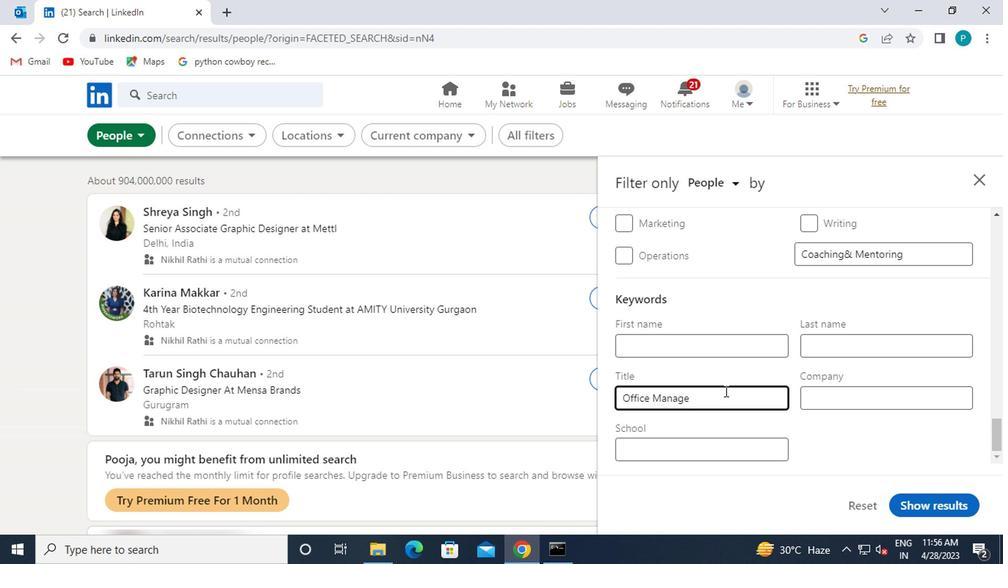 
Action: Mouse moved to (704, 378)
Screenshot: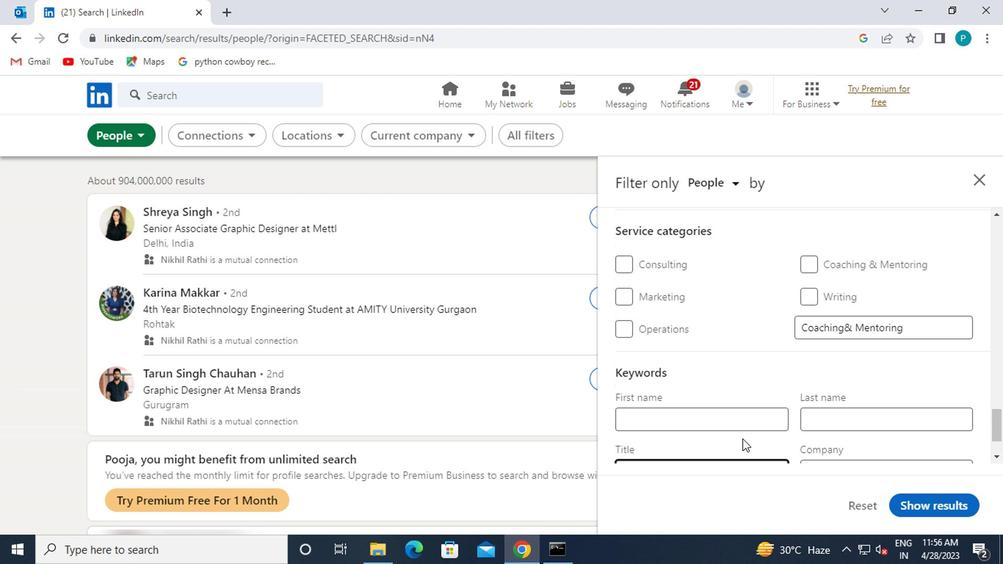 
Action: Mouse scrolled (704, 377) with delta (0, -1)
Screenshot: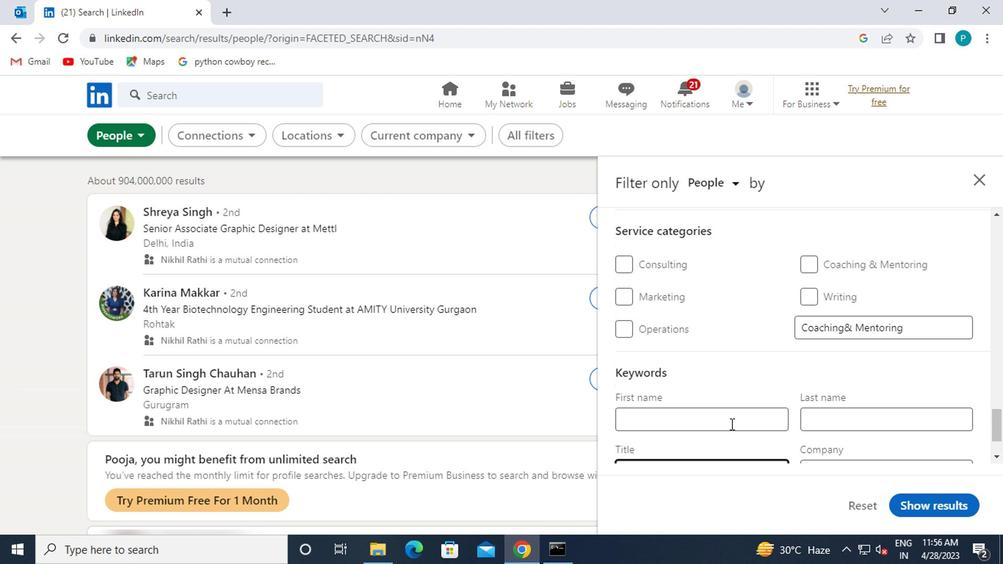 
Action: Key pressed R
Screenshot: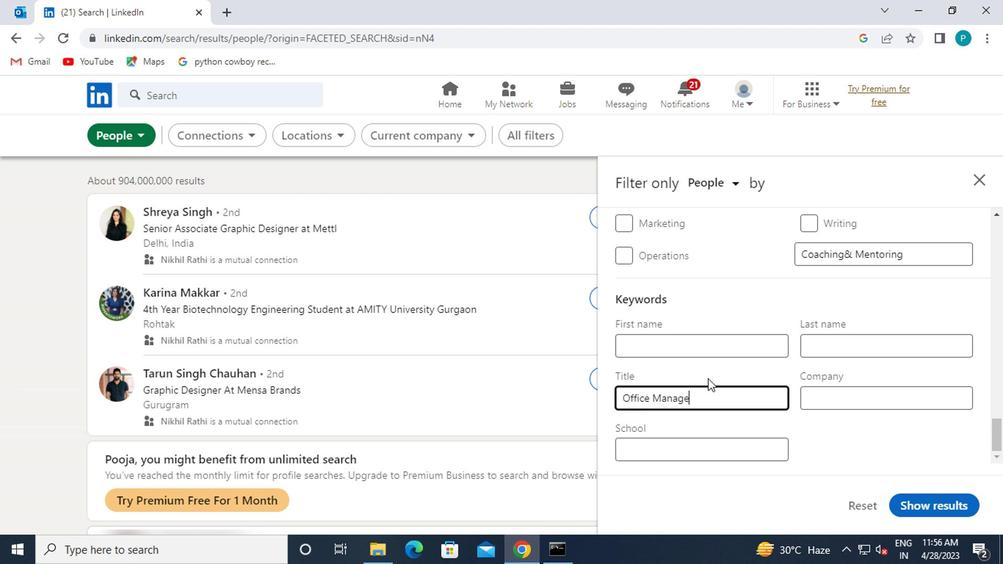 
Action: Mouse moved to (924, 507)
Screenshot: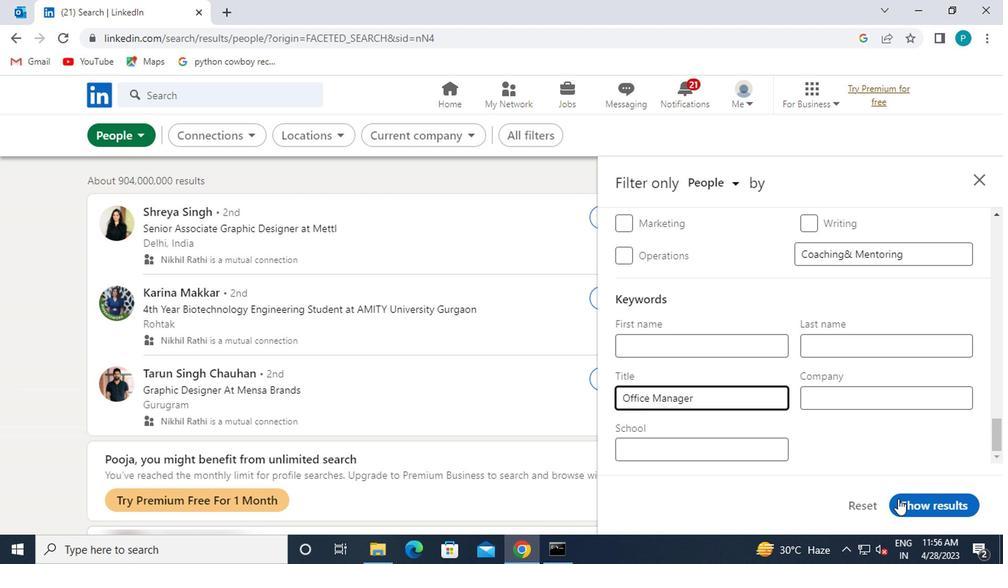 
Action: Mouse pressed left at (924, 507)
Screenshot: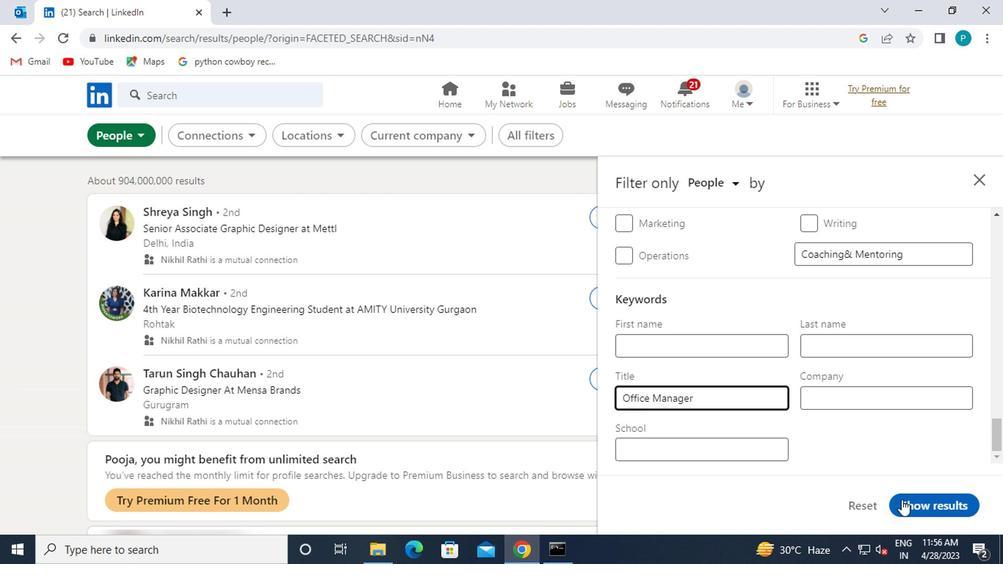 
Action: Mouse moved to (926, 497)
Screenshot: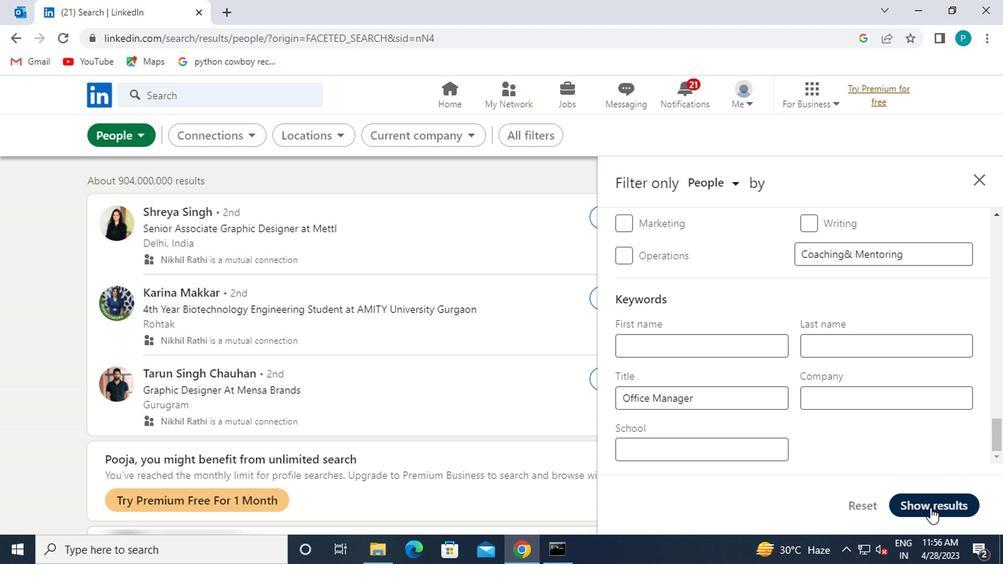 
